 Task: Find connections with filter location Griffith with filter topic #Thoughtswith filter profile language French with filter current company F5 with filter school Rathinam College of Arts and Science with filter industry Building Equipment Contractors with filter service category Lead Generation with filter keywords title Digital Marketing Manager
Action: Mouse moved to (214, 242)
Screenshot: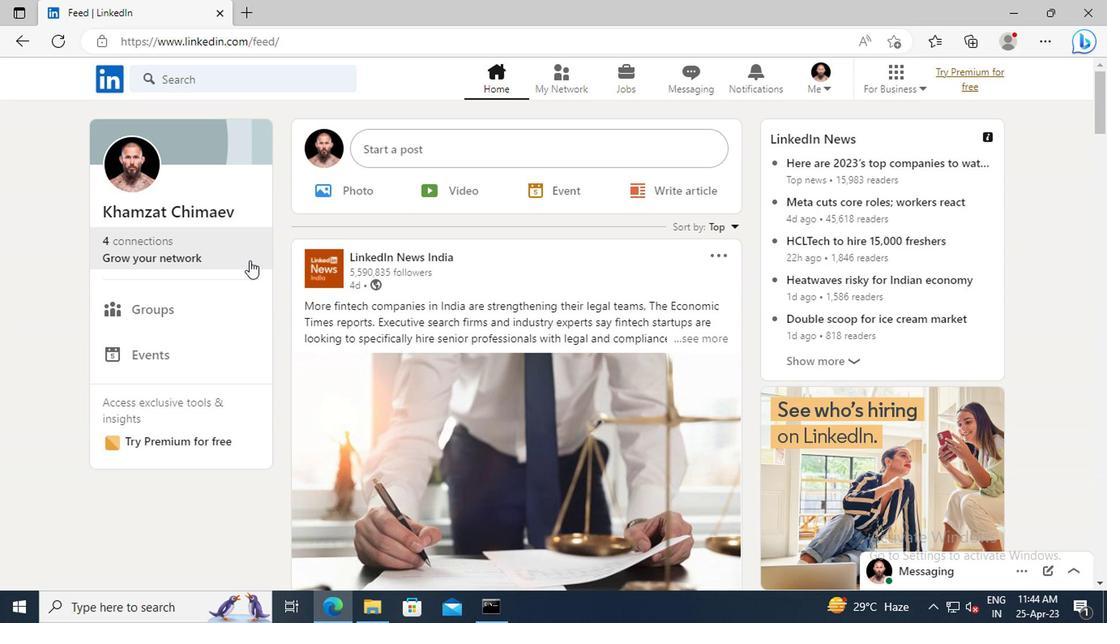 
Action: Mouse pressed left at (214, 242)
Screenshot: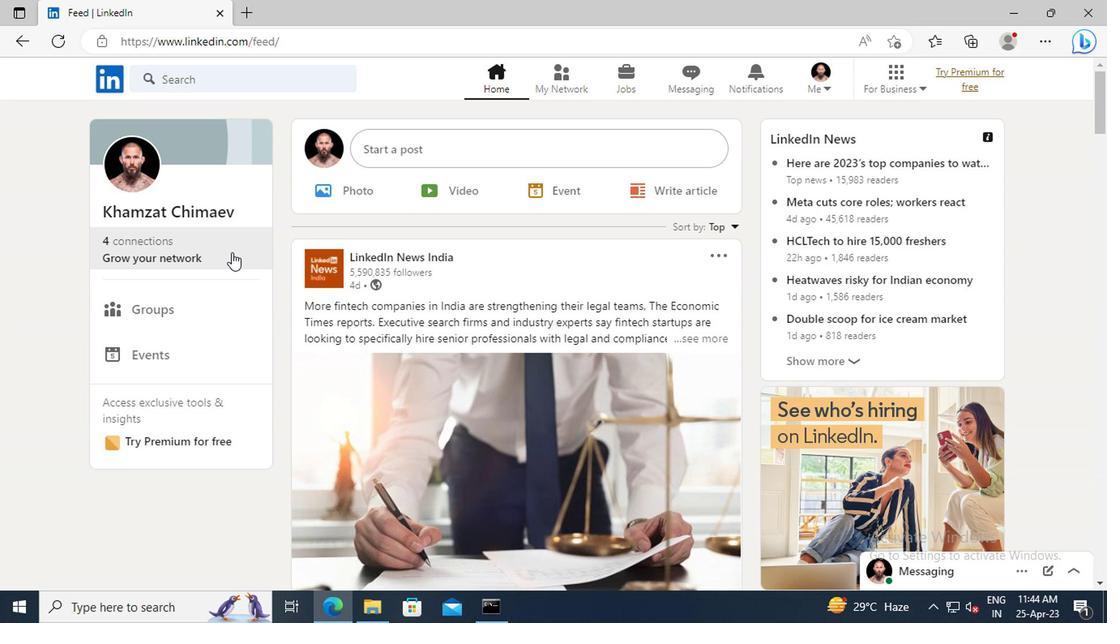 
Action: Mouse moved to (219, 173)
Screenshot: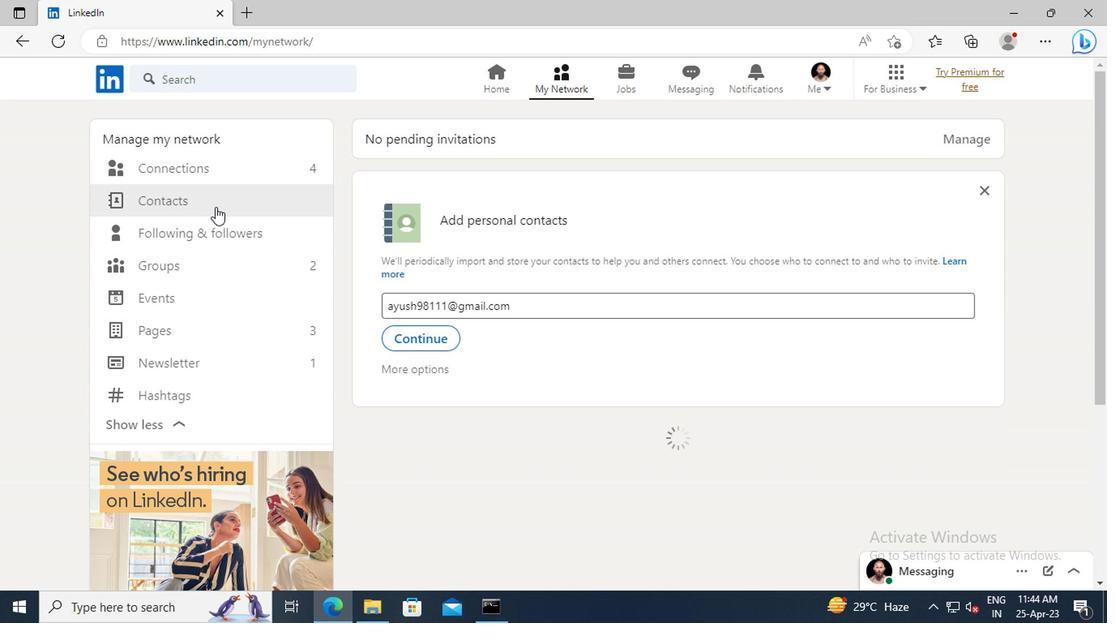 
Action: Mouse pressed left at (219, 173)
Screenshot: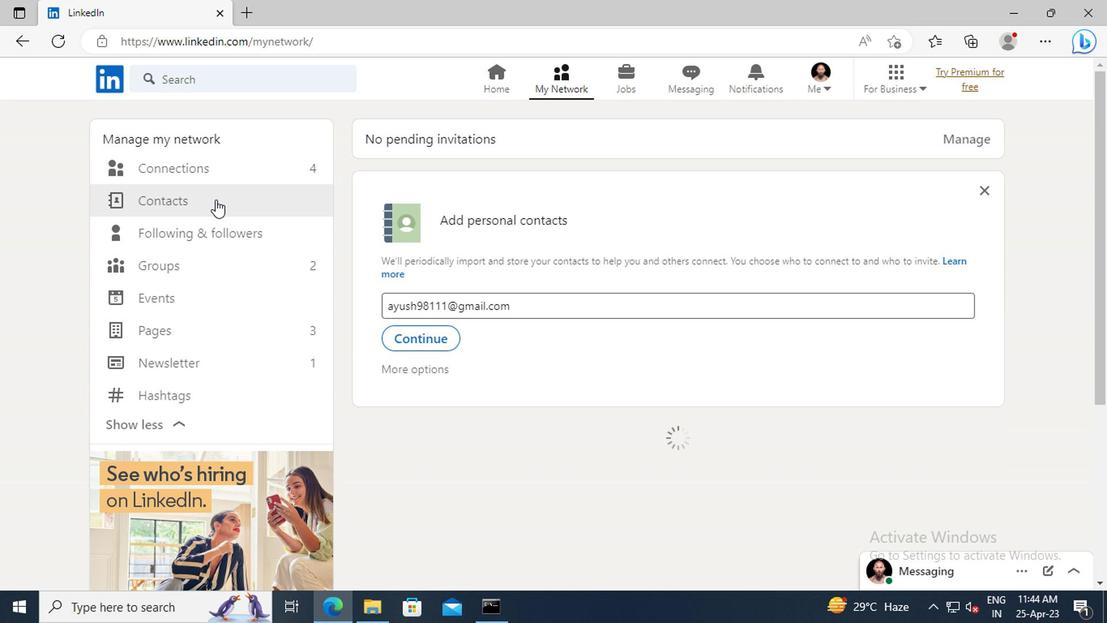 
Action: Mouse moved to (654, 170)
Screenshot: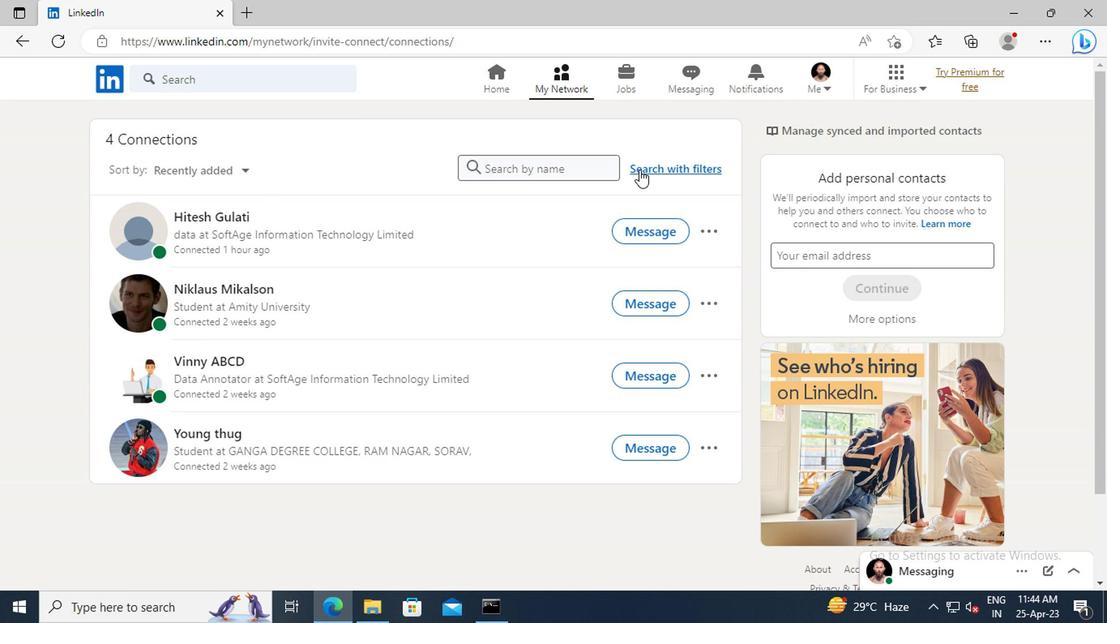 
Action: Mouse pressed left at (654, 170)
Screenshot: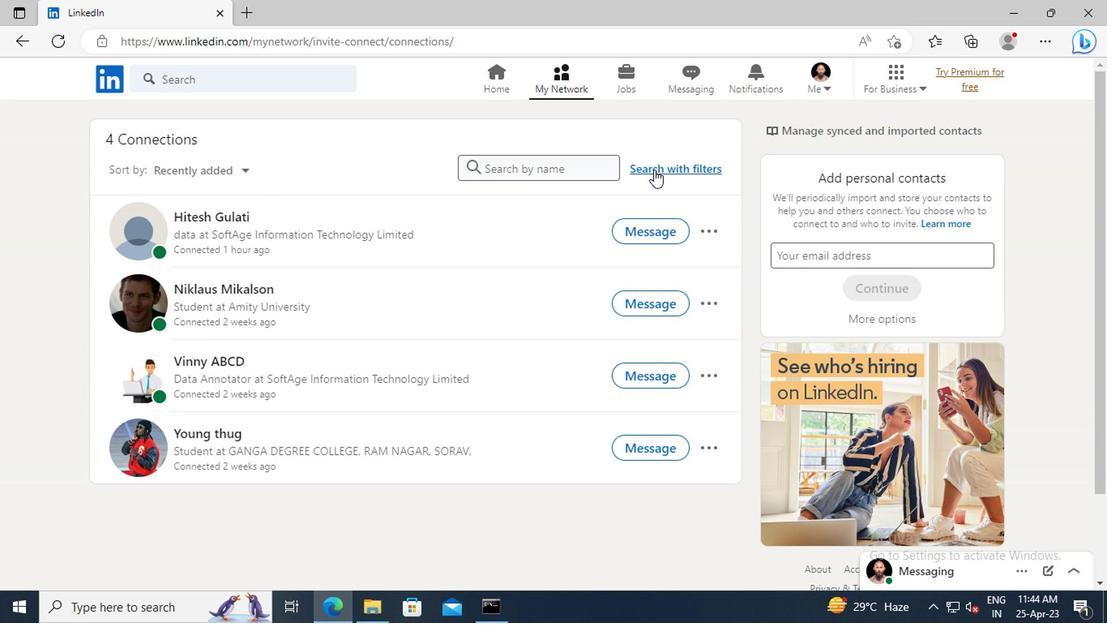 
Action: Mouse moved to (615, 128)
Screenshot: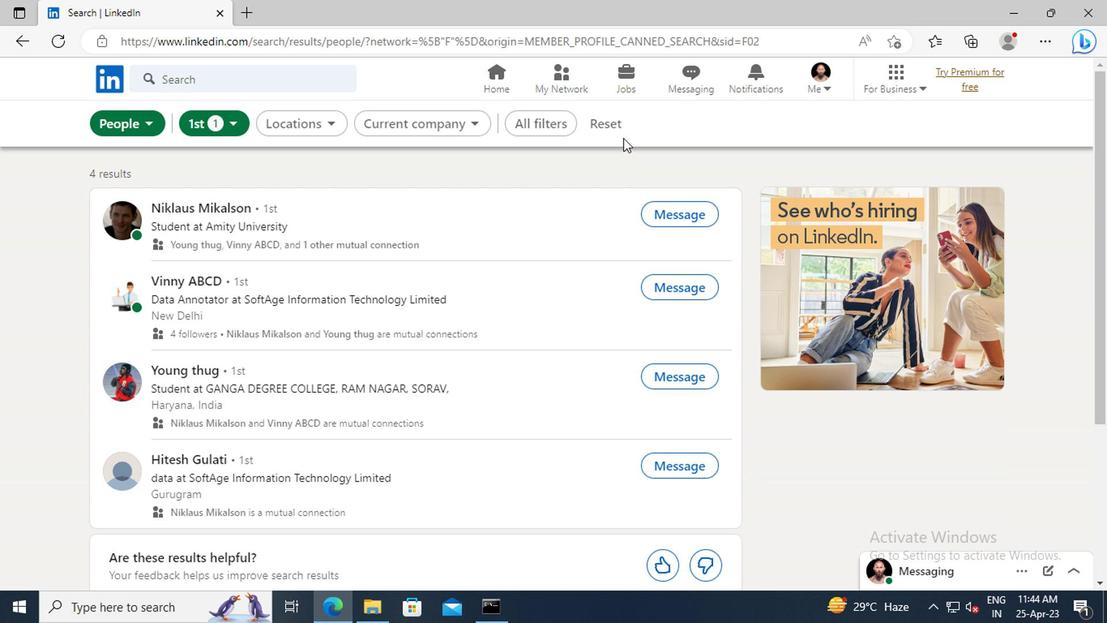 
Action: Mouse pressed left at (615, 128)
Screenshot: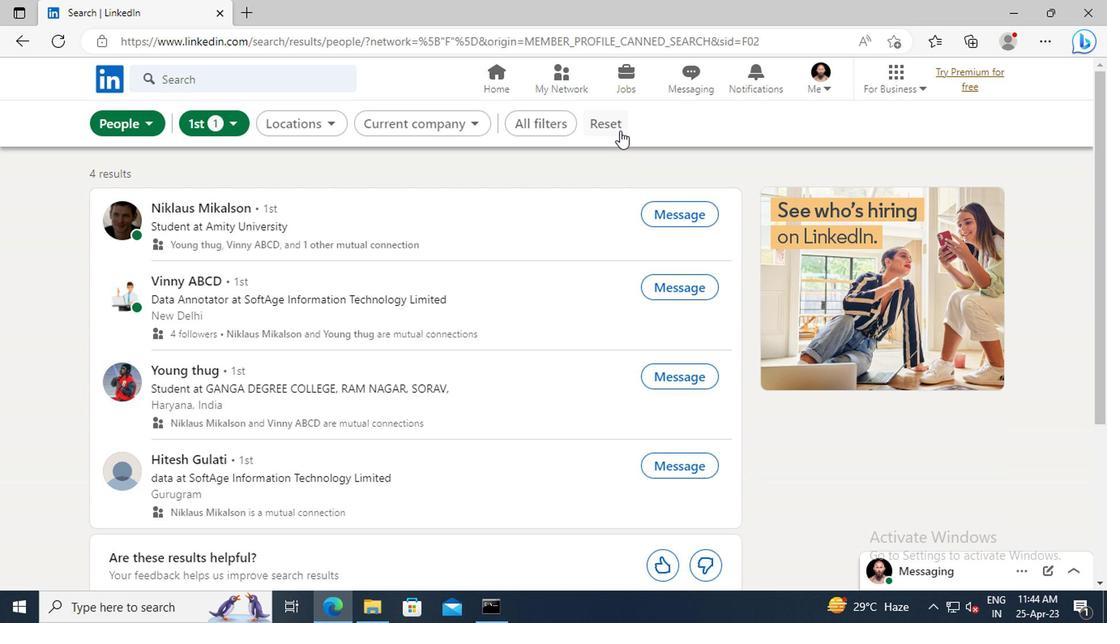 
Action: Mouse moved to (590, 125)
Screenshot: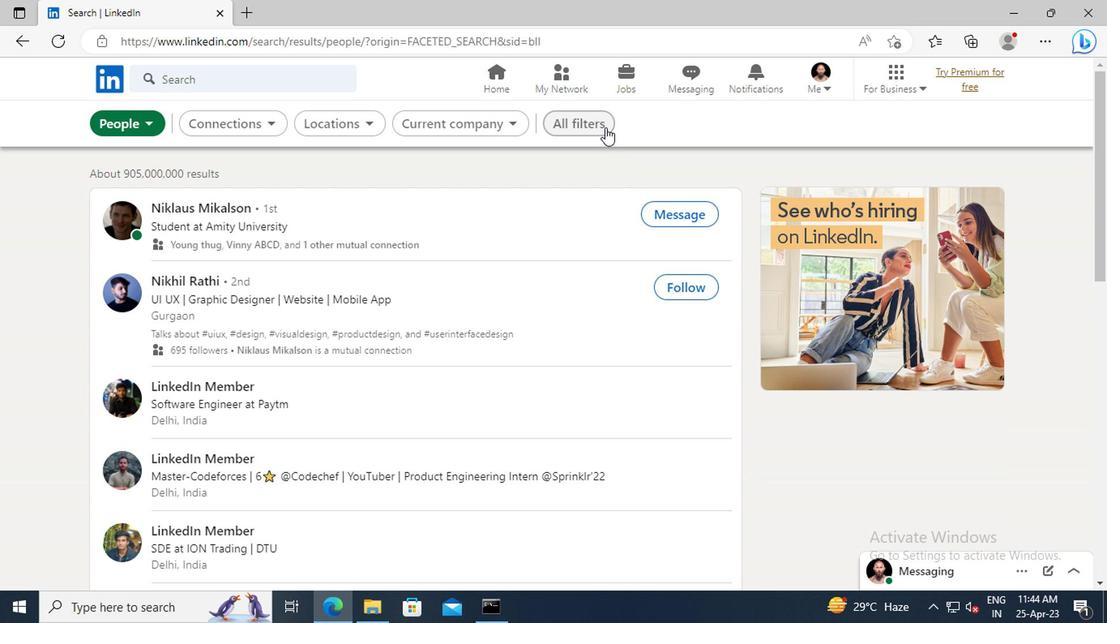 
Action: Mouse pressed left at (590, 125)
Screenshot: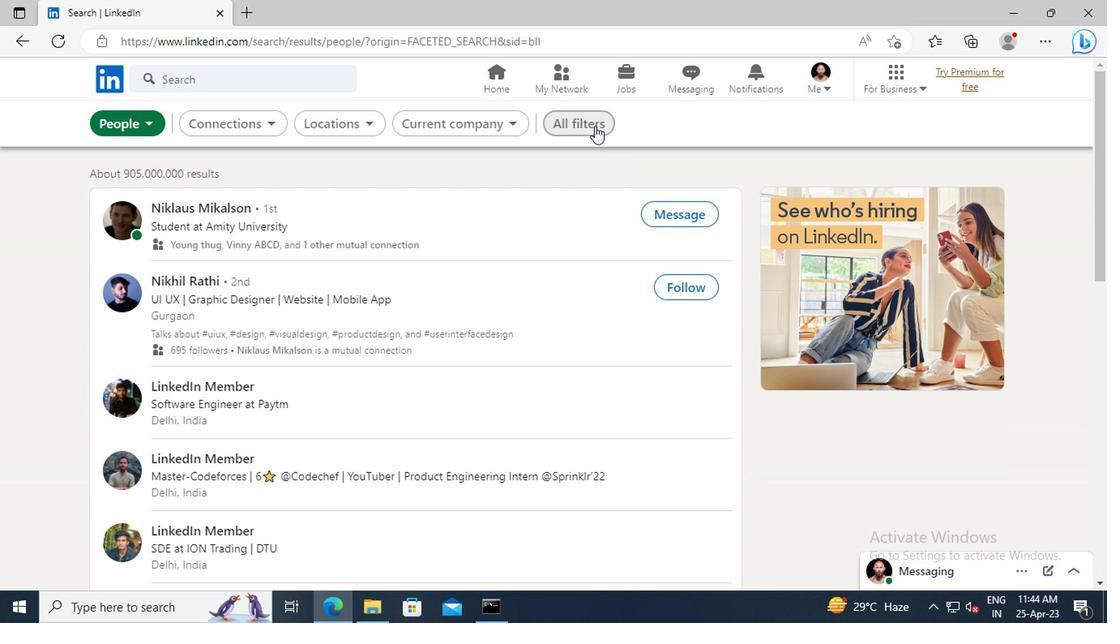 
Action: Mouse moved to (836, 253)
Screenshot: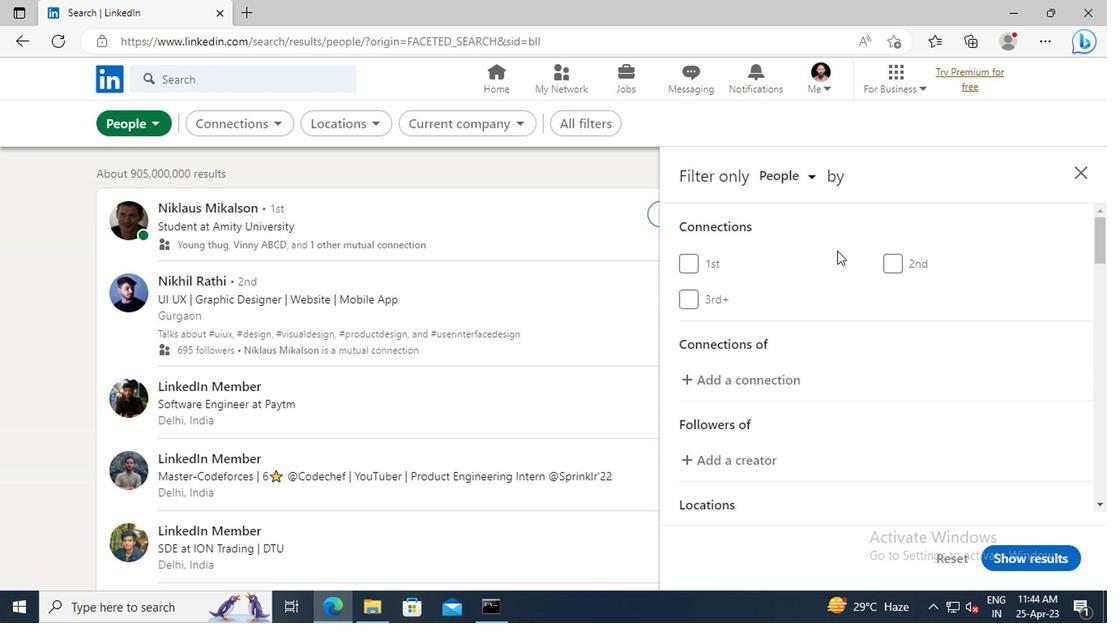 
Action: Mouse scrolled (836, 252) with delta (0, -1)
Screenshot: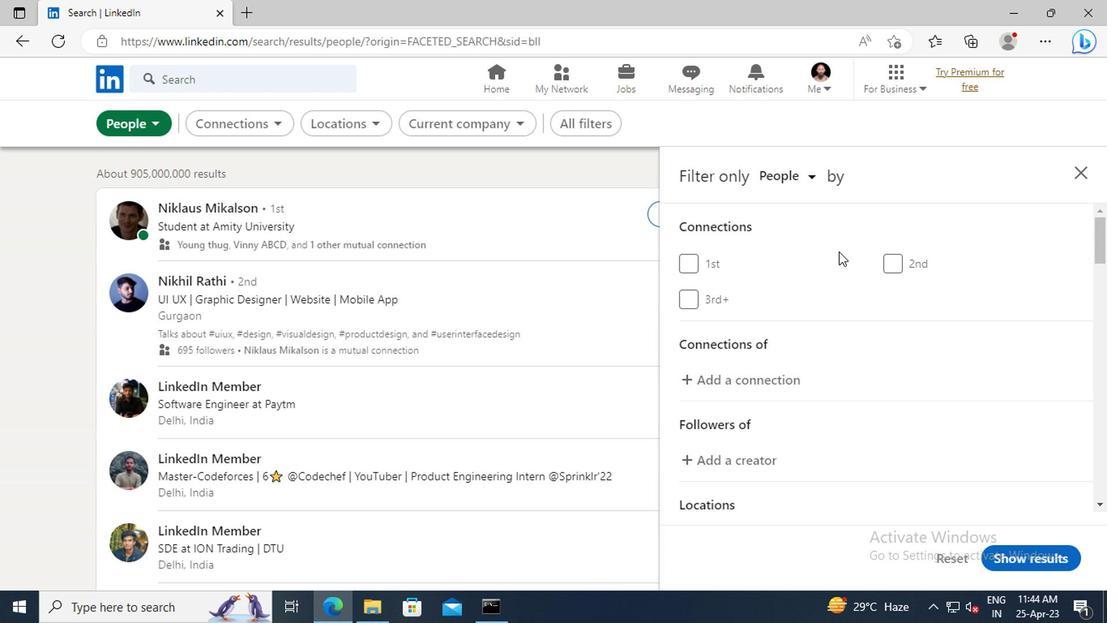 
Action: Mouse scrolled (836, 252) with delta (0, -1)
Screenshot: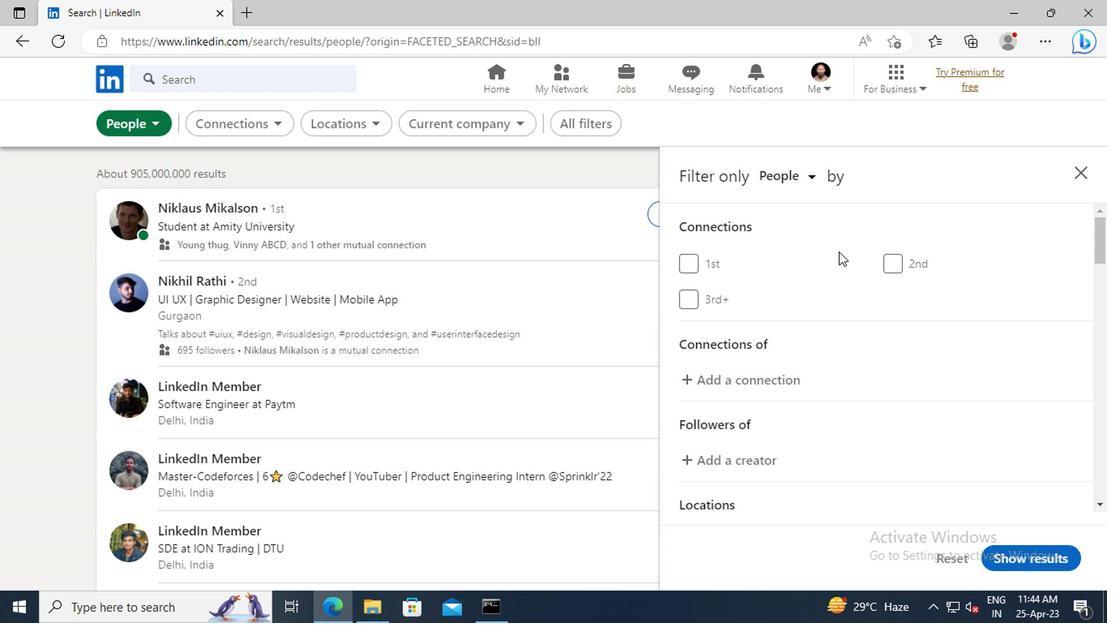 
Action: Mouse scrolled (836, 252) with delta (0, -1)
Screenshot: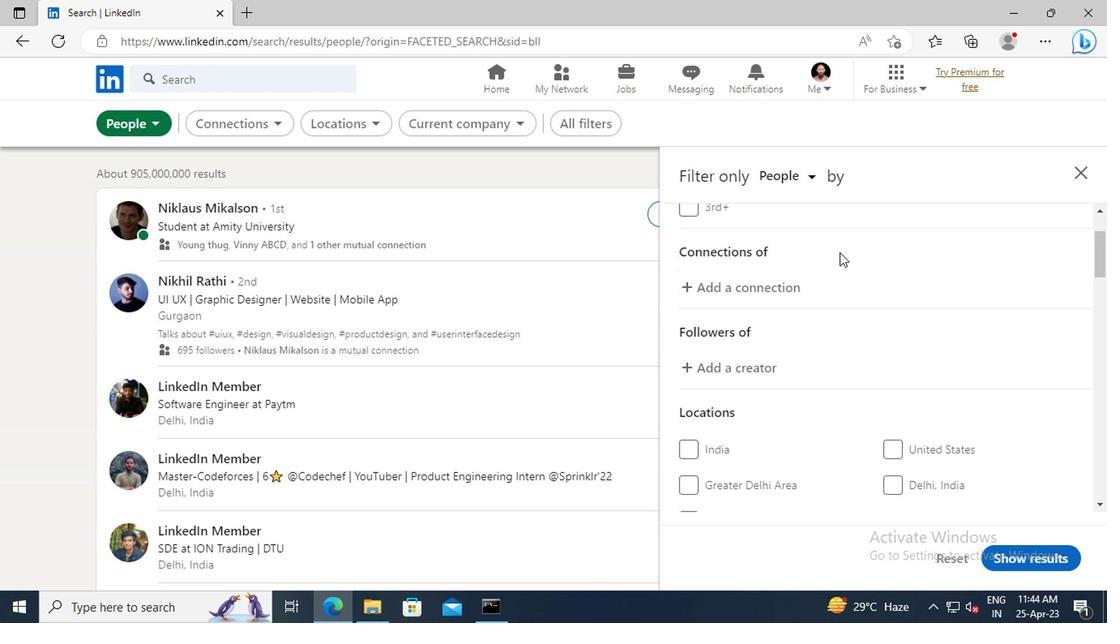 
Action: Mouse scrolled (836, 252) with delta (0, -1)
Screenshot: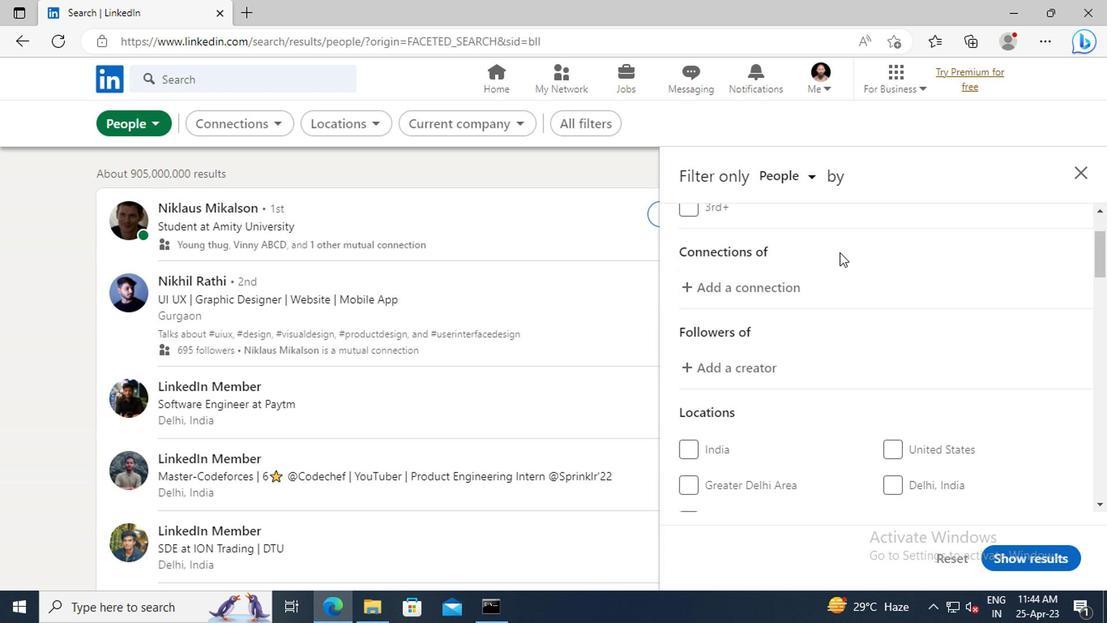 
Action: Mouse scrolled (836, 252) with delta (0, -1)
Screenshot: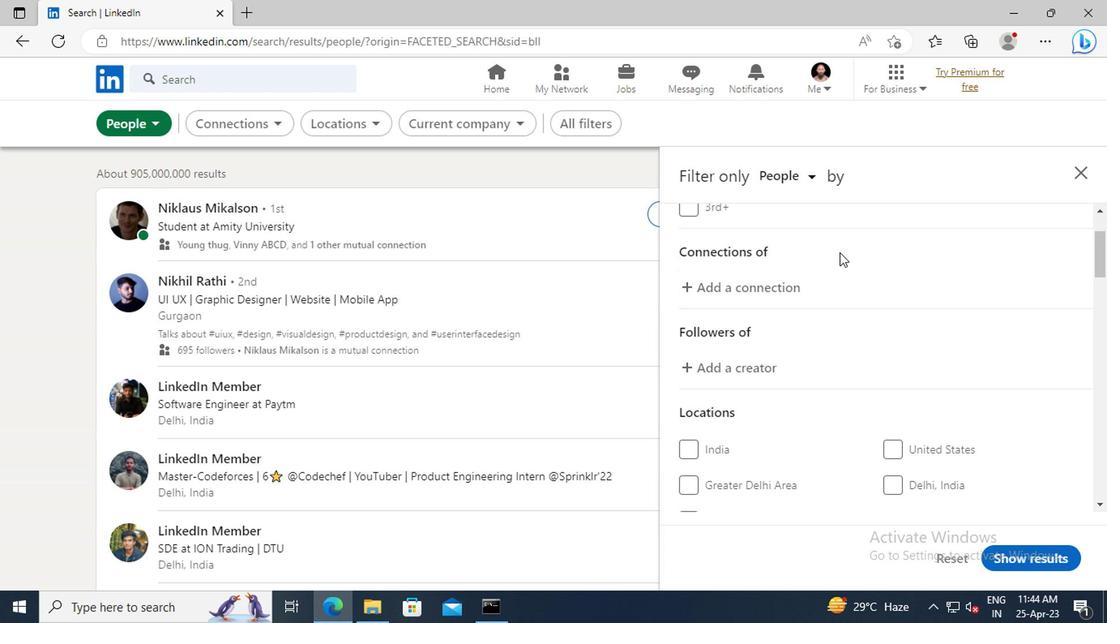 
Action: Mouse moved to (898, 379)
Screenshot: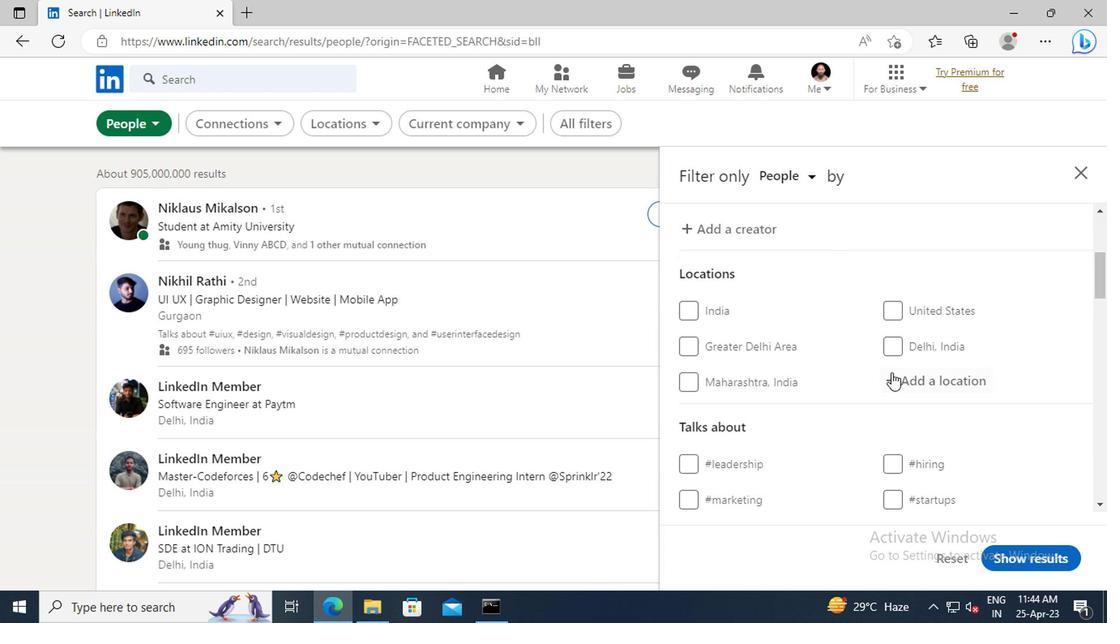 
Action: Mouse pressed left at (898, 379)
Screenshot: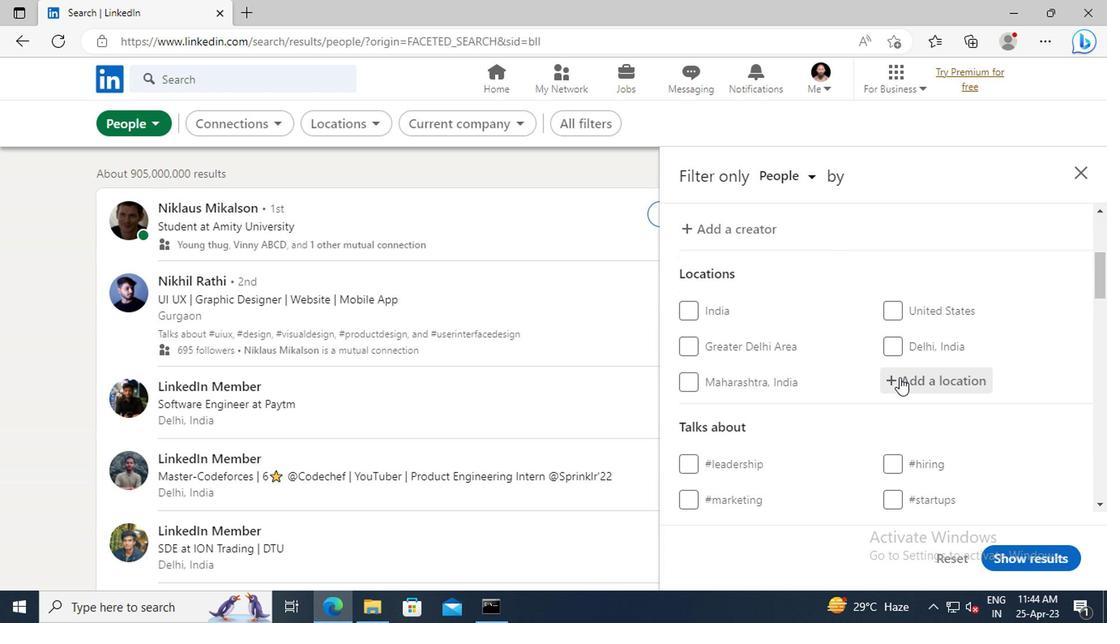 
Action: Key pressed <Key.shift>GRIFFITH
Screenshot: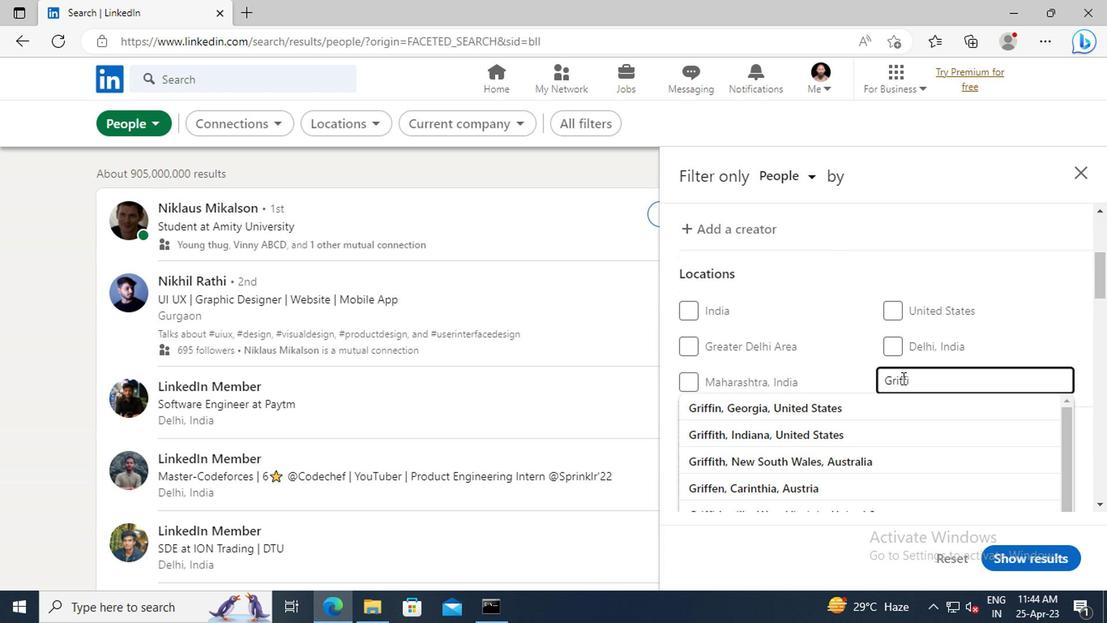 
Action: Mouse moved to (858, 403)
Screenshot: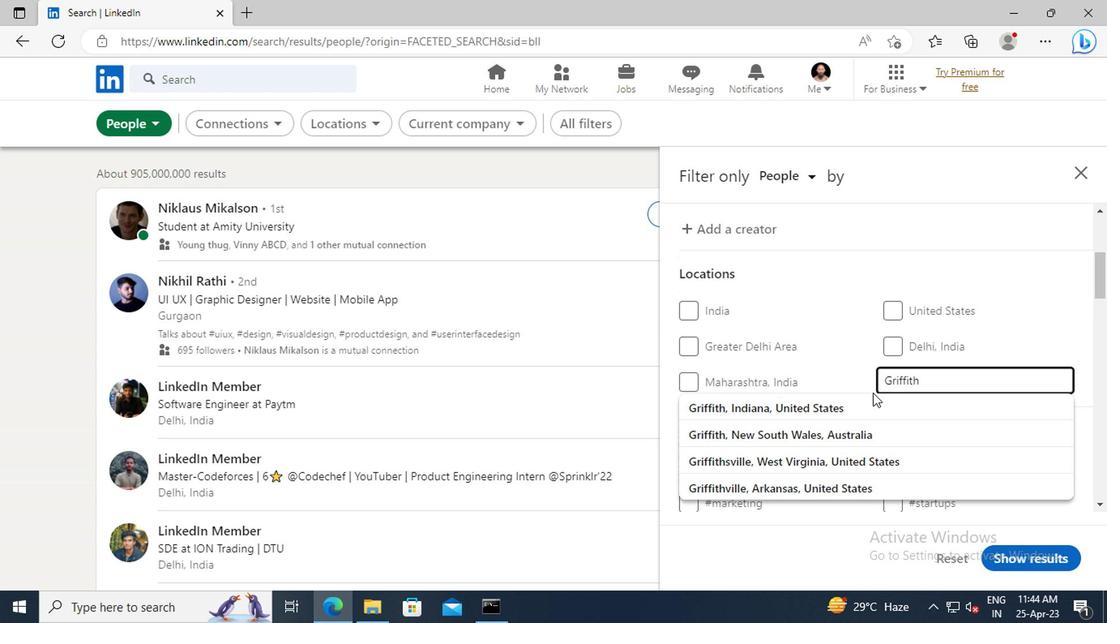 
Action: Mouse pressed left at (858, 403)
Screenshot: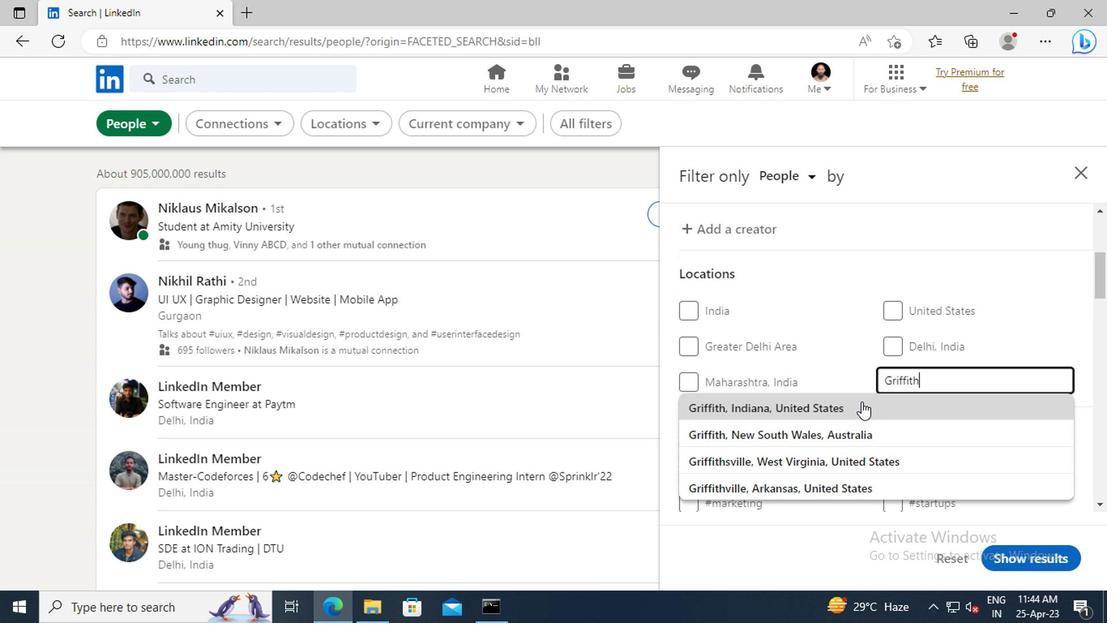 
Action: Mouse moved to (886, 338)
Screenshot: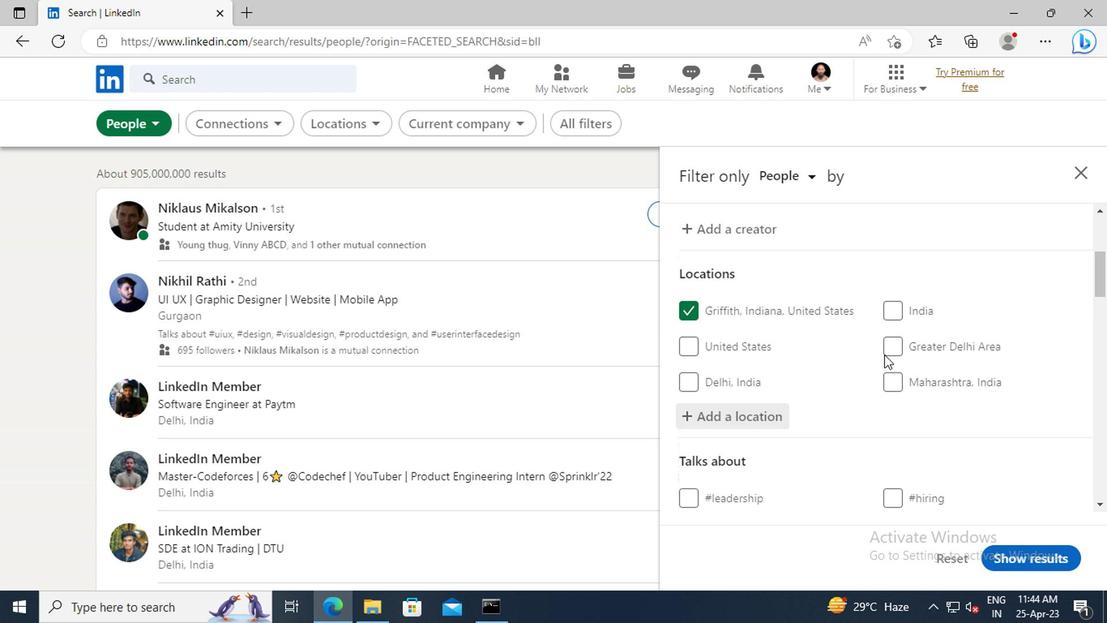 
Action: Mouse scrolled (886, 338) with delta (0, 0)
Screenshot: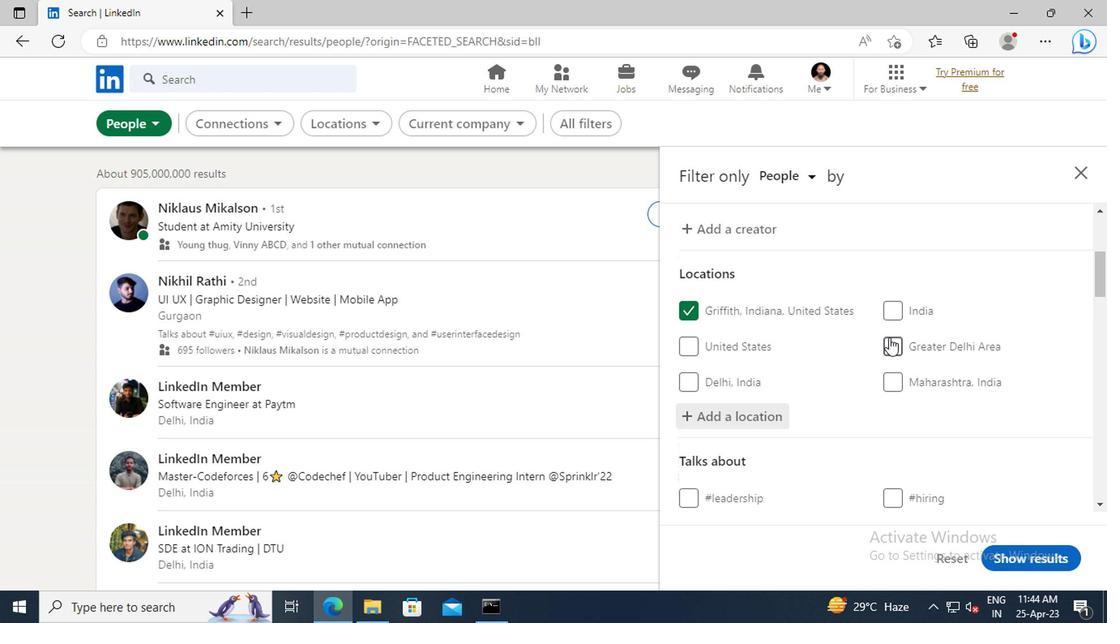 
Action: Mouse scrolled (886, 338) with delta (0, 0)
Screenshot: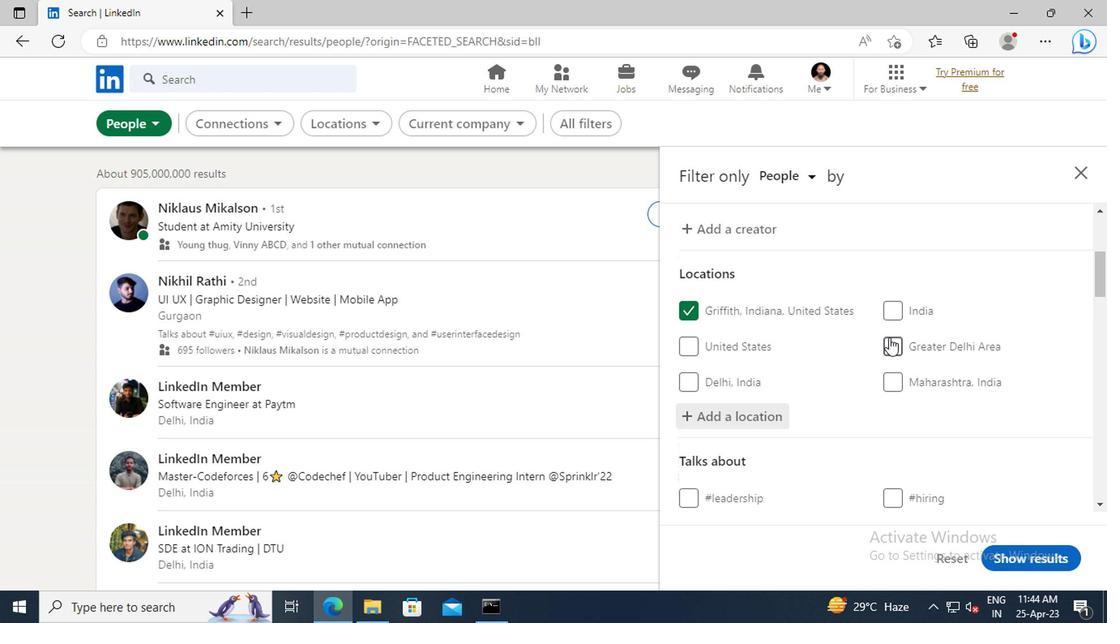 
Action: Mouse scrolled (886, 338) with delta (0, 0)
Screenshot: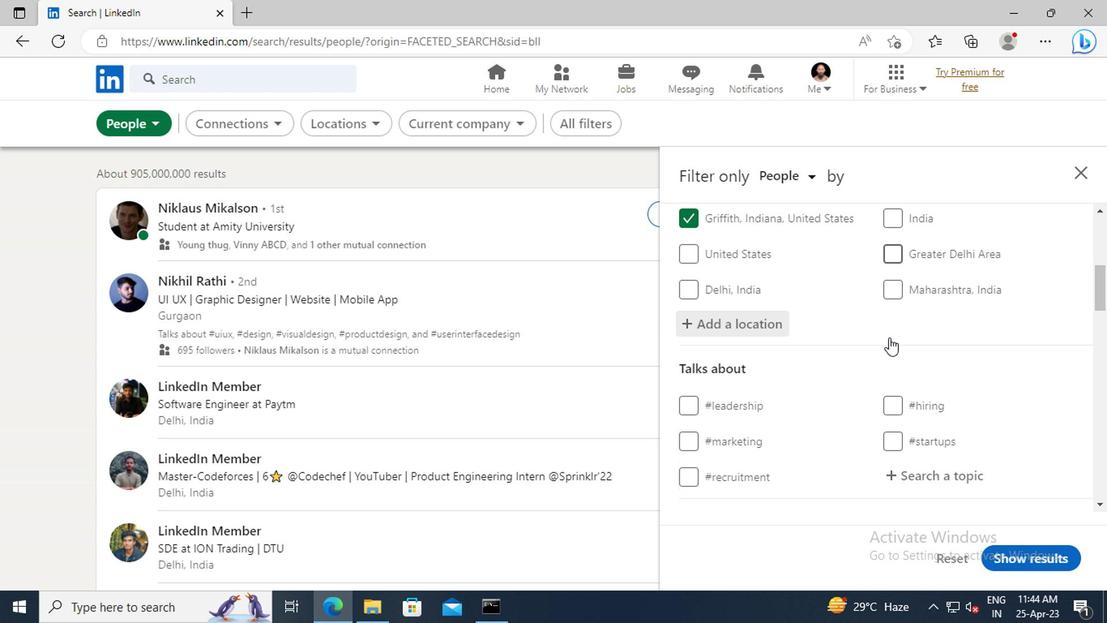 
Action: Mouse scrolled (886, 338) with delta (0, 0)
Screenshot: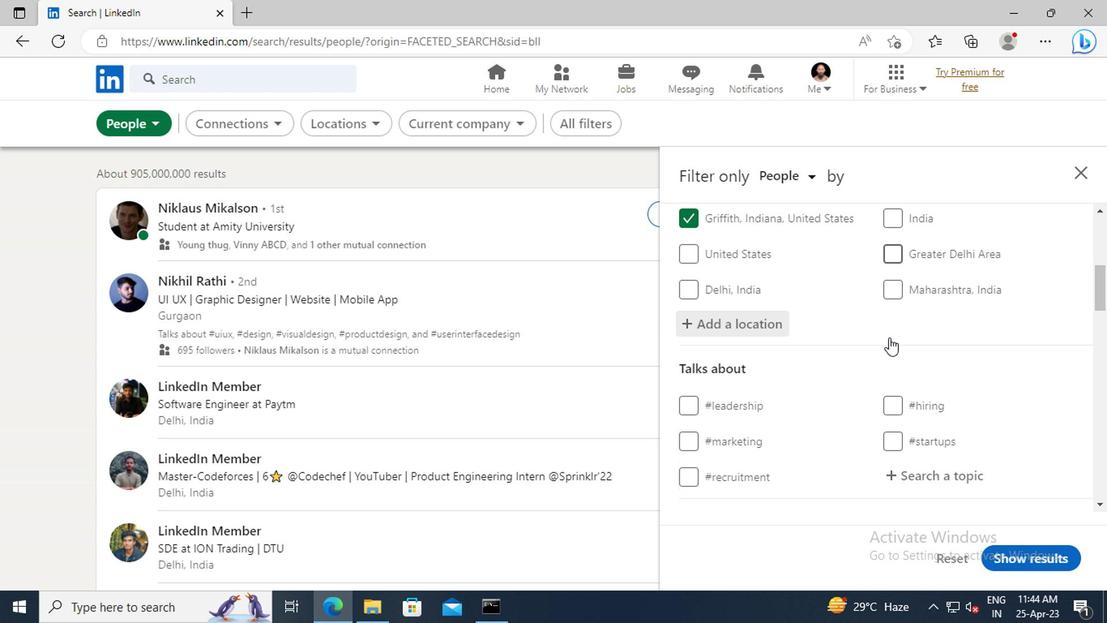 
Action: Mouse moved to (906, 385)
Screenshot: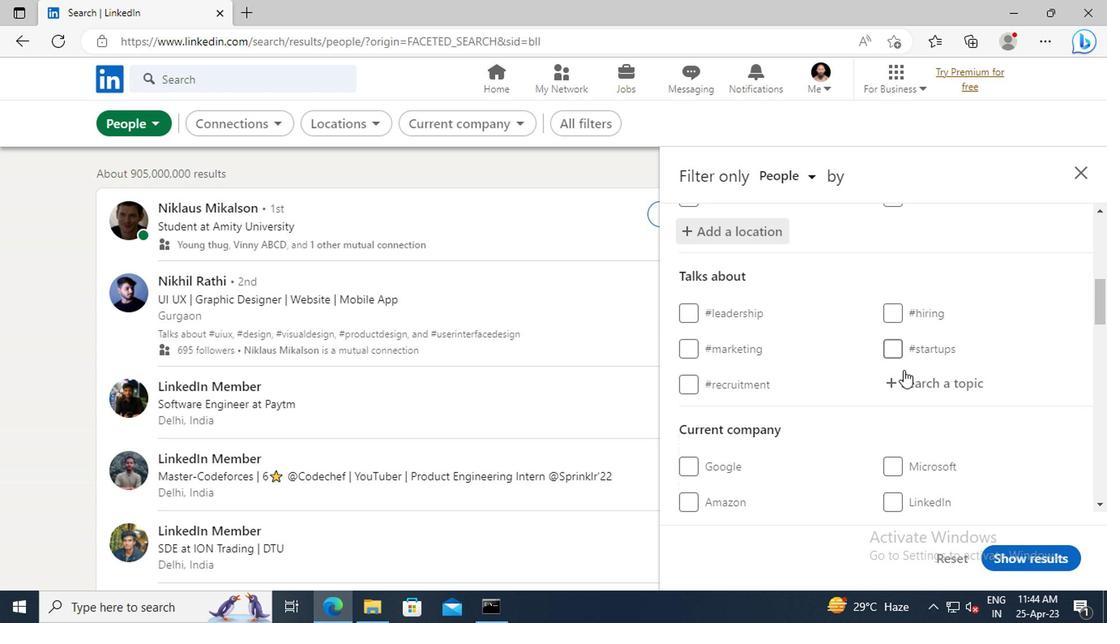 
Action: Mouse pressed left at (906, 385)
Screenshot: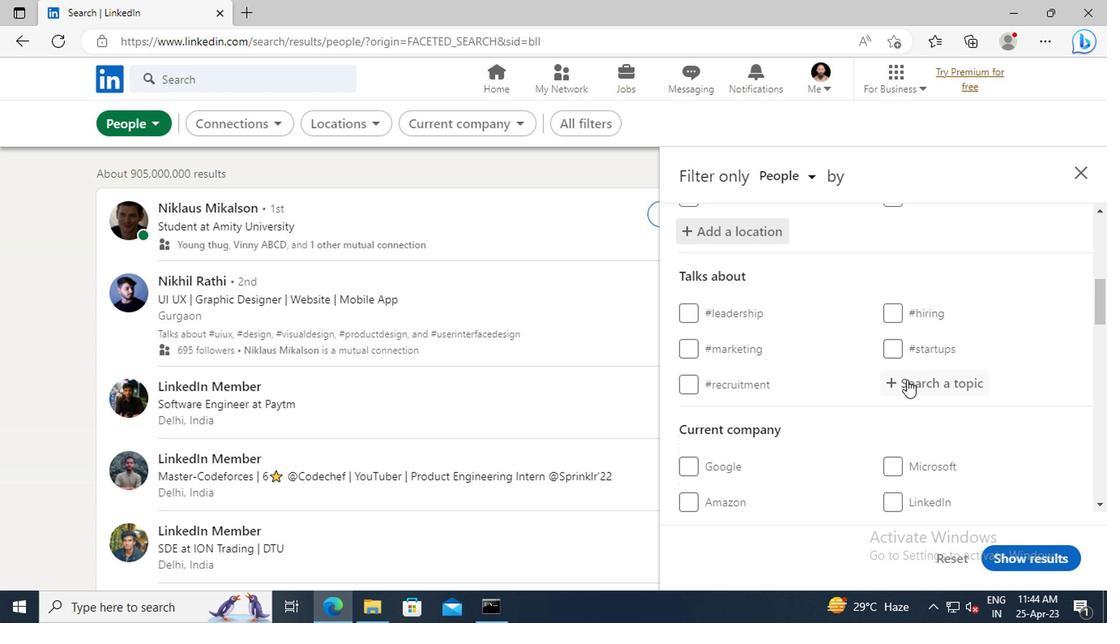 
Action: Key pressed <Key.shift>#<Key.shift>THOUGHTSWITH
Screenshot: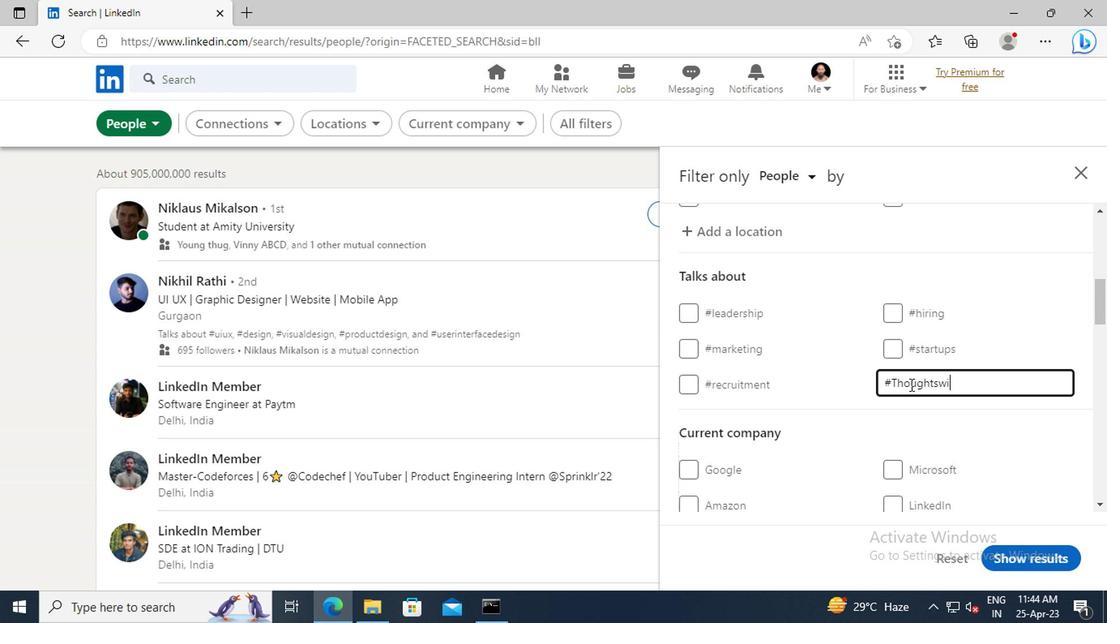 
Action: Mouse scrolled (906, 385) with delta (0, 0)
Screenshot: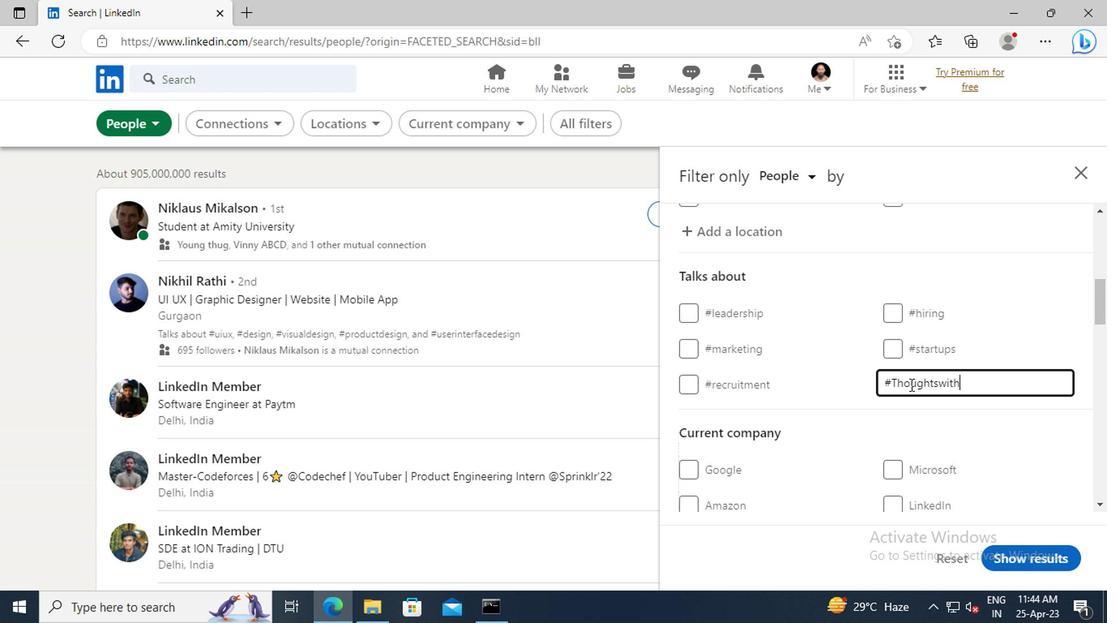 
Action: Mouse scrolled (906, 385) with delta (0, 0)
Screenshot: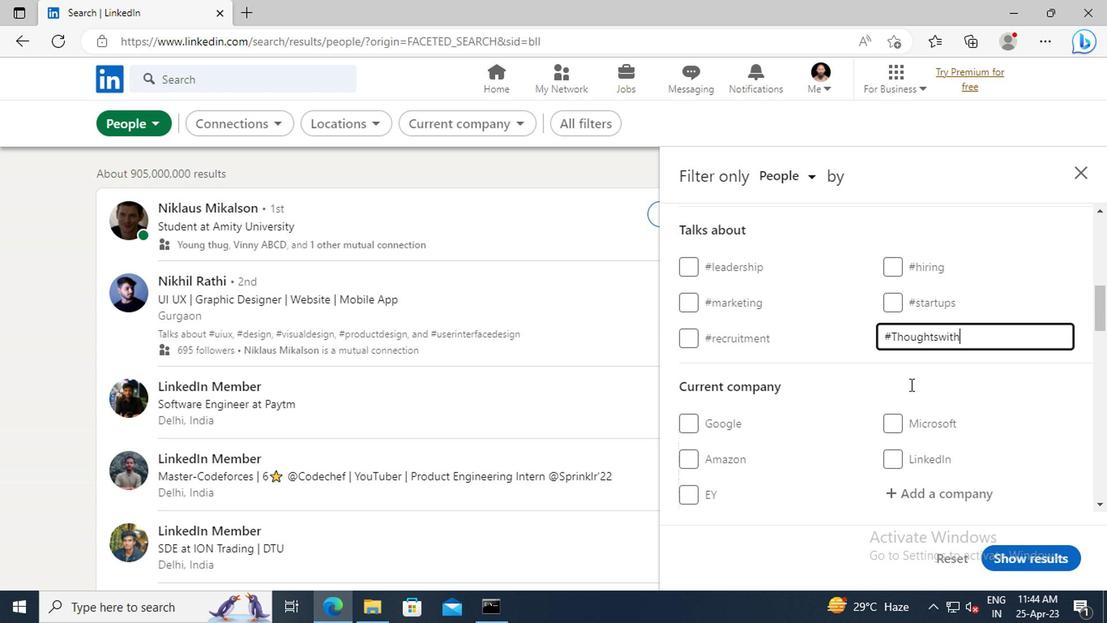 
Action: Mouse scrolled (906, 385) with delta (0, 0)
Screenshot: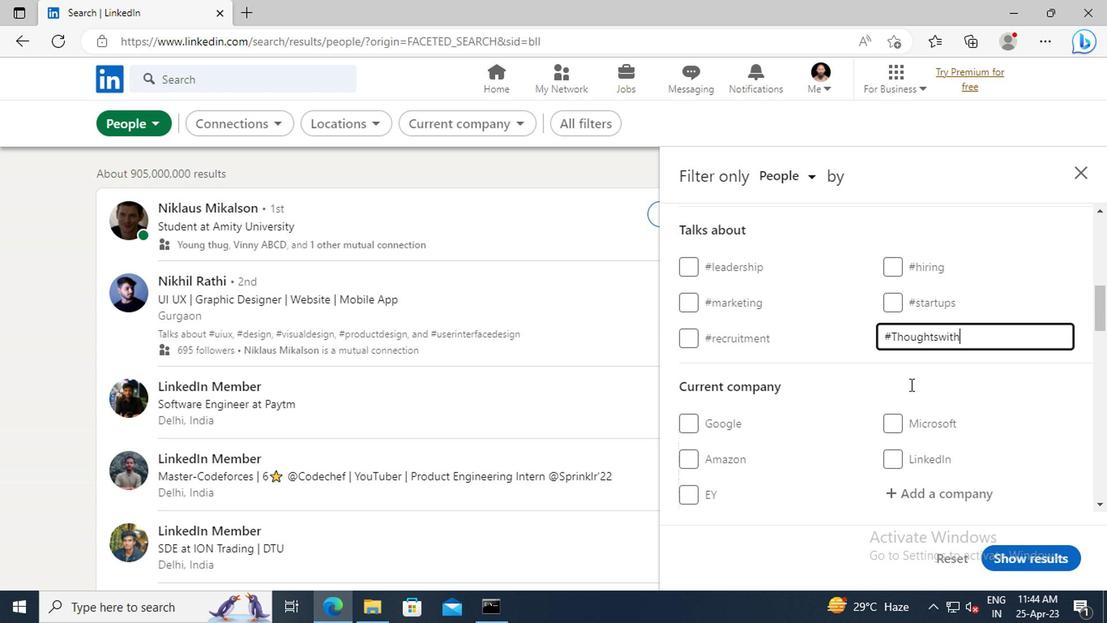 
Action: Mouse scrolled (906, 385) with delta (0, 0)
Screenshot: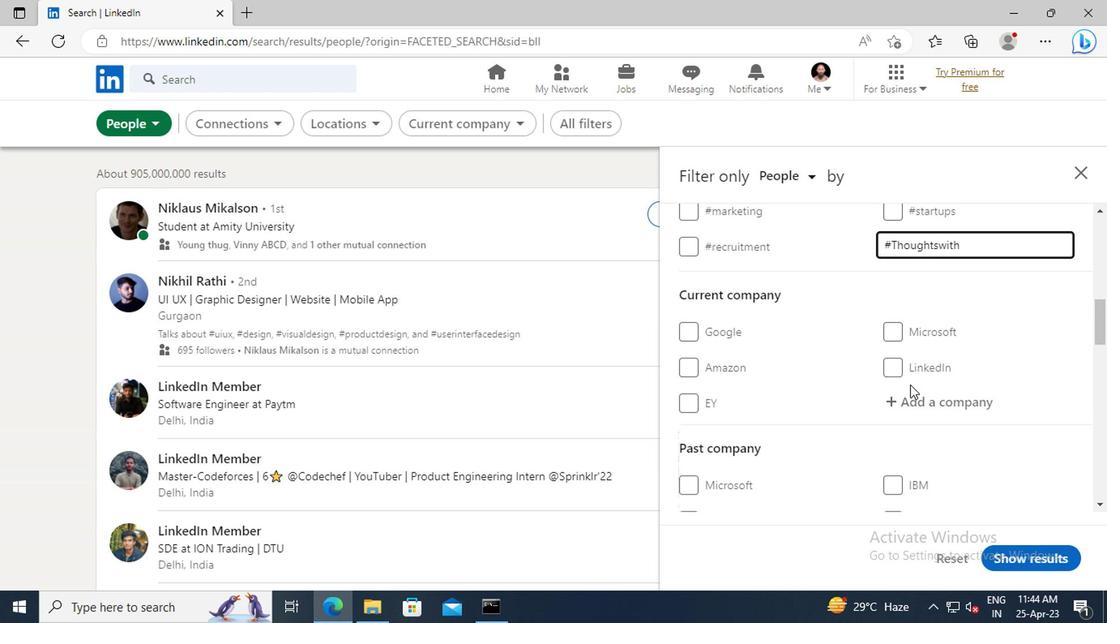 
Action: Mouse scrolled (906, 385) with delta (0, 0)
Screenshot: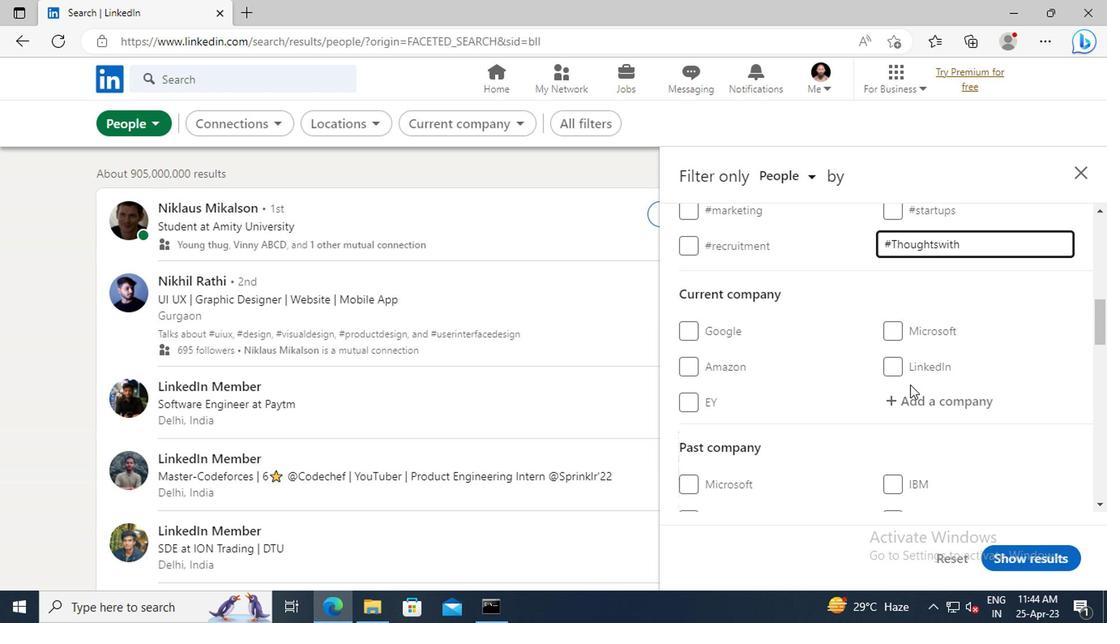 
Action: Mouse scrolled (906, 385) with delta (0, 0)
Screenshot: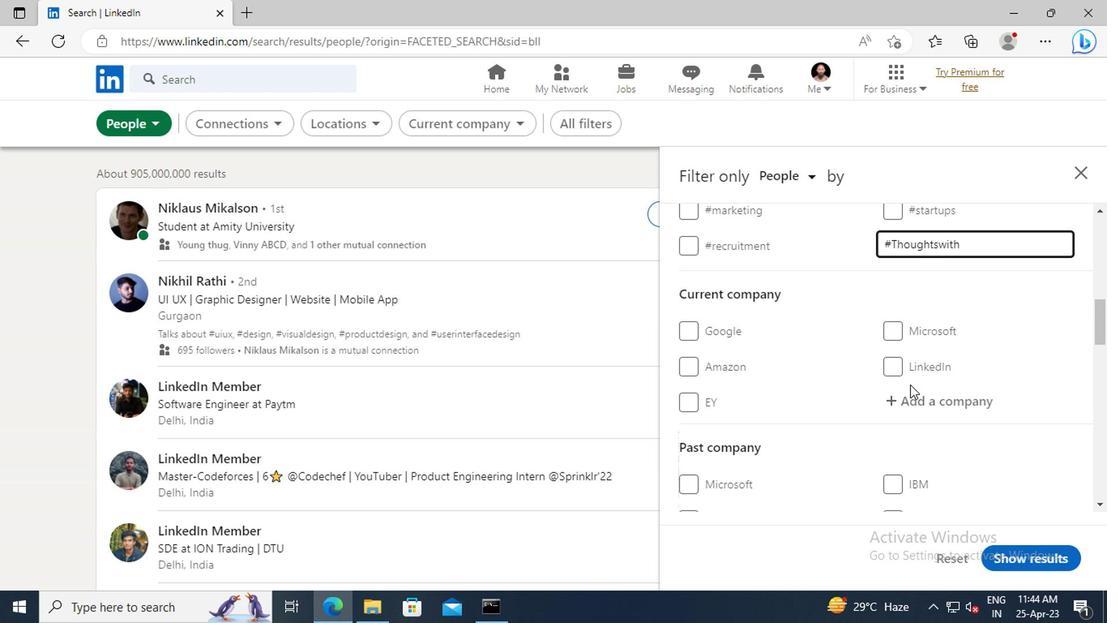 
Action: Mouse scrolled (906, 385) with delta (0, 0)
Screenshot: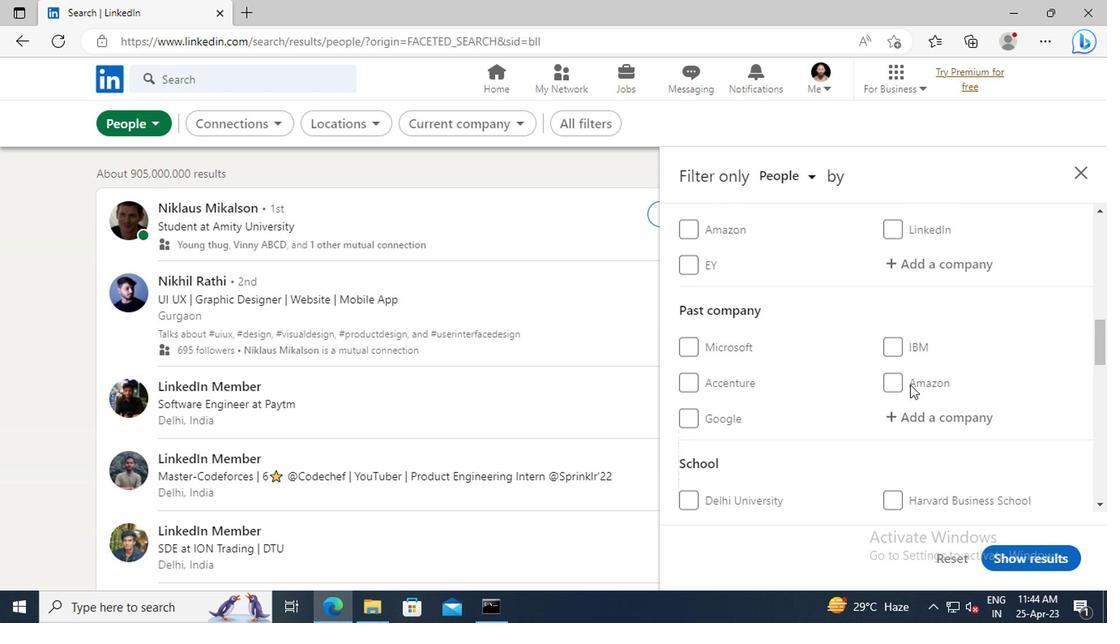
Action: Mouse scrolled (906, 385) with delta (0, 0)
Screenshot: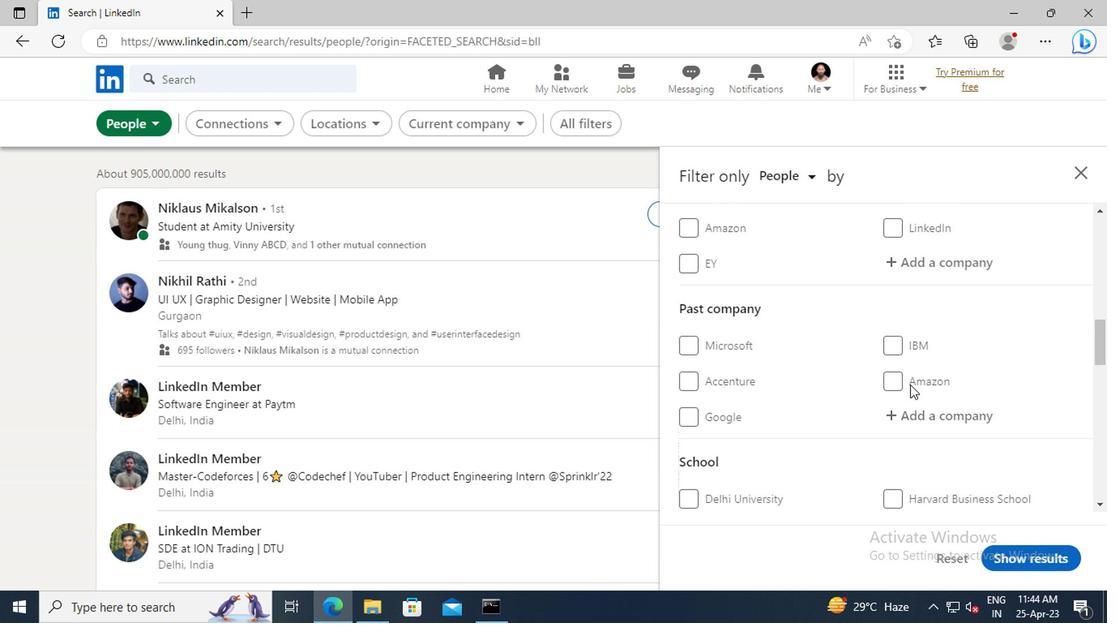 
Action: Mouse scrolled (906, 385) with delta (0, 0)
Screenshot: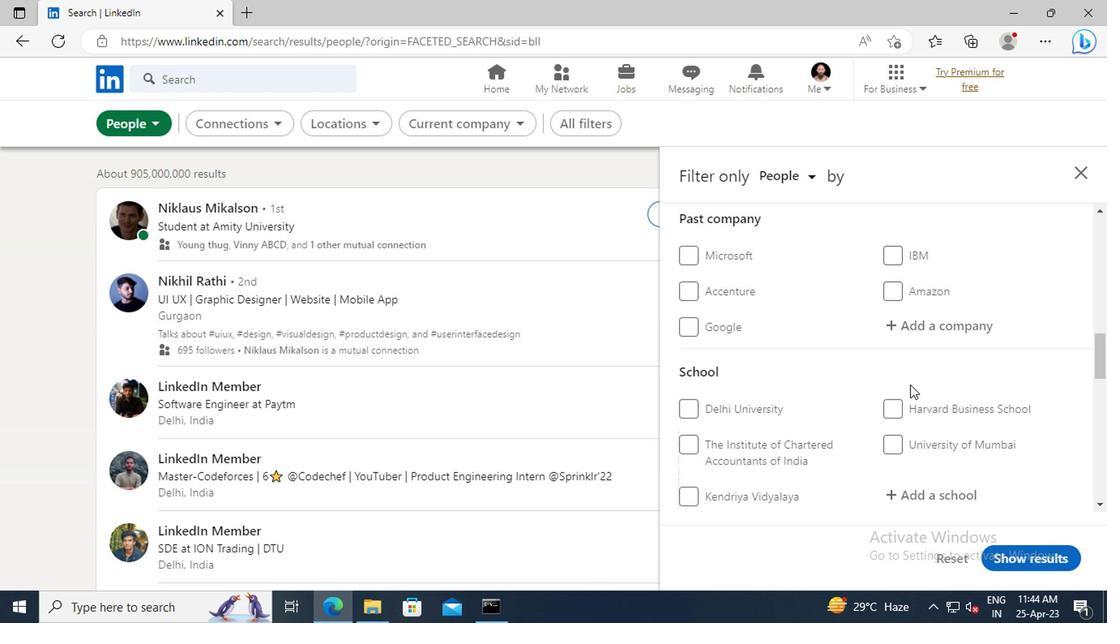 
Action: Mouse scrolled (906, 385) with delta (0, 0)
Screenshot: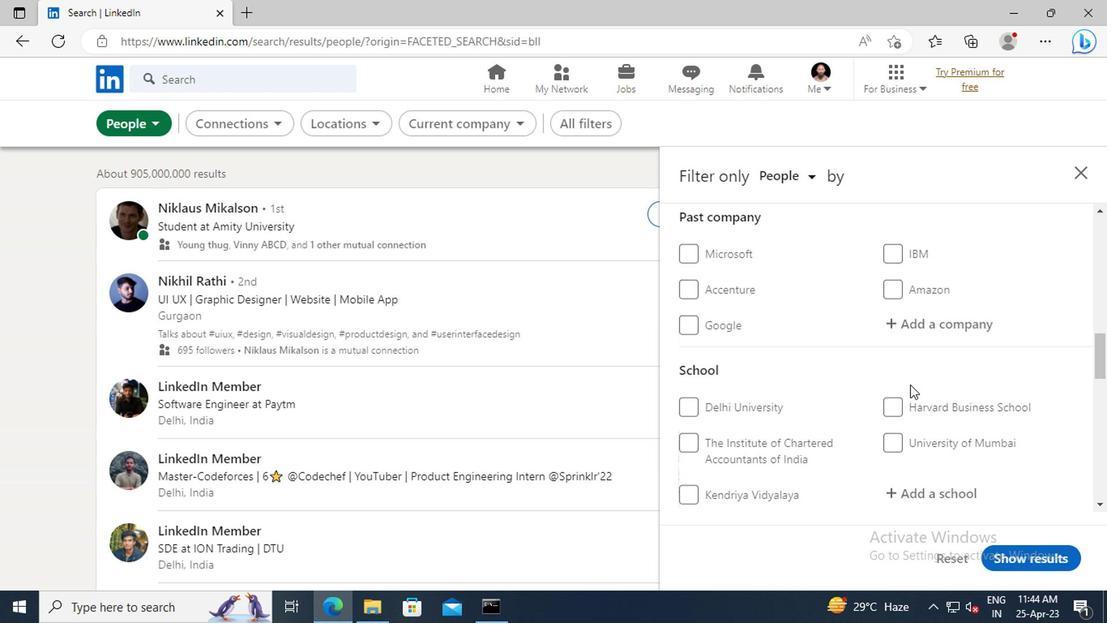 
Action: Mouse scrolled (906, 385) with delta (0, 0)
Screenshot: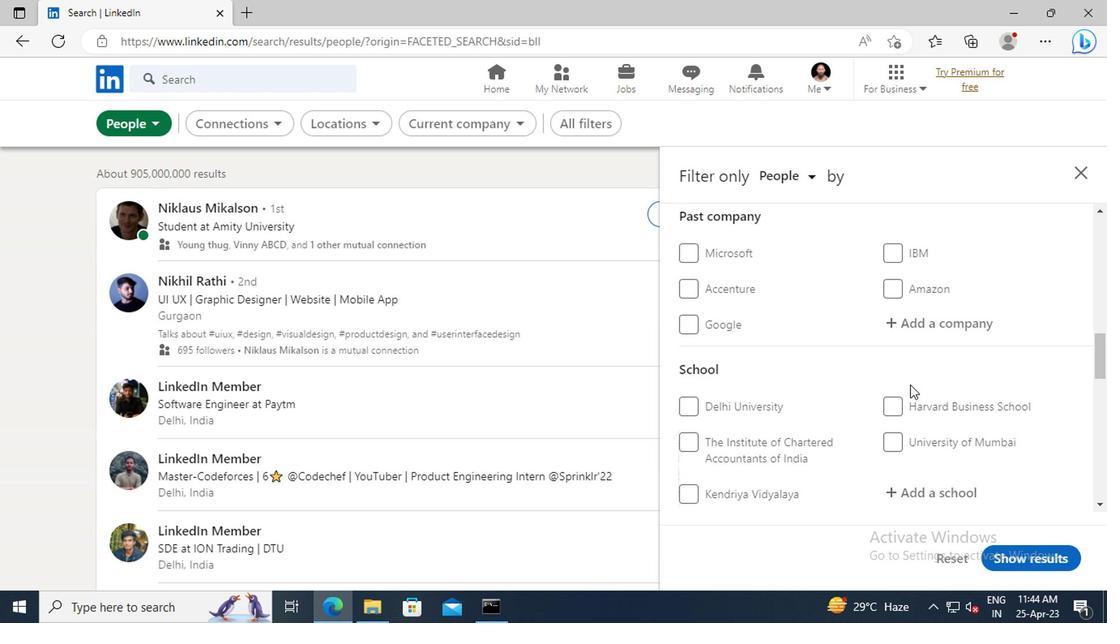 
Action: Mouse scrolled (906, 385) with delta (0, 0)
Screenshot: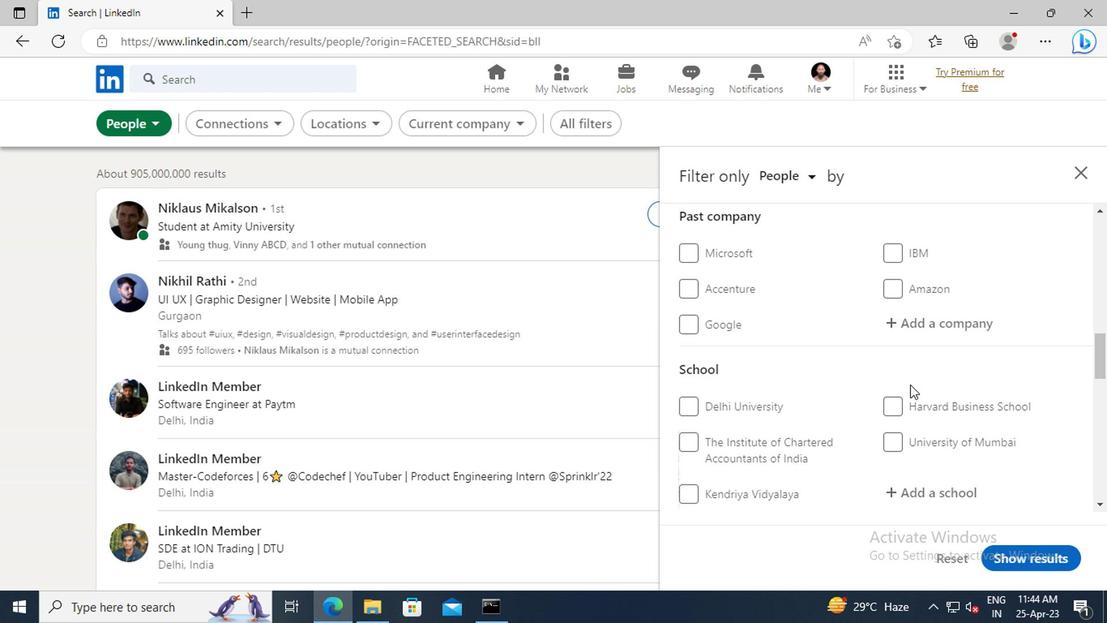 
Action: Mouse scrolled (906, 385) with delta (0, 0)
Screenshot: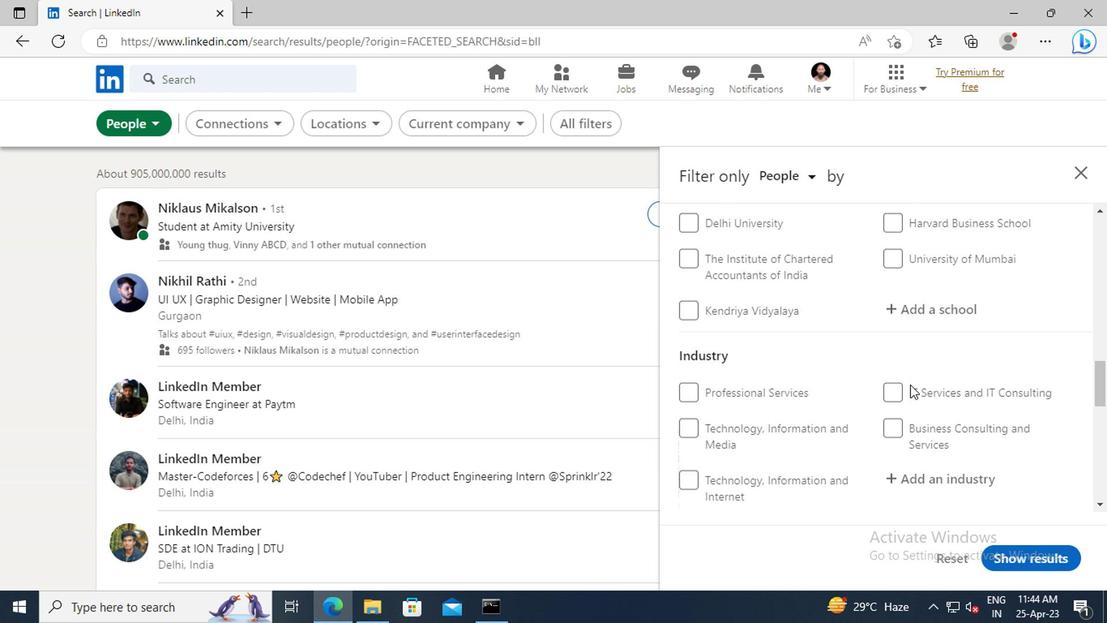 
Action: Mouse scrolled (906, 385) with delta (0, 0)
Screenshot: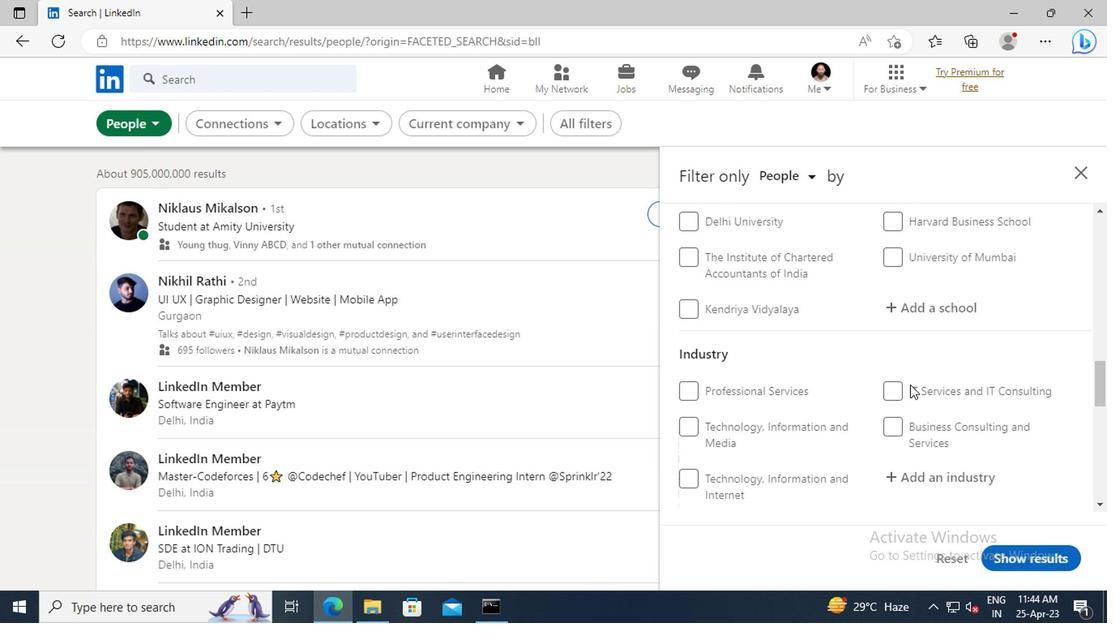 
Action: Mouse scrolled (906, 385) with delta (0, 0)
Screenshot: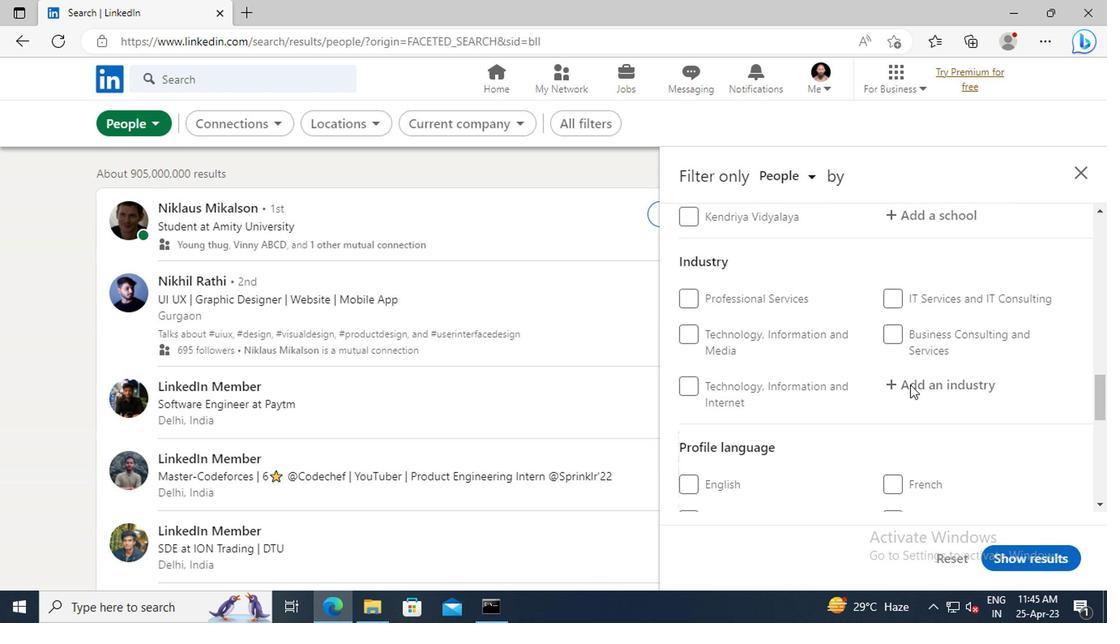 
Action: Mouse scrolled (906, 385) with delta (0, 0)
Screenshot: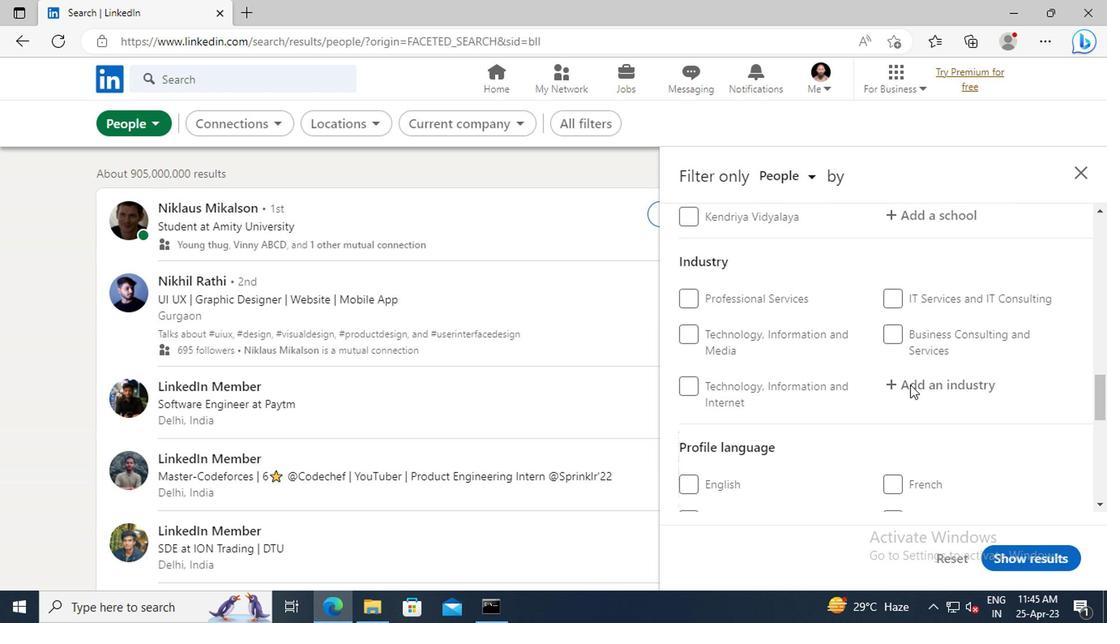 
Action: Mouse moved to (890, 395)
Screenshot: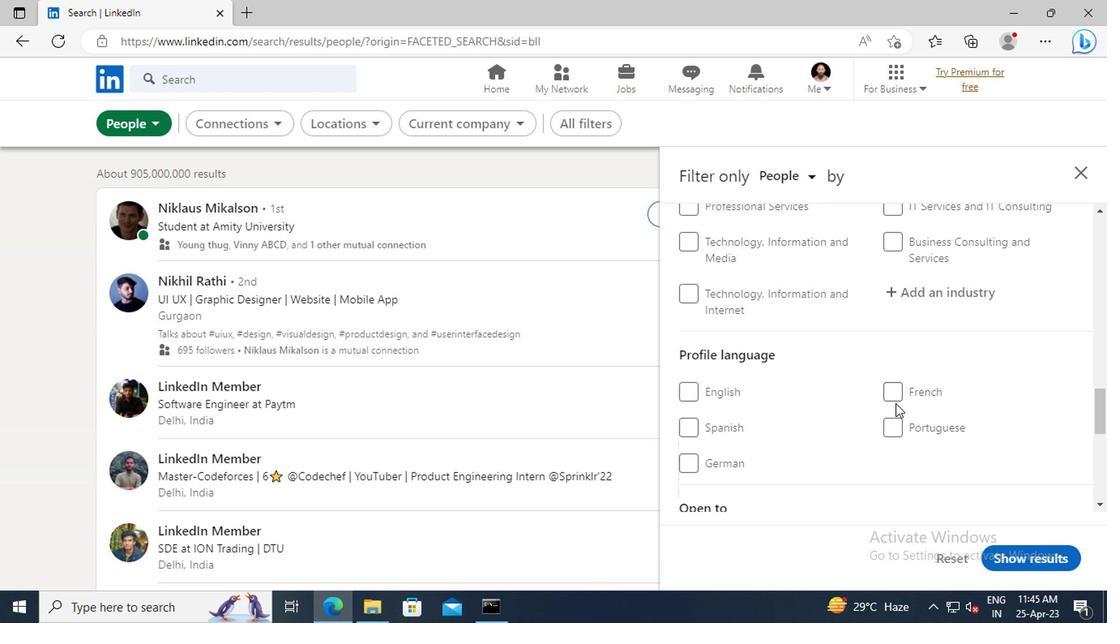 
Action: Mouse pressed left at (890, 395)
Screenshot: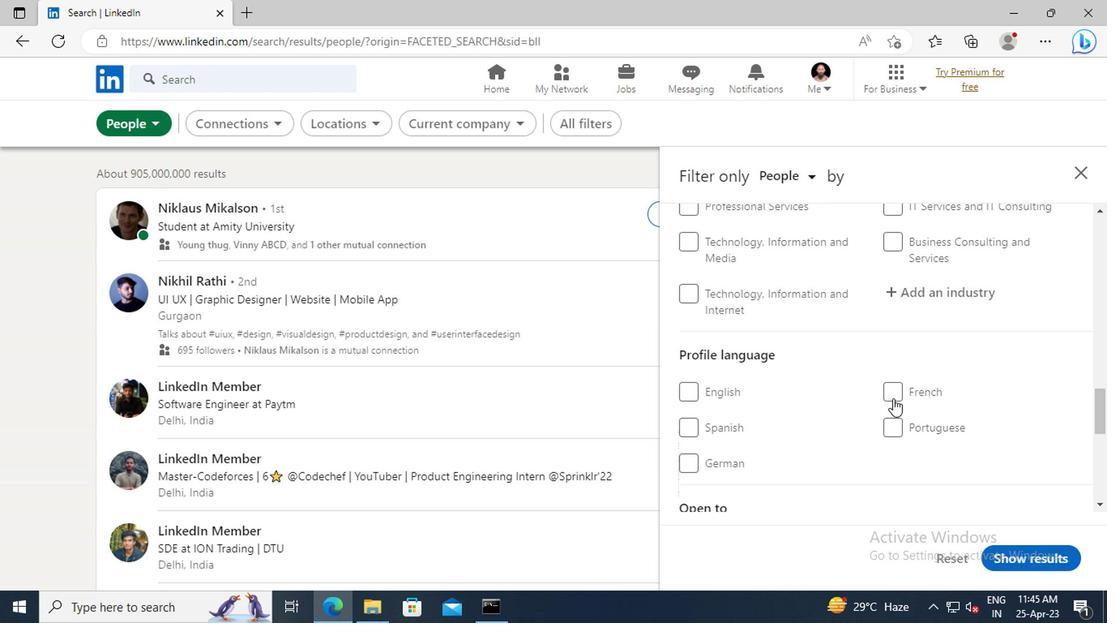 
Action: Mouse scrolled (890, 395) with delta (0, 0)
Screenshot: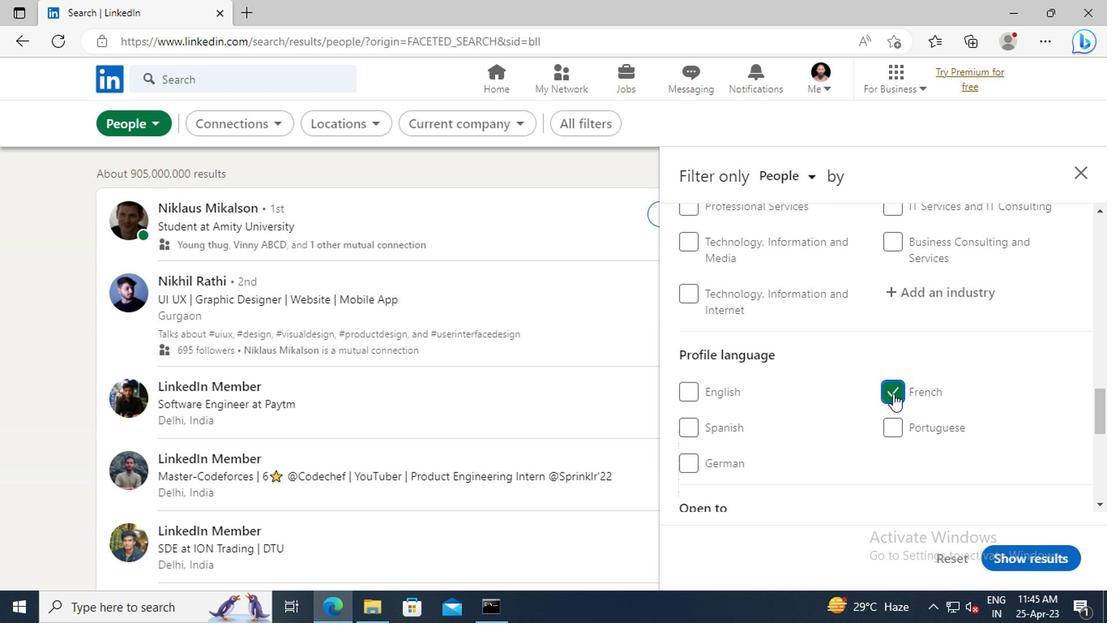 
Action: Mouse scrolled (890, 395) with delta (0, 0)
Screenshot: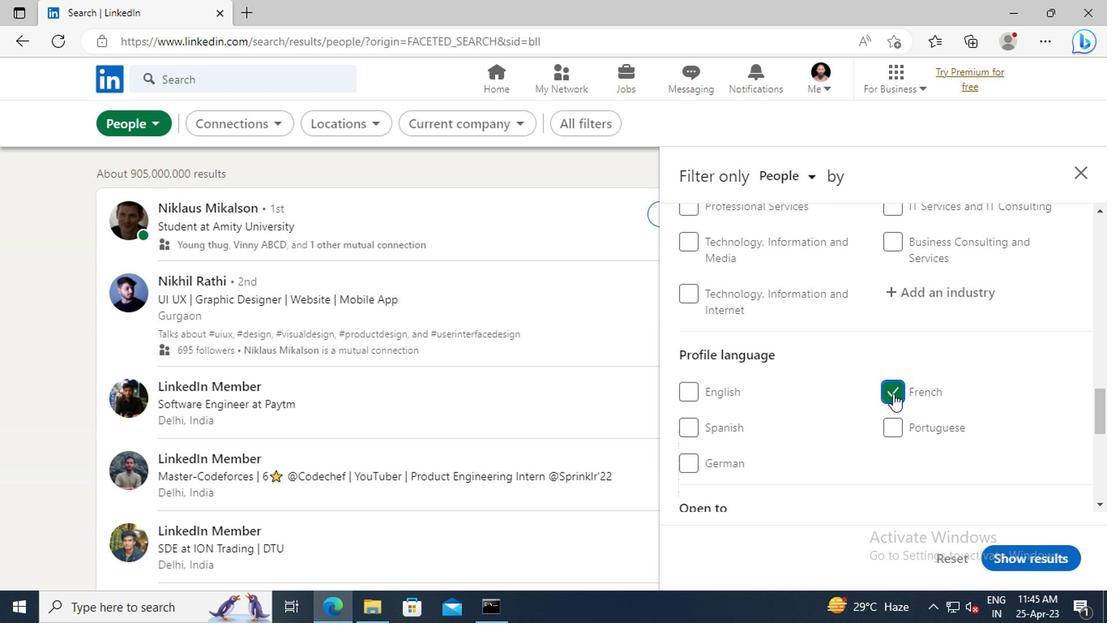 
Action: Mouse scrolled (890, 395) with delta (0, 0)
Screenshot: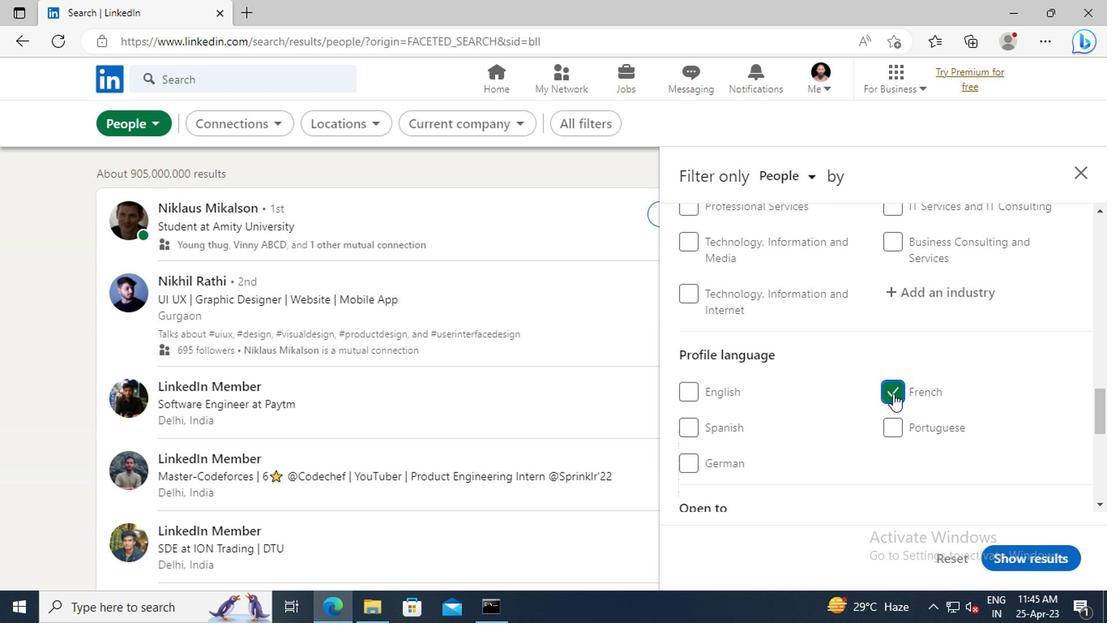 
Action: Mouse scrolled (890, 395) with delta (0, 0)
Screenshot: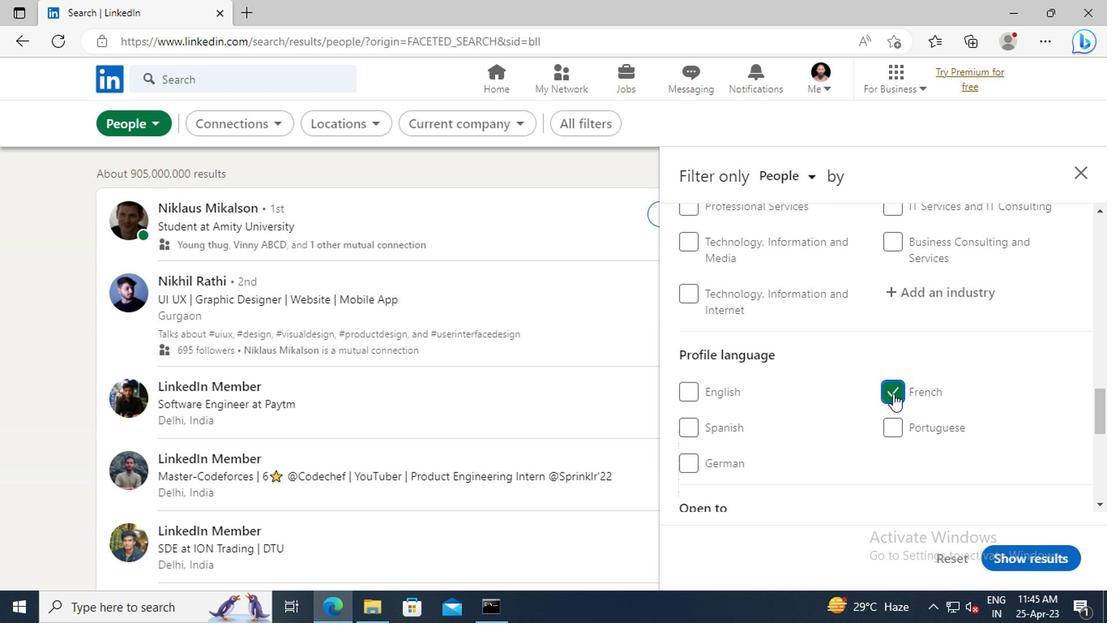 
Action: Mouse scrolled (890, 395) with delta (0, 0)
Screenshot: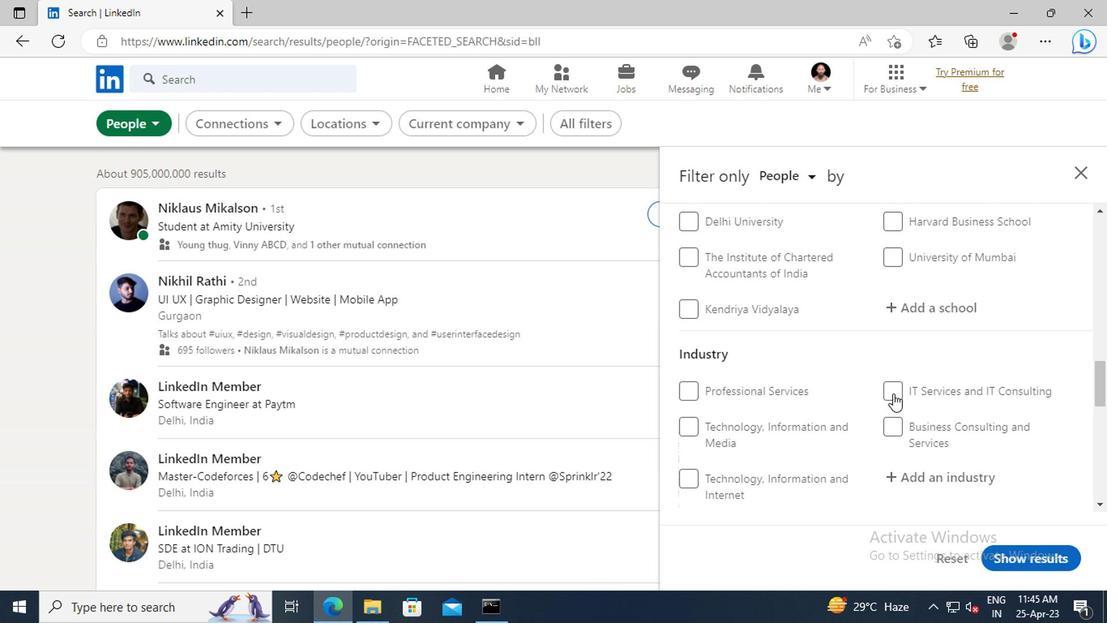 
Action: Mouse scrolled (890, 395) with delta (0, 0)
Screenshot: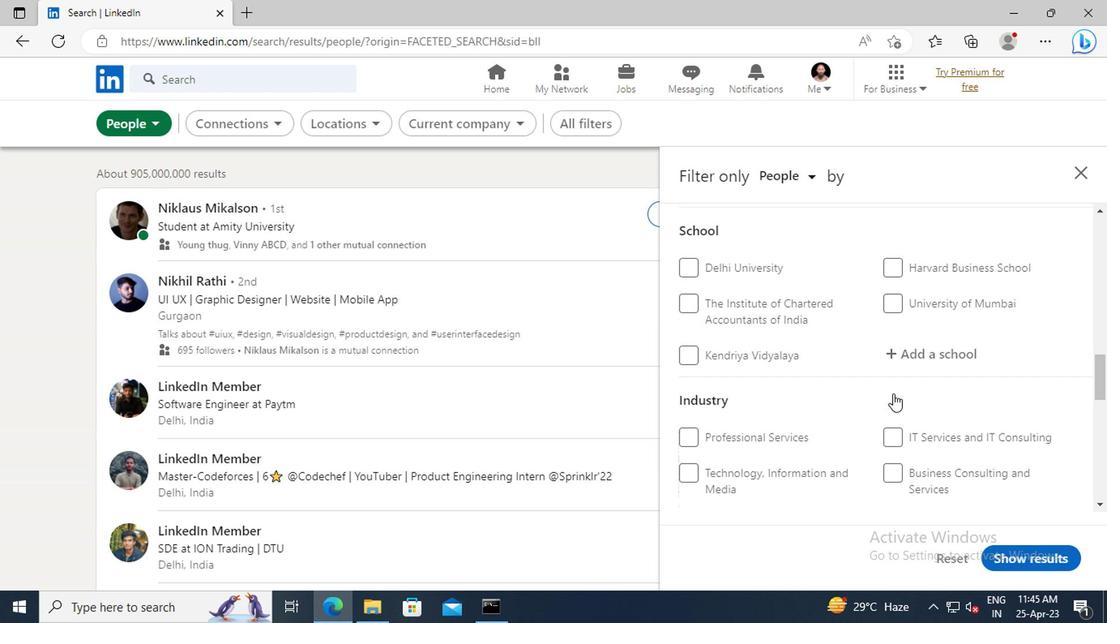 
Action: Mouse scrolled (890, 395) with delta (0, 0)
Screenshot: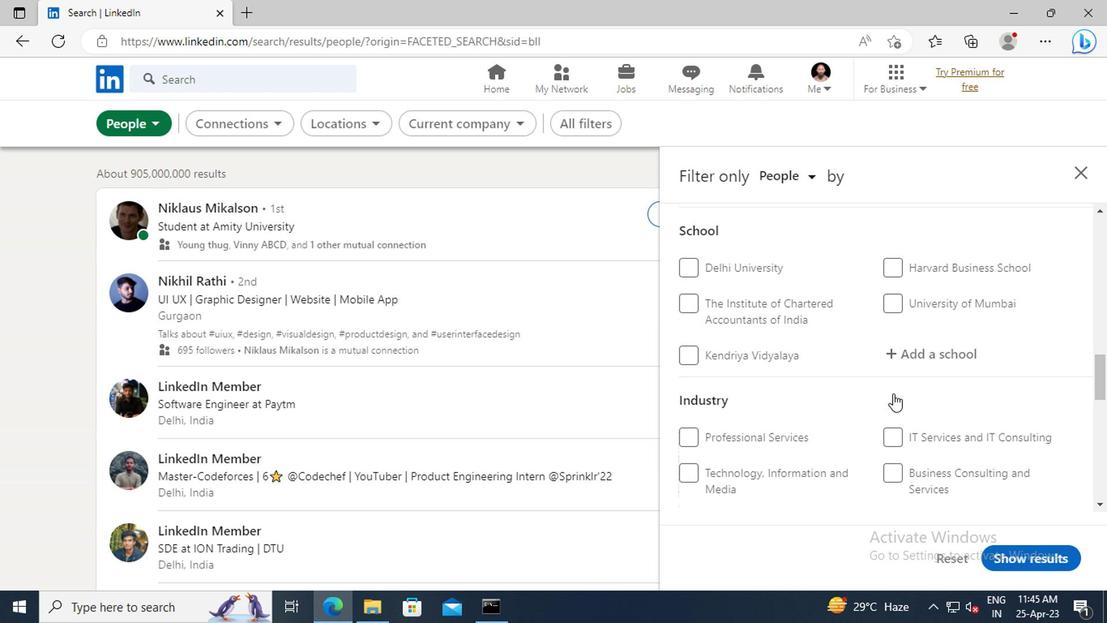 
Action: Mouse scrolled (890, 395) with delta (0, 0)
Screenshot: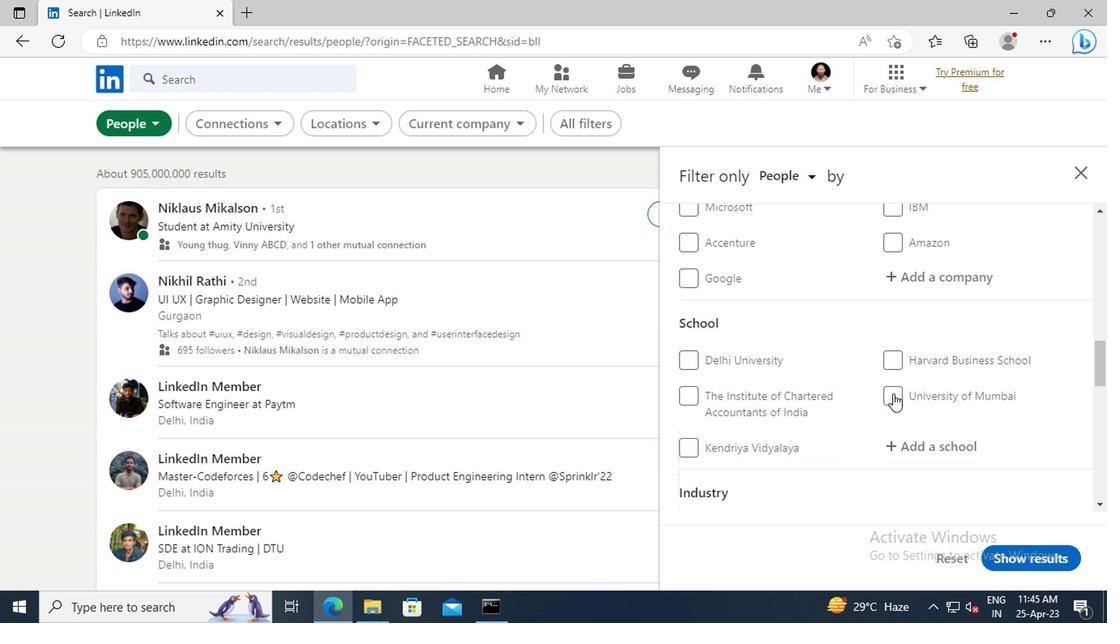 
Action: Mouse scrolled (890, 395) with delta (0, 0)
Screenshot: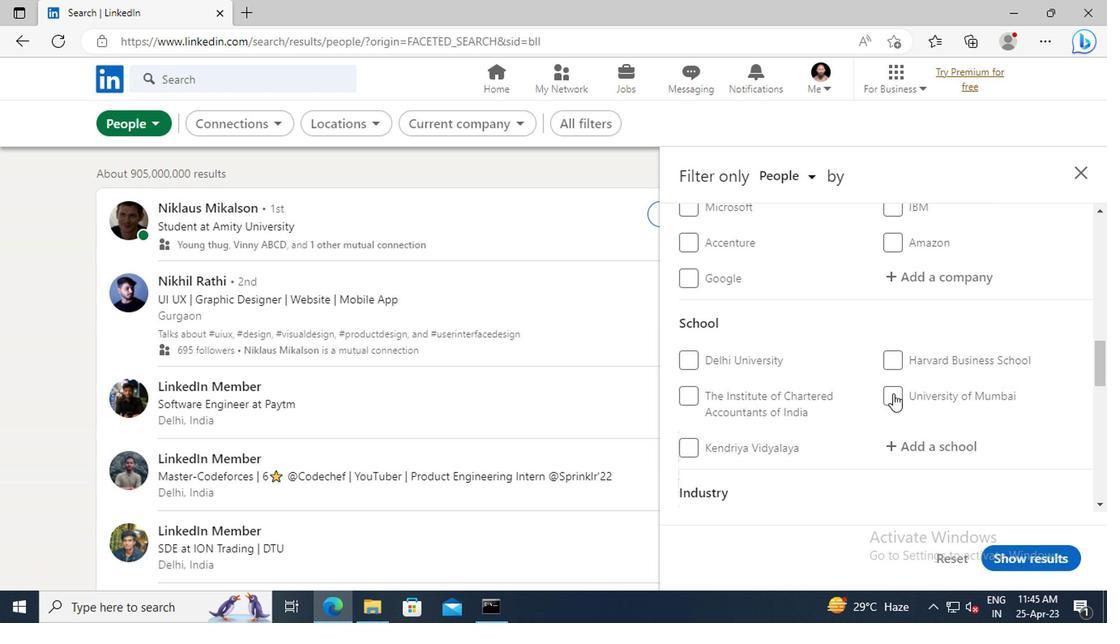 
Action: Mouse scrolled (890, 395) with delta (0, 0)
Screenshot: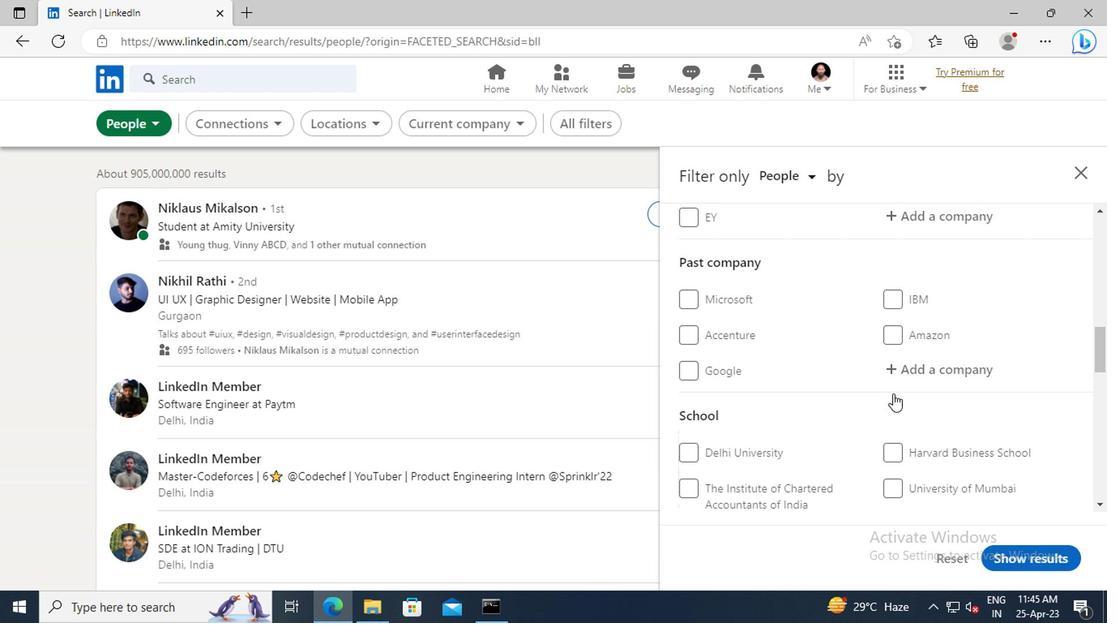 
Action: Mouse scrolled (890, 395) with delta (0, 0)
Screenshot: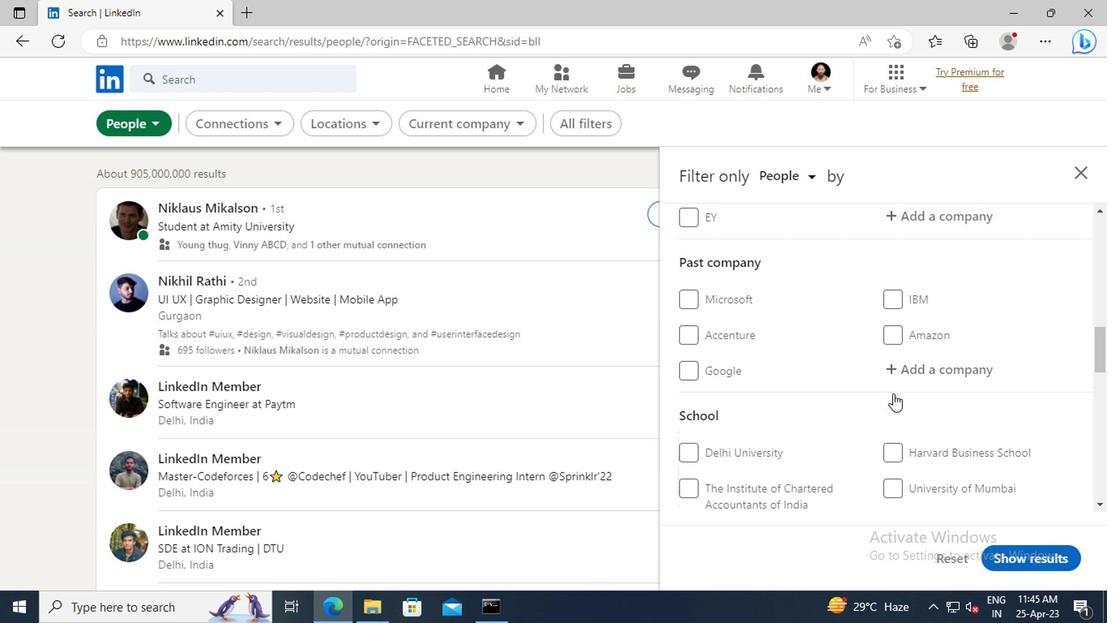 
Action: Mouse scrolled (890, 395) with delta (0, 0)
Screenshot: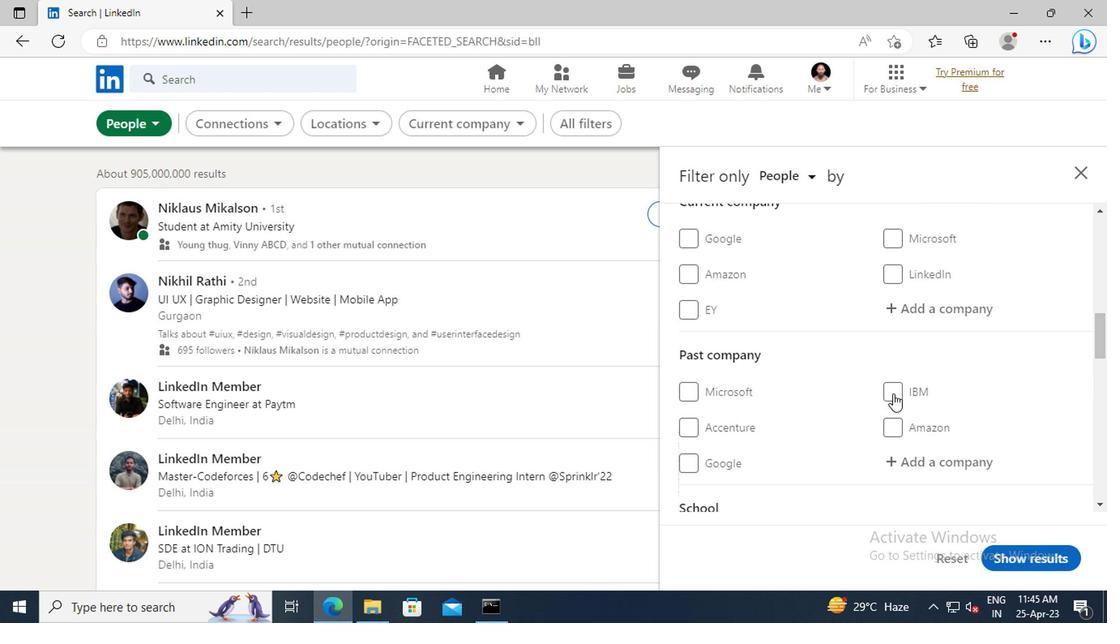 
Action: Mouse moved to (898, 359)
Screenshot: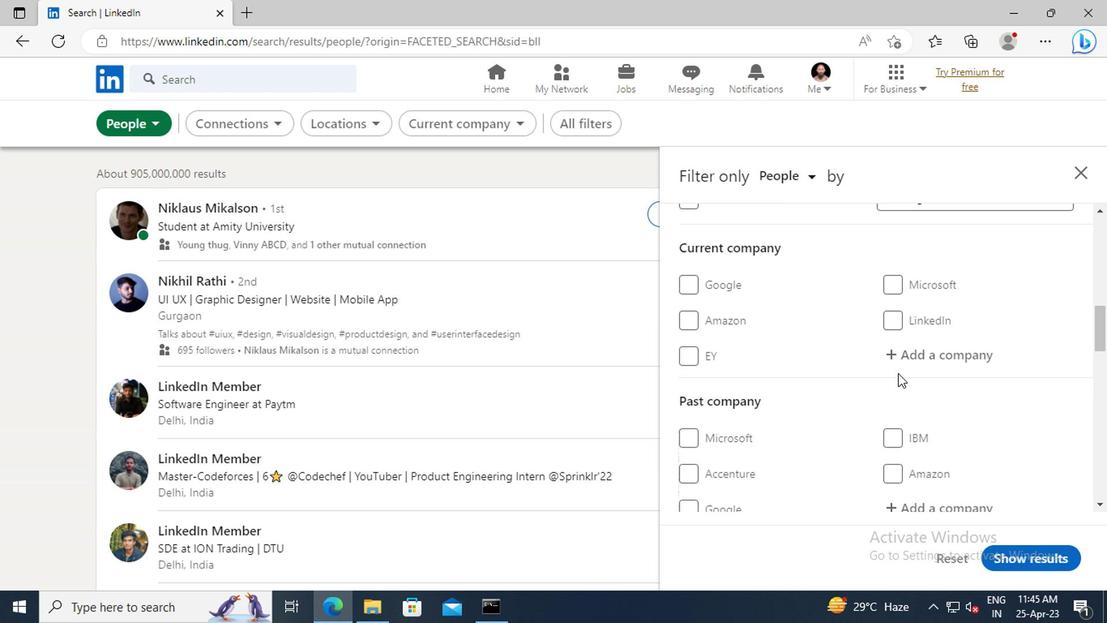 
Action: Mouse pressed left at (898, 359)
Screenshot: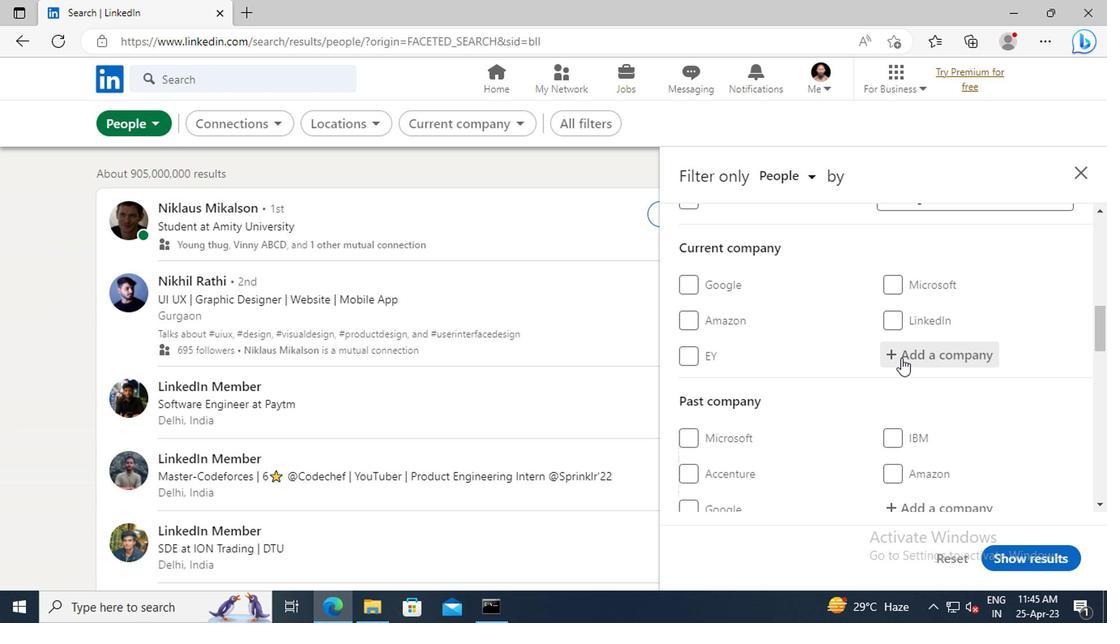 
Action: Key pressed <Key.shift>F5
Screenshot: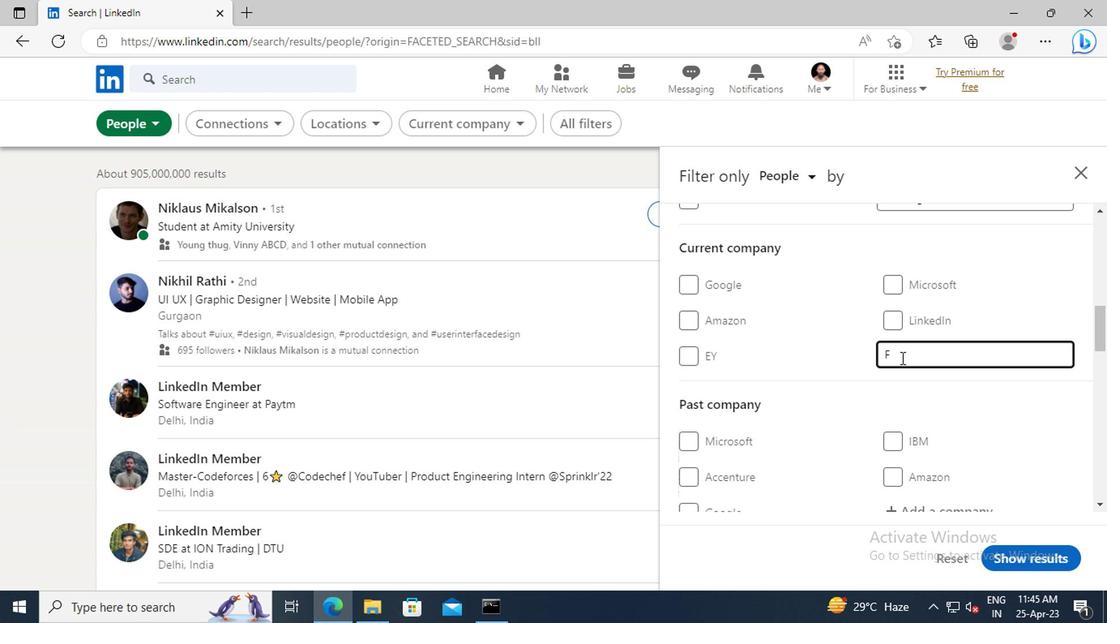 
Action: Mouse moved to (834, 381)
Screenshot: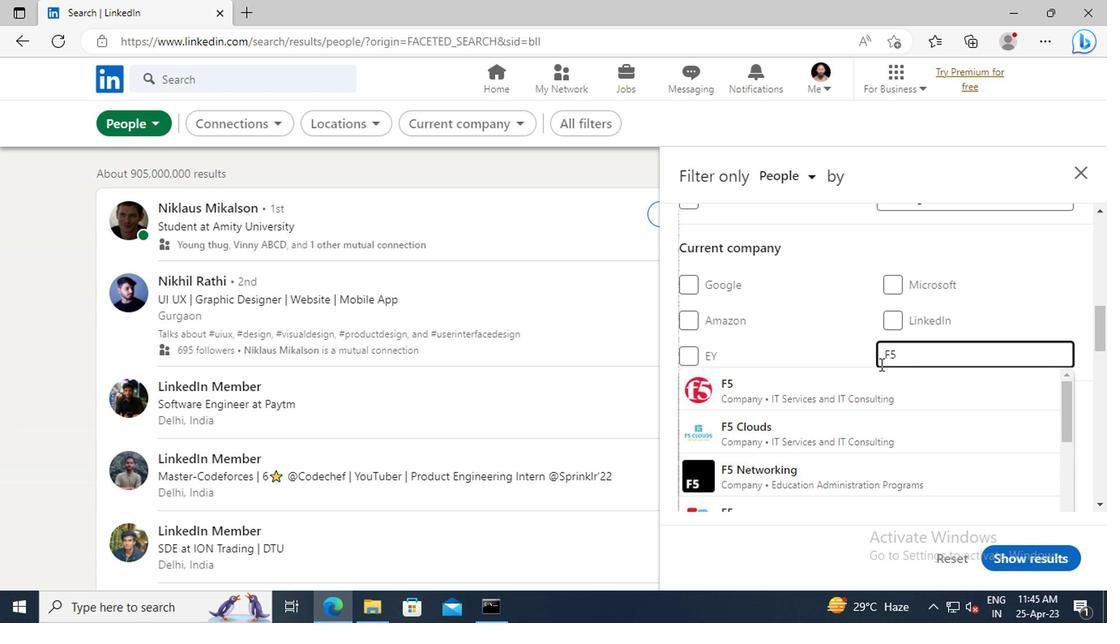 
Action: Mouse pressed left at (834, 381)
Screenshot: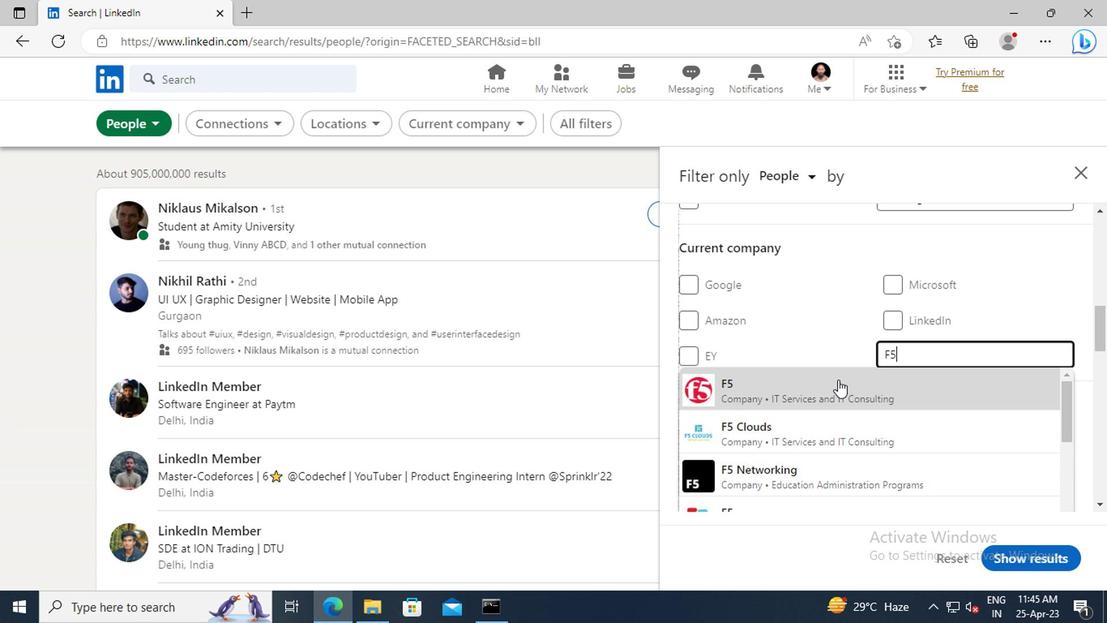 
Action: Mouse moved to (860, 317)
Screenshot: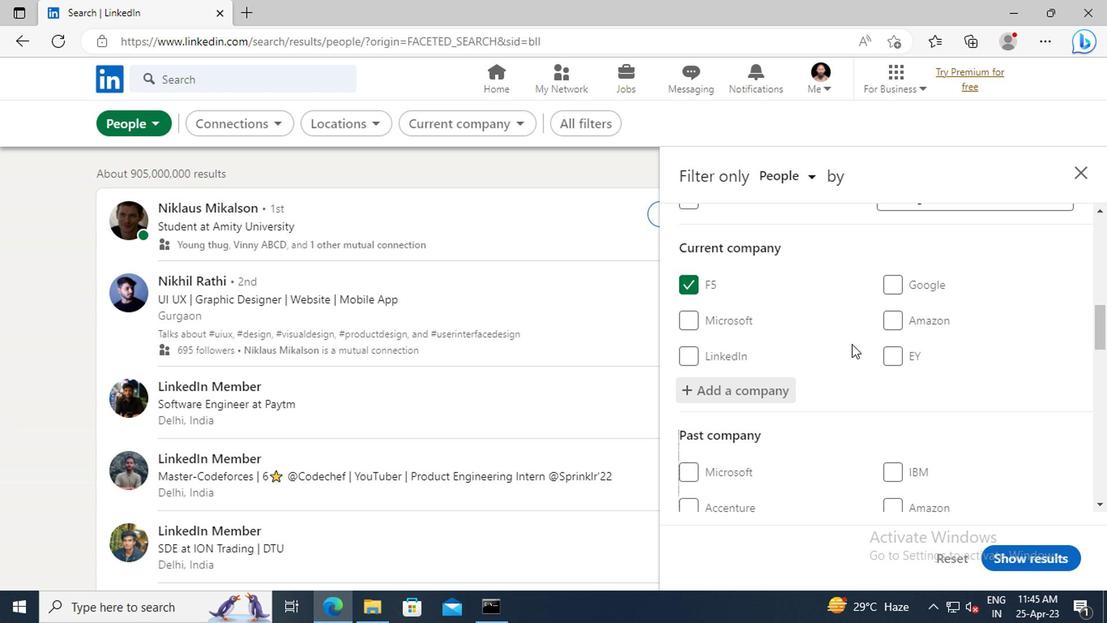 
Action: Mouse scrolled (860, 316) with delta (0, -1)
Screenshot: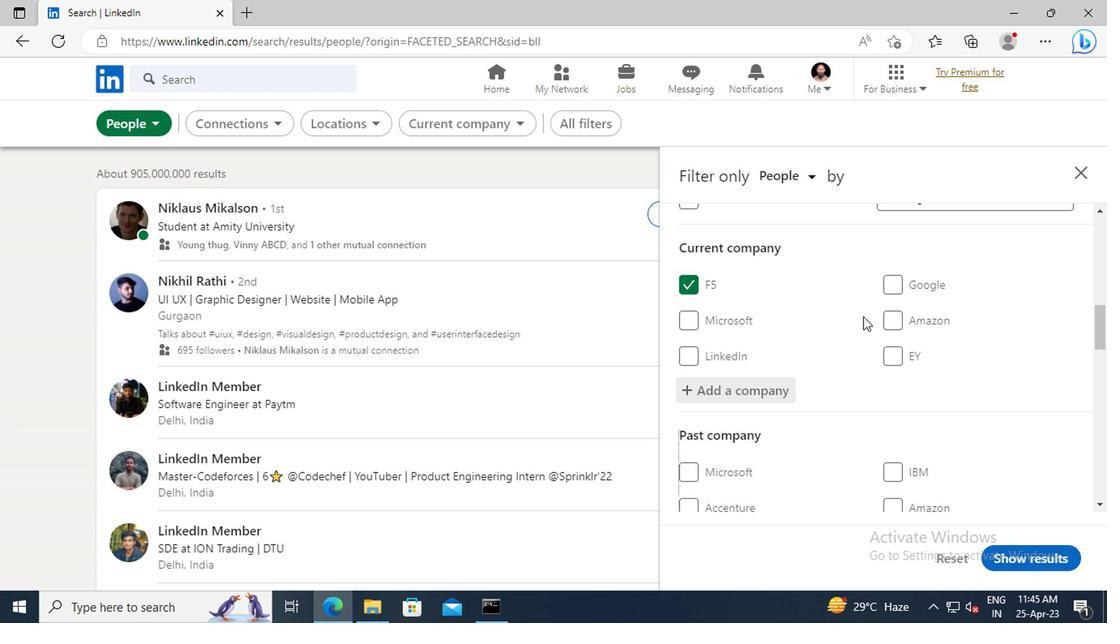 
Action: Mouse scrolled (860, 316) with delta (0, -1)
Screenshot: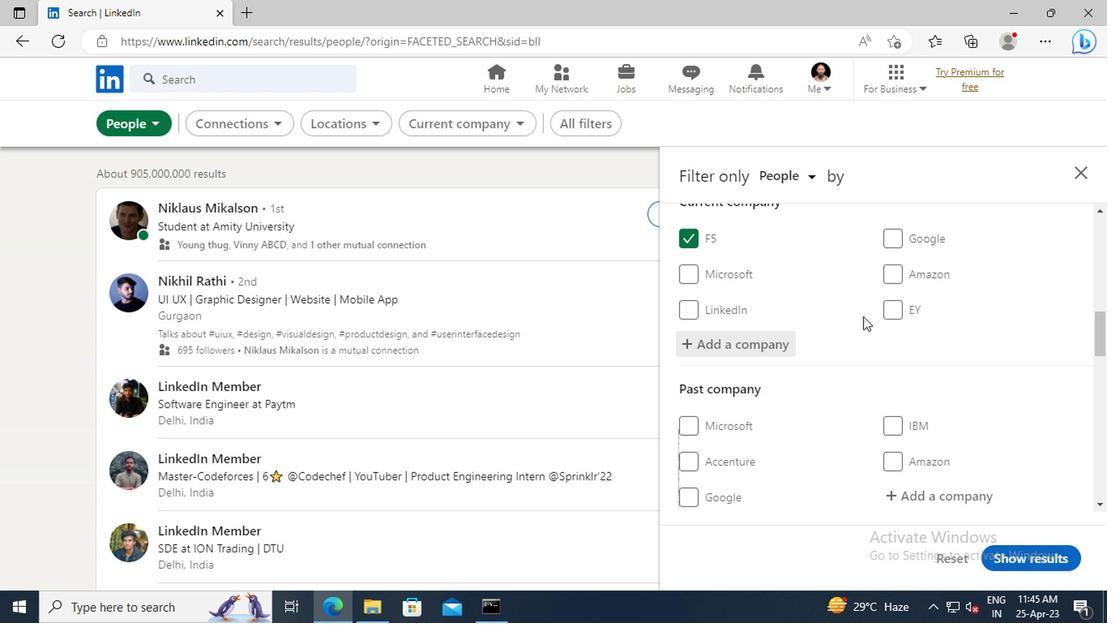 
Action: Mouse scrolled (860, 316) with delta (0, -1)
Screenshot: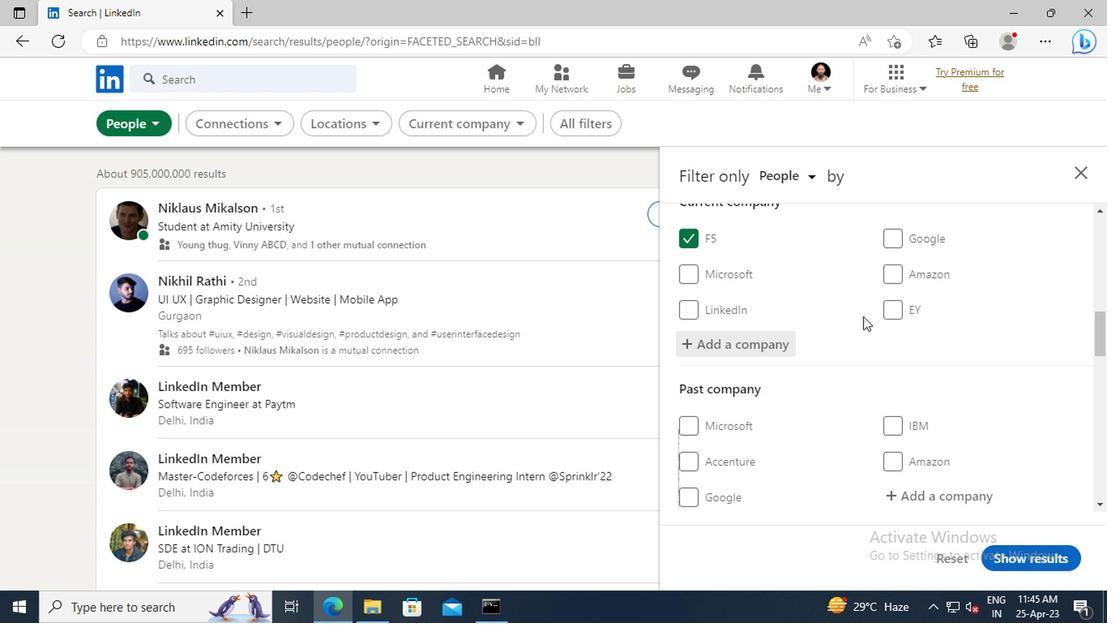 
Action: Mouse scrolled (860, 316) with delta (0, -1)
Screenshot: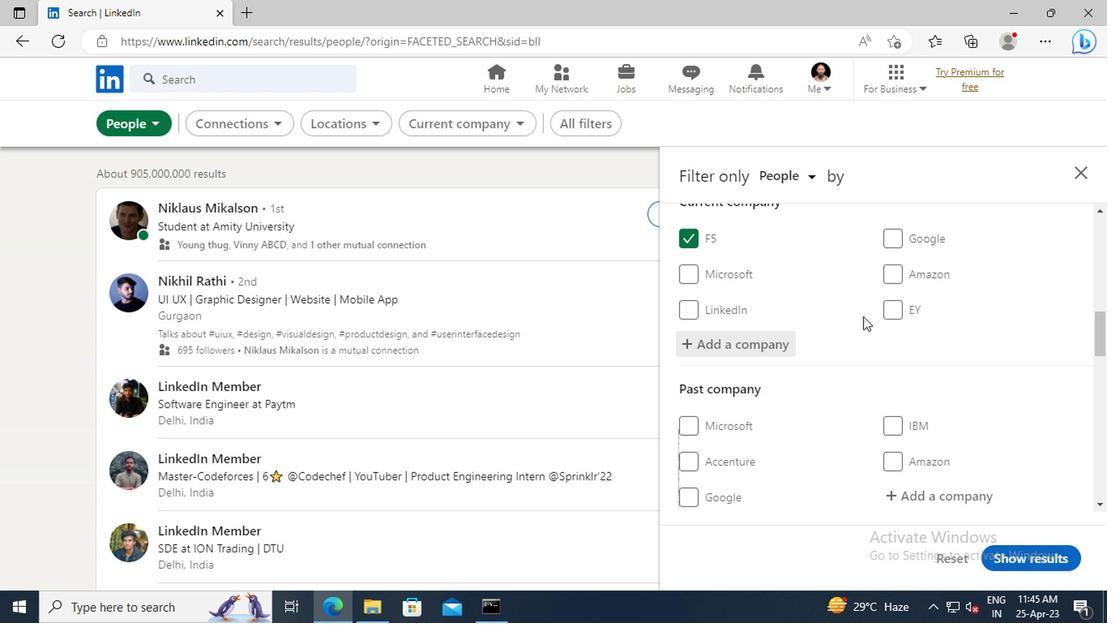 
Action: Mouse scrolled (860, 316) with delta (0, -1)
Screenshot: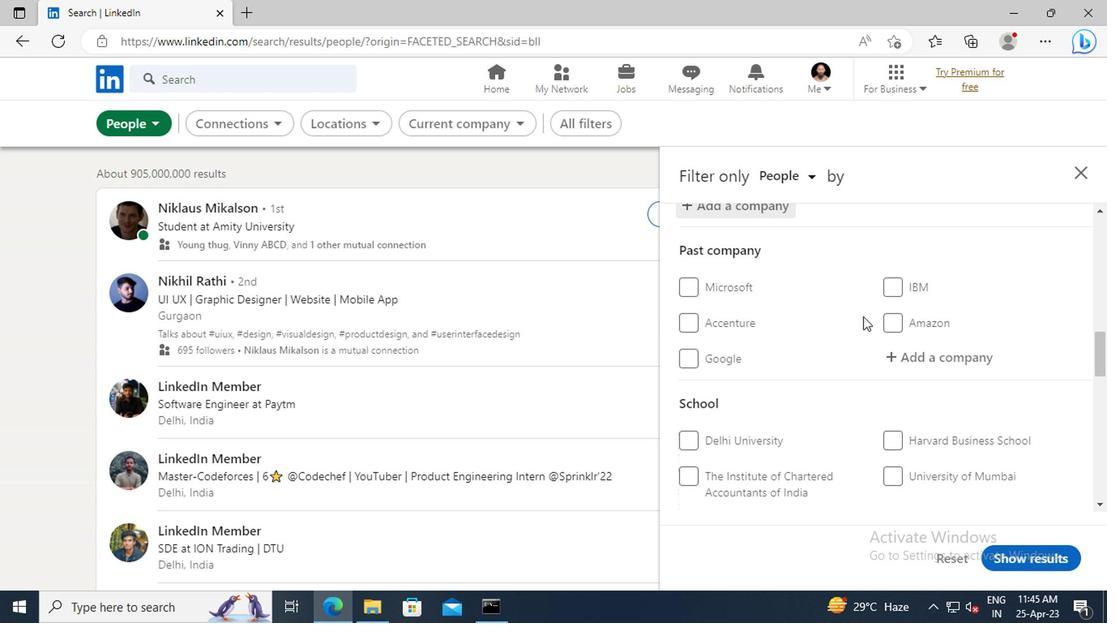
Action: Mouse scrolled (860, 316) with delta (0, -1)
Screenshot: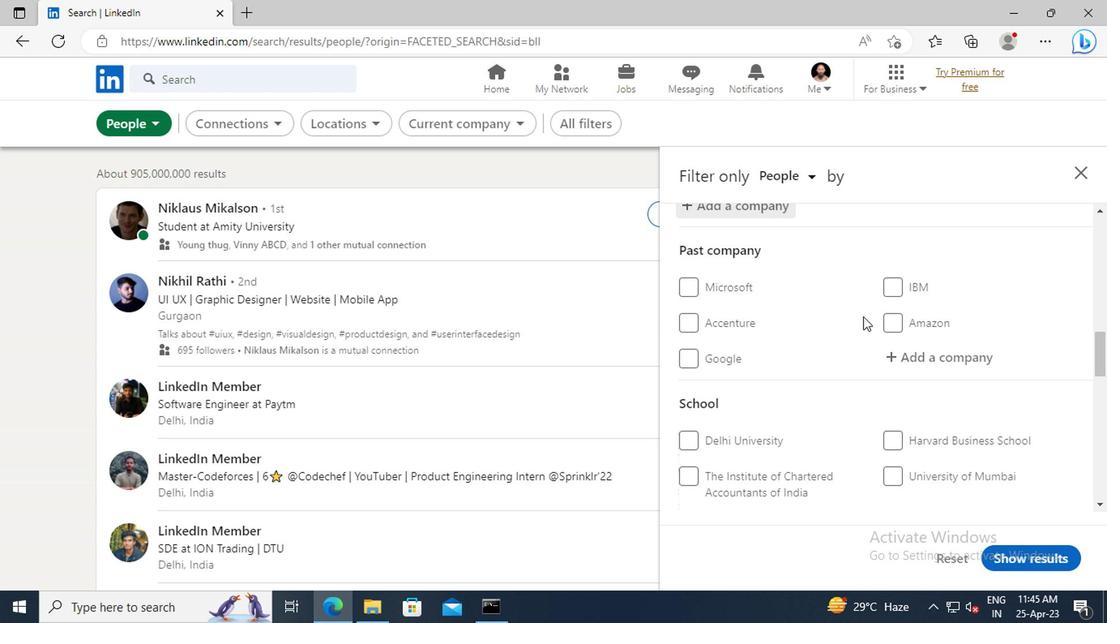 
Action: Mouse scrolled (860, 316) with delta (0, -1)
Screenshot: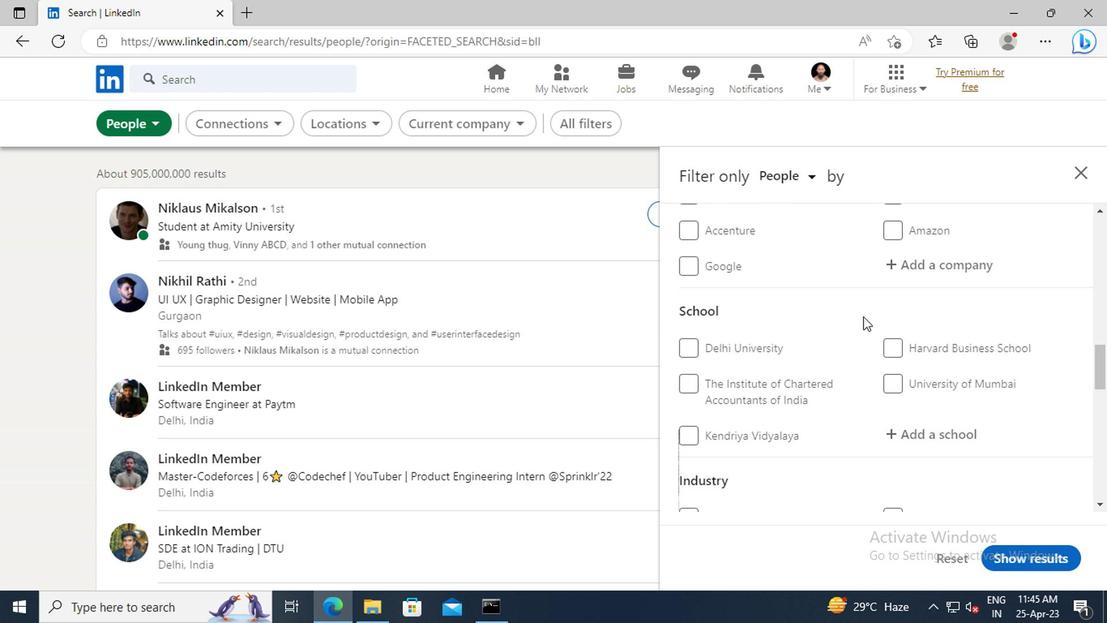 
Action: Mouse scrolled (860, 316) with delta (0, -1)
Screenshot: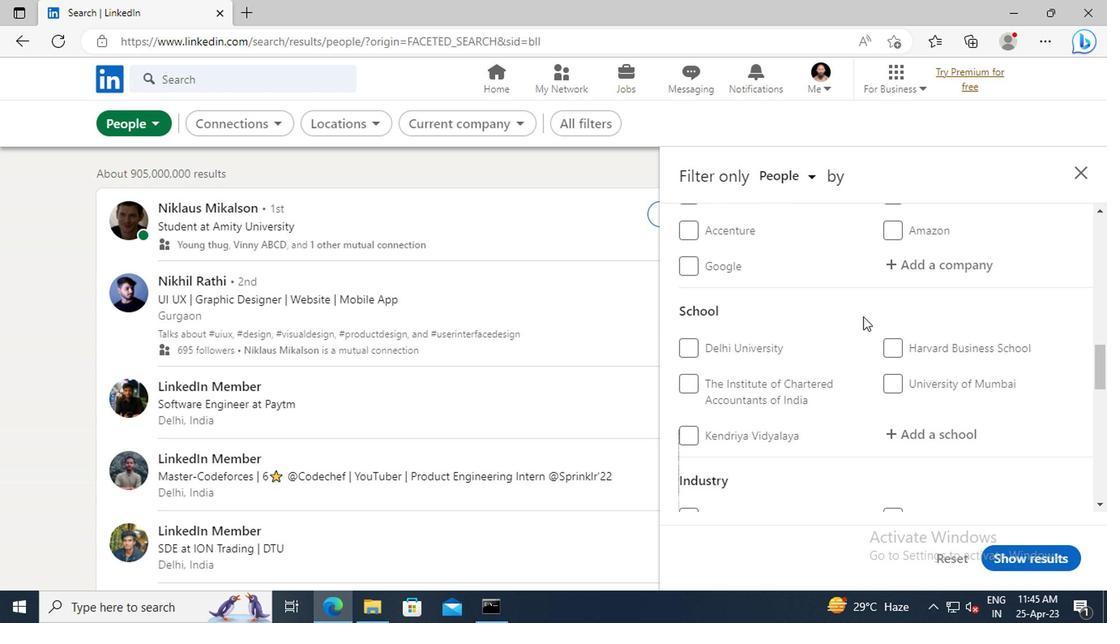 
Action: Mouse moved to (918, 341)
Screenshot: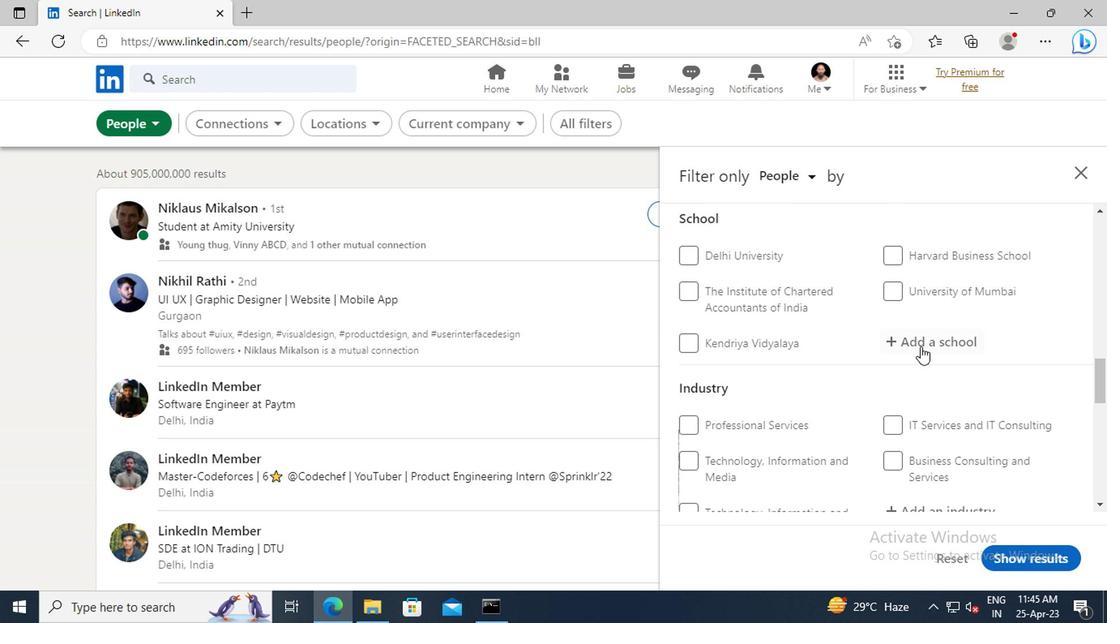 
Action: Mouse pressed left at (918, 341)
Screenshot: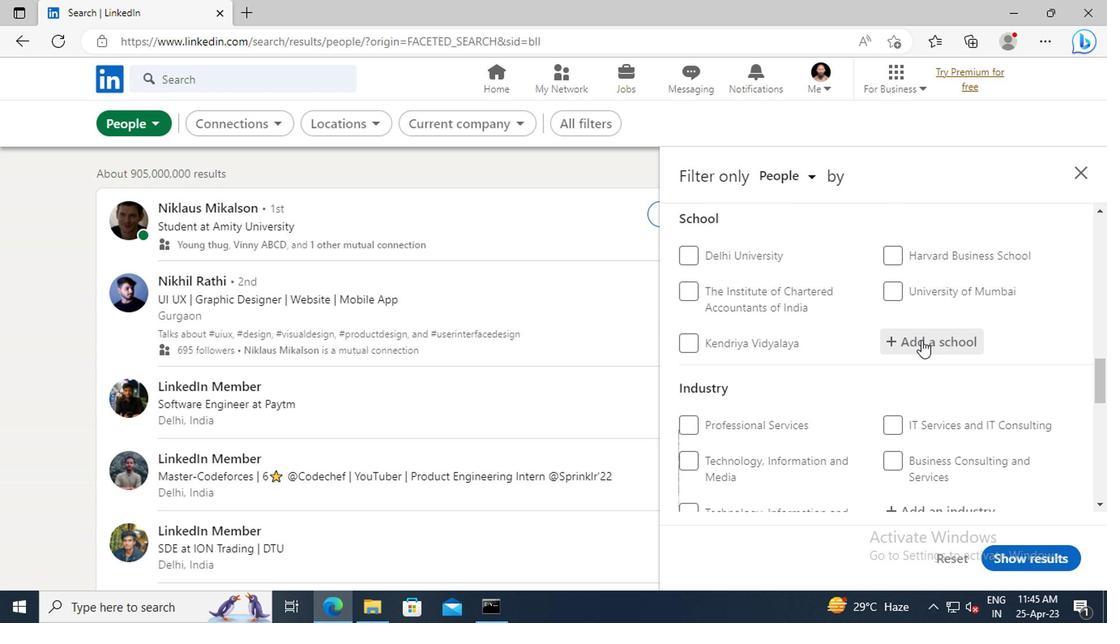 
Action: Key pressed <Key.shift>RATHINAM<Key.space><Key.shift>COLLEGE<Key.space>OF<Key.space><Key.shift>ARTS<Key.space>AND<Key.space><Key.shift>SCIENCE
Screenshot: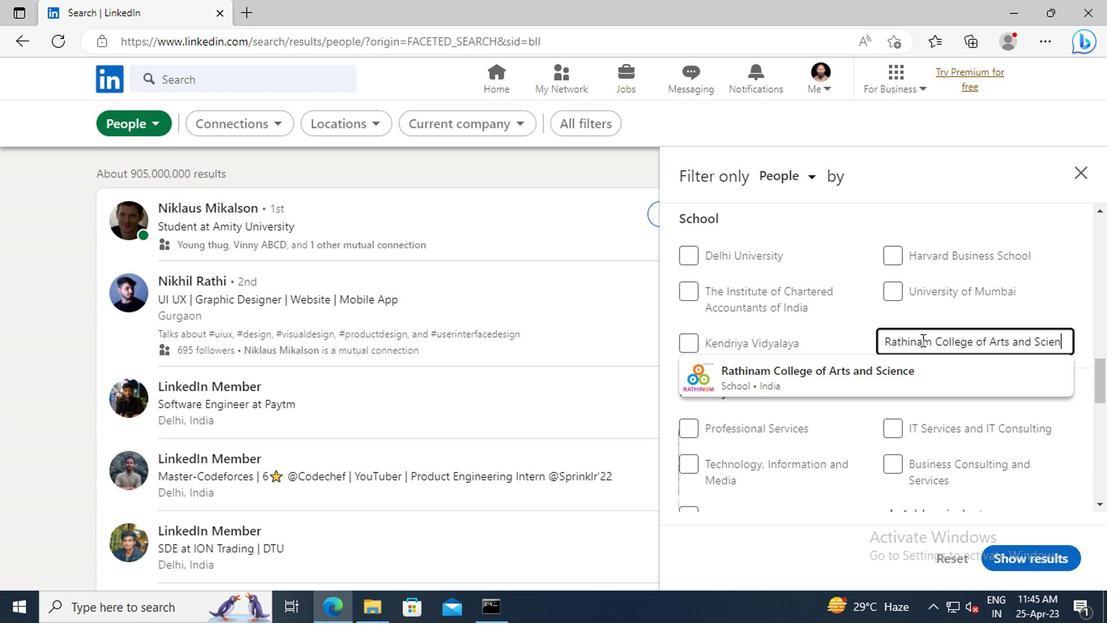 
Action: Mouse moved to (898, 369)
Screenshot: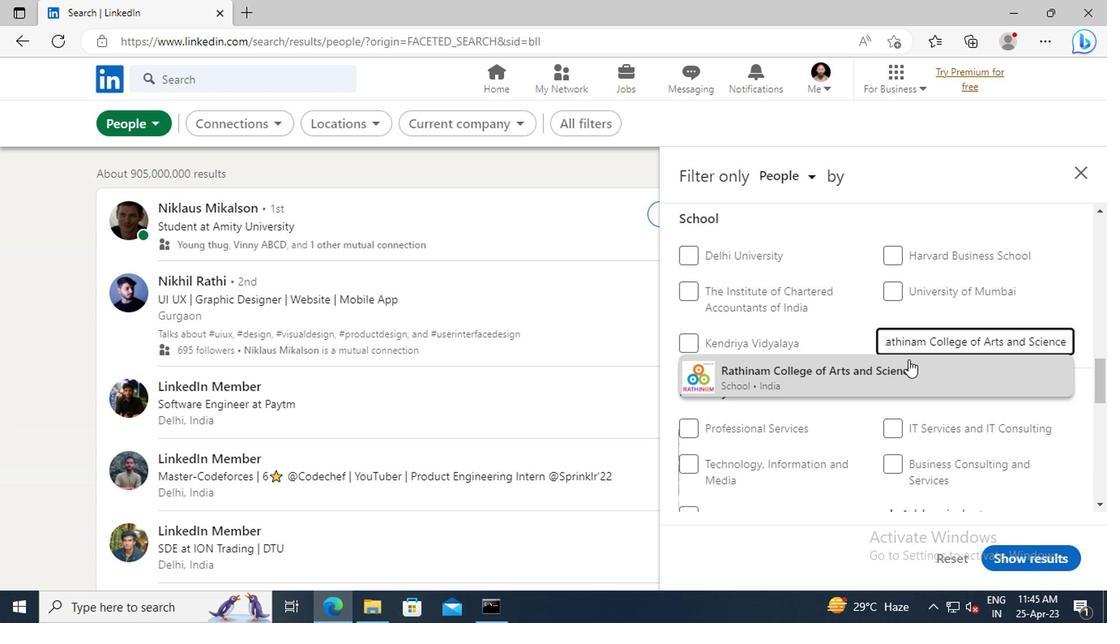 
Action: Mouse pressed left at (898, 369)
Screenshot: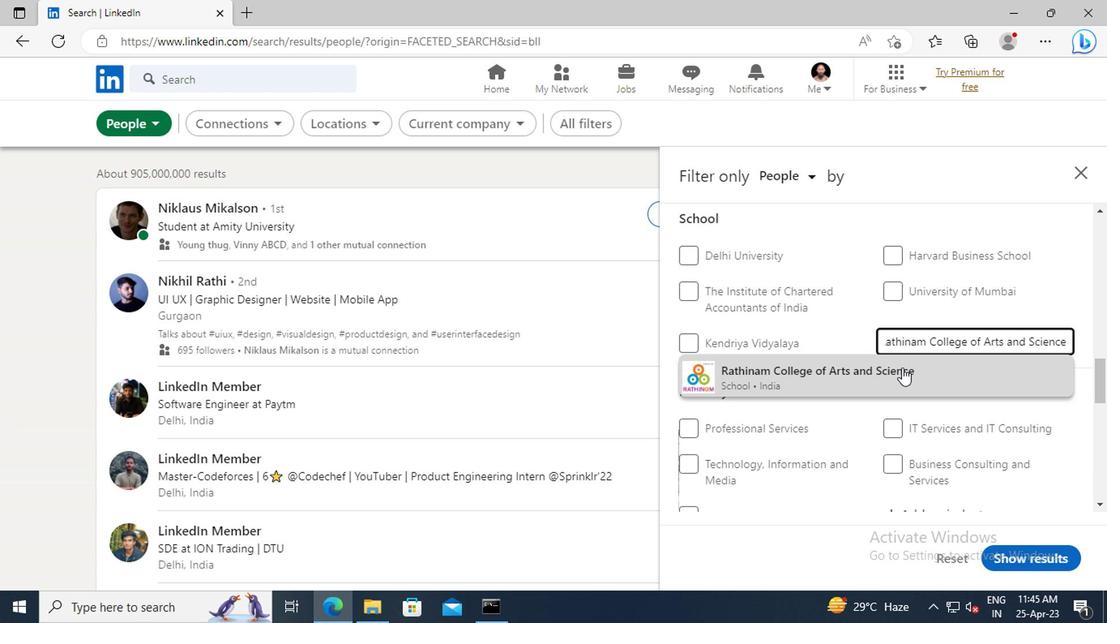 
Action: Mouse moved to (864, 320)
Screenshot: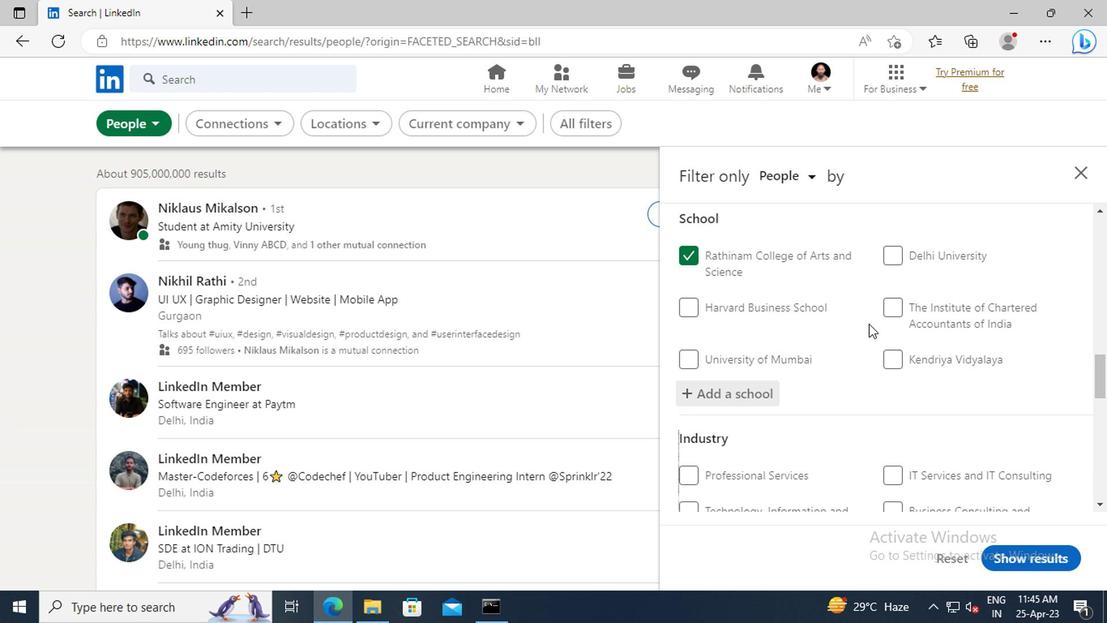 
Action: Mouse scrolled (864, 320) with delta (0, 0)
Screenshot: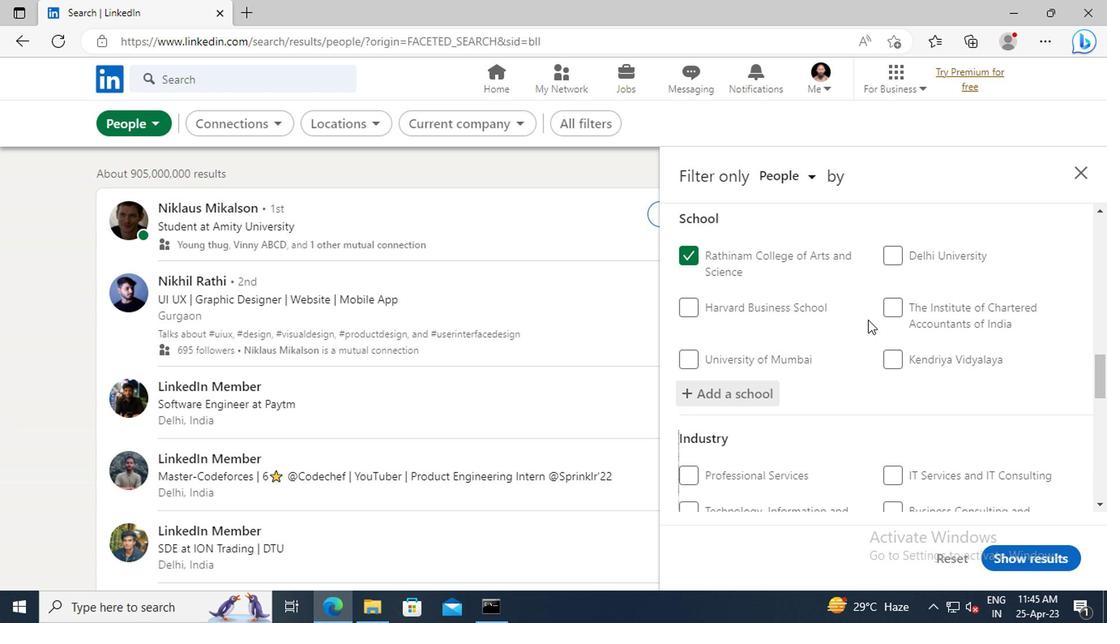 
Action: Mouse scrolled (864, 320) with delta (0, 0)
Screenshot: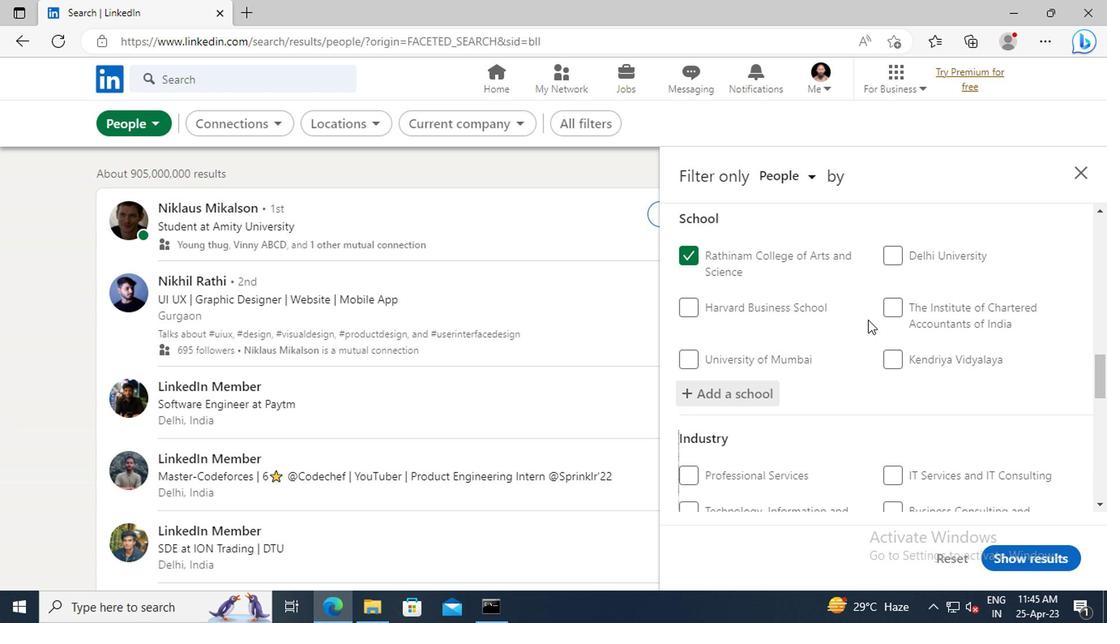 
Action: Mouse scrolled (864, 320) with delta (0, 0)
Screenshot: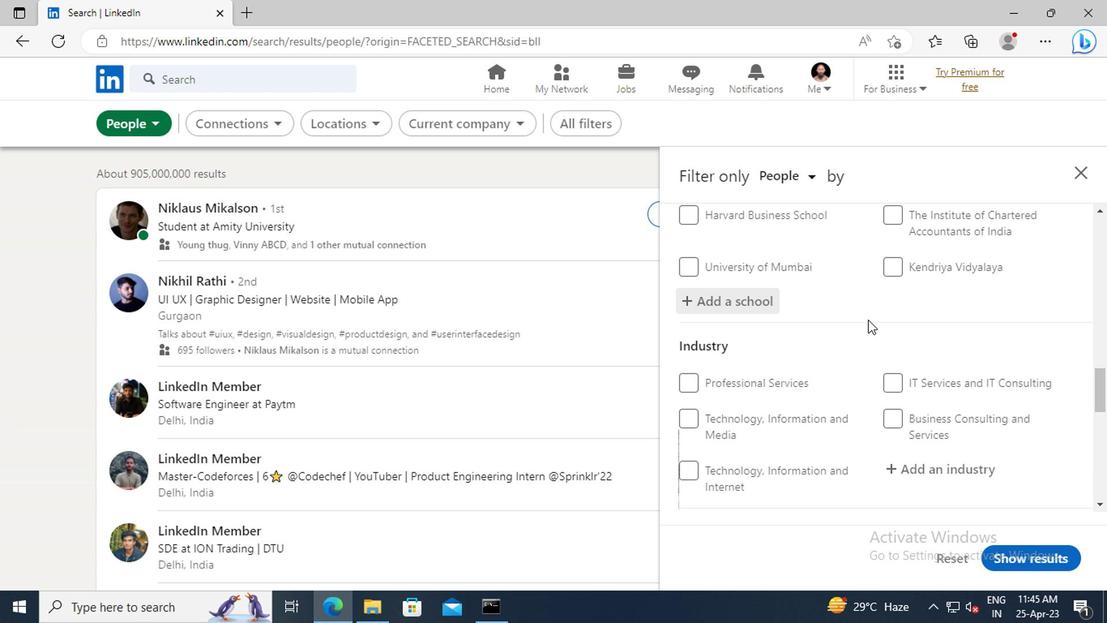 
Action: Mouse moved to (906, 424)
Screenshot: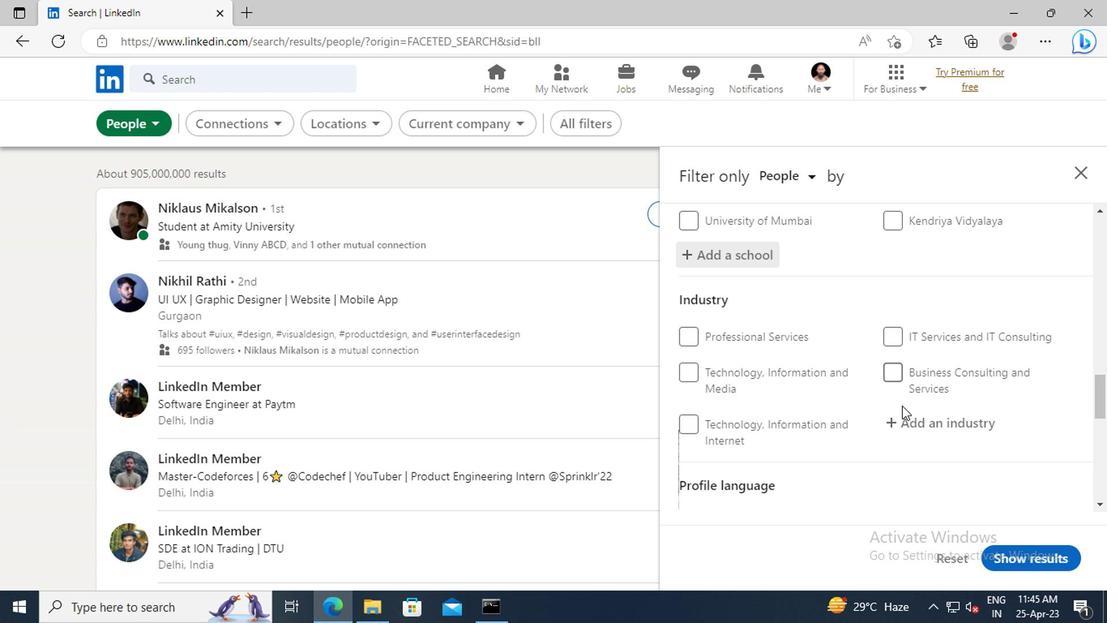 
Action: Mouse pressed left at (906, 424)
Screenshot: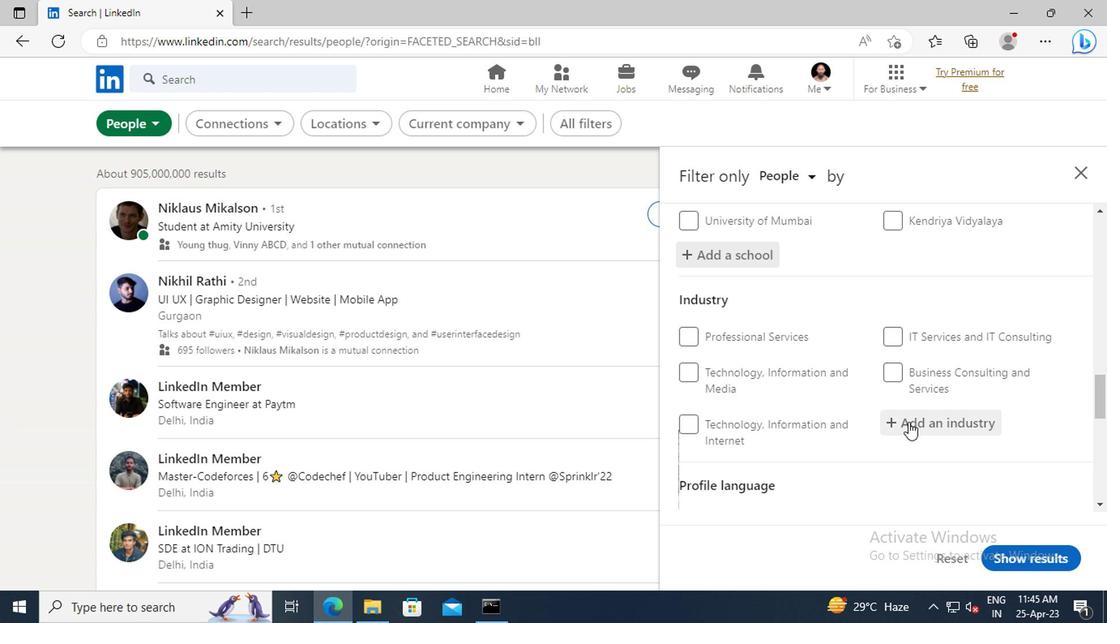
Action: Key pressed <Key.shift>BUILDING<Key.space><Key.shift>EQUIPMENT<Key.space><Key.shift>CONTRACTORS
Screenshot: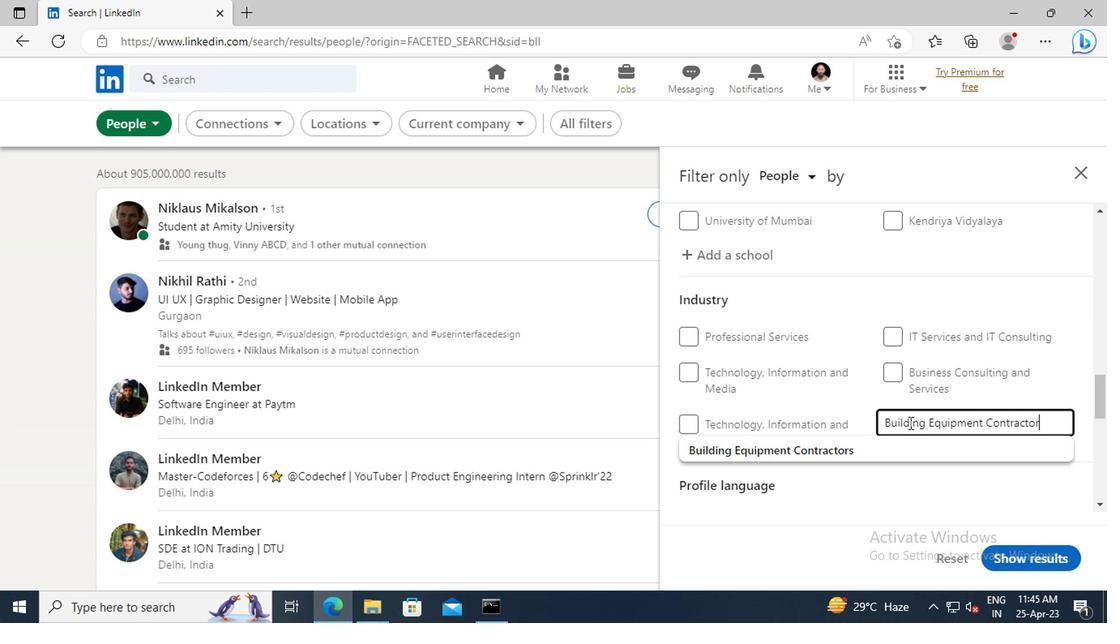 
Action: Mouse moved to (867, 445)
Screenshot: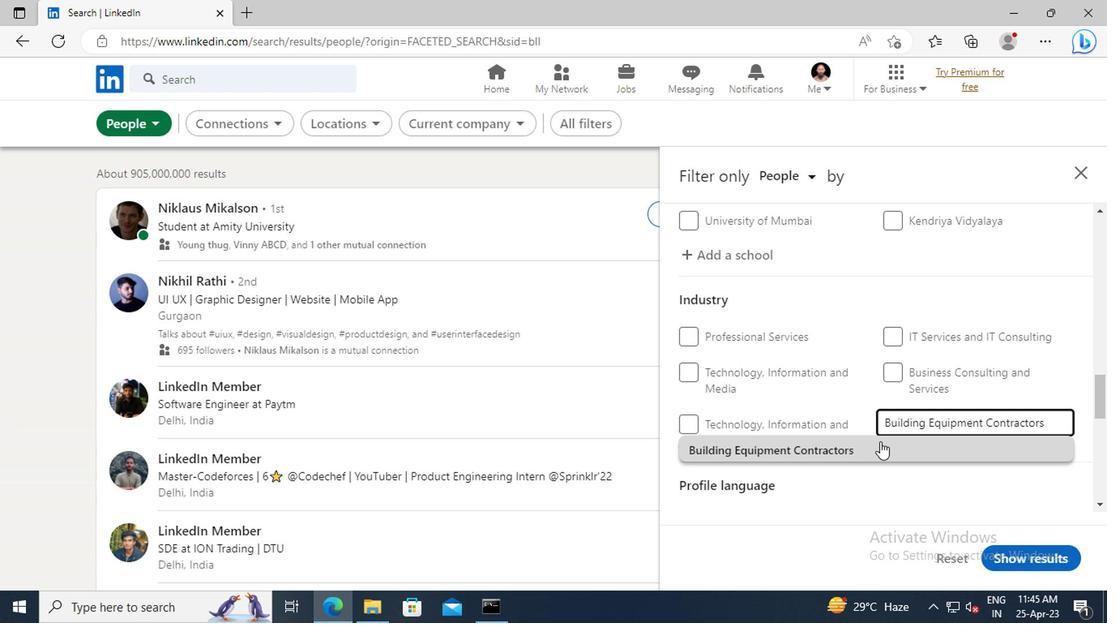
Action: Mouse pressed left at (867, 445)
Screenshot: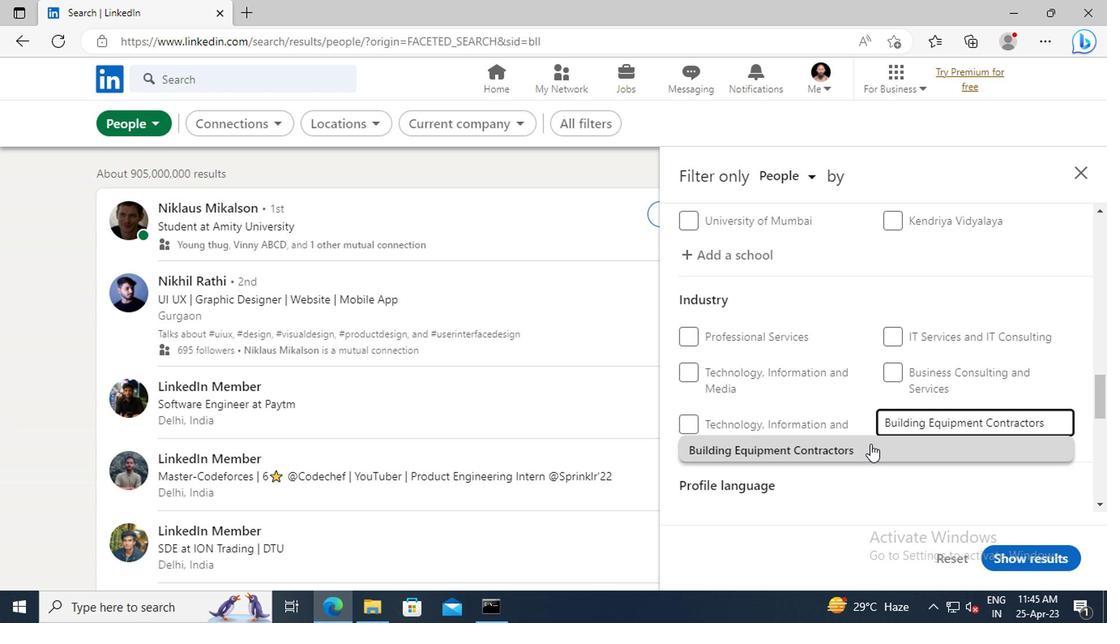 
Action: Mouse moved to (850, 381)
Screenshot: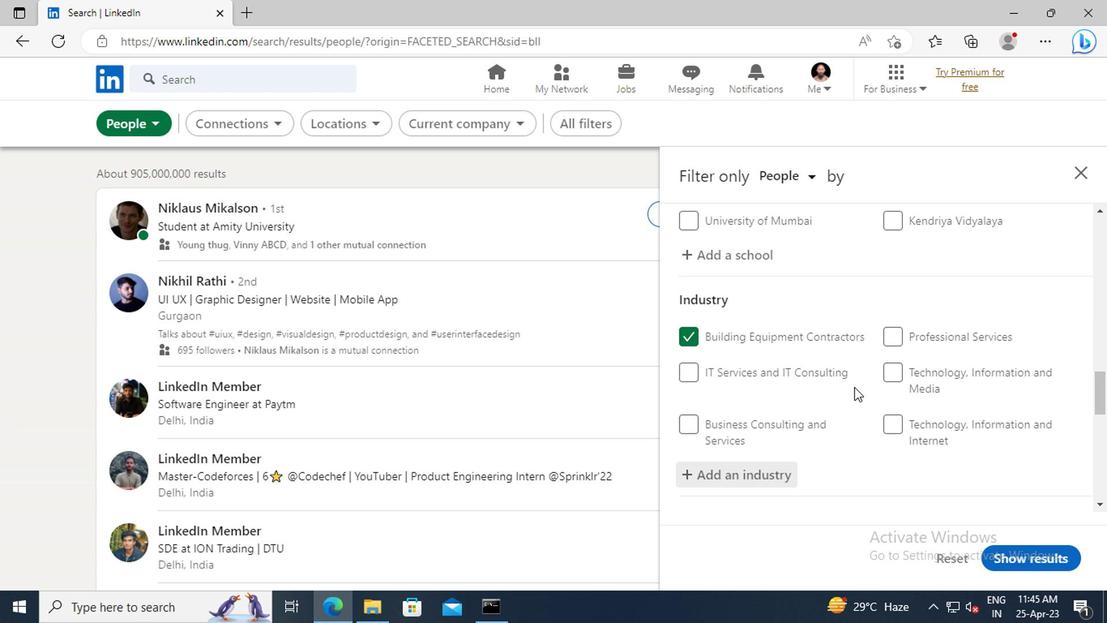 
Action: Mouse scrolled (850, 380) with delta (0, -1)
Screenshot: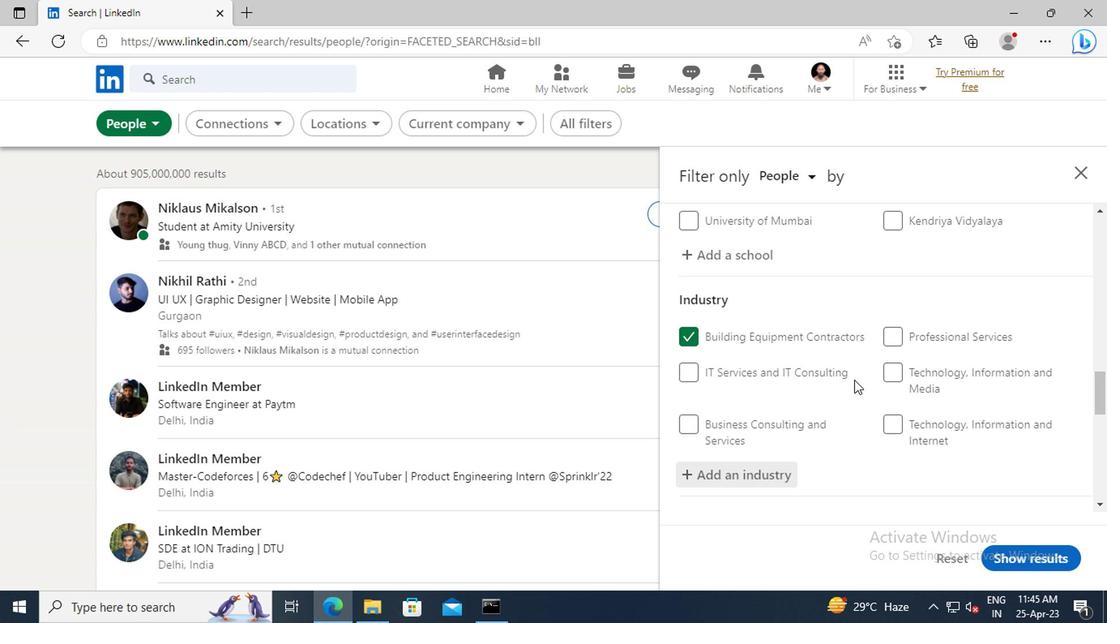 
Action: Mouse scrolled (850, 380) with delta (0, -1)
Screenshot: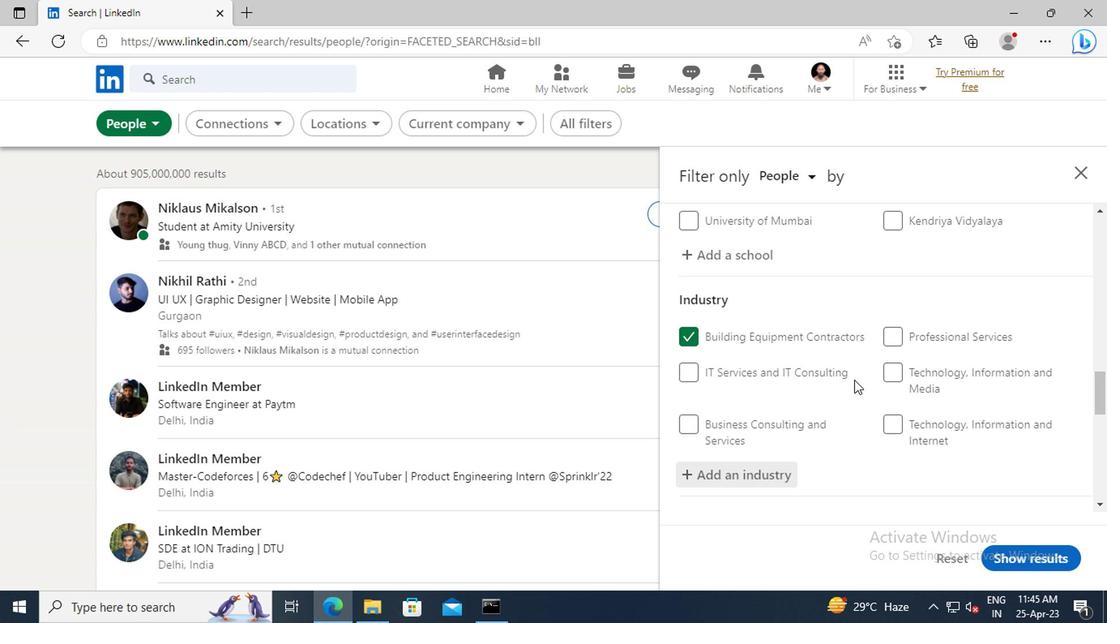 
Action: Mouse scrolled (850, 380) with delta (0, -1)
Screenshot: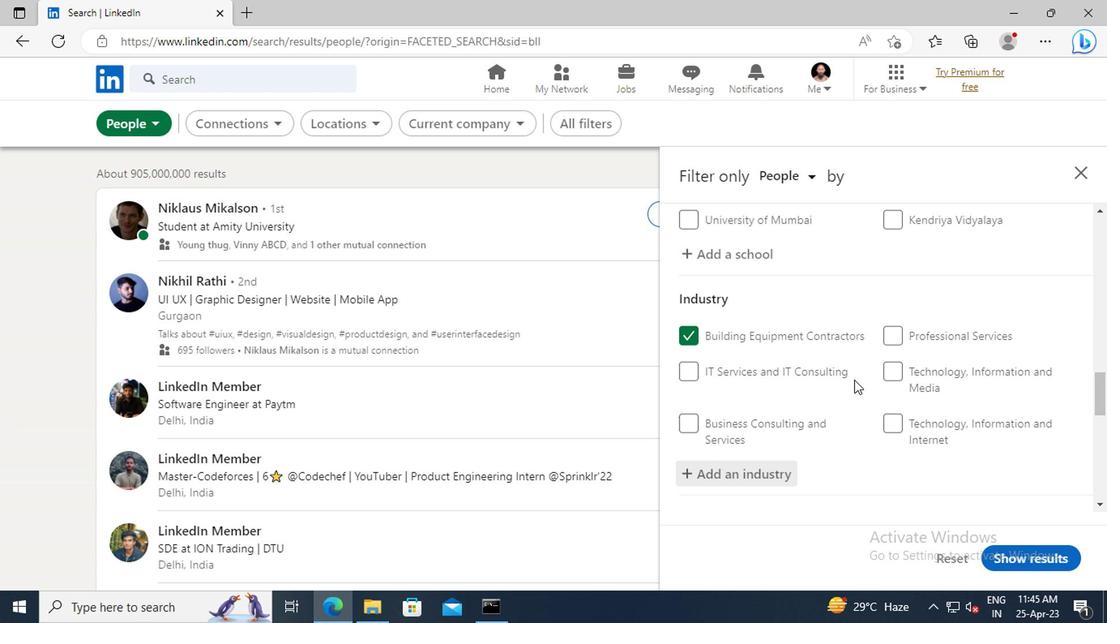 
Action: Mouse scrolled (850, 380) with delta (0, -1)
Screenshot: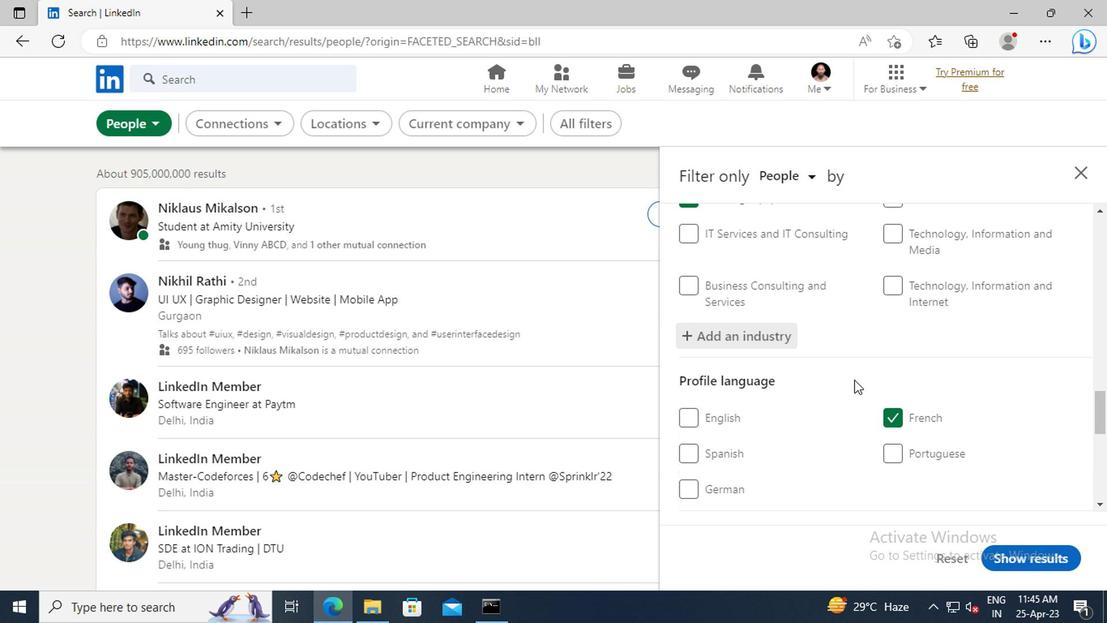 
Action: Mouse scrolled (850, 380) with delta (0, -1)
Screenshot: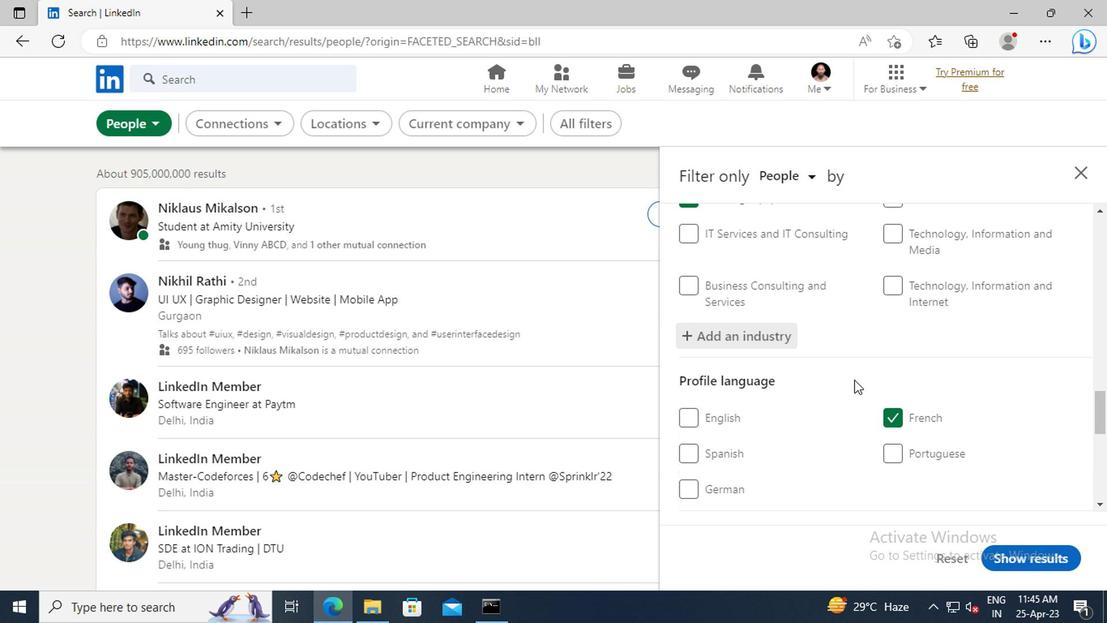 
Action: Mouse scrolled (850, 380) with delta (0, -1)
Screenshot: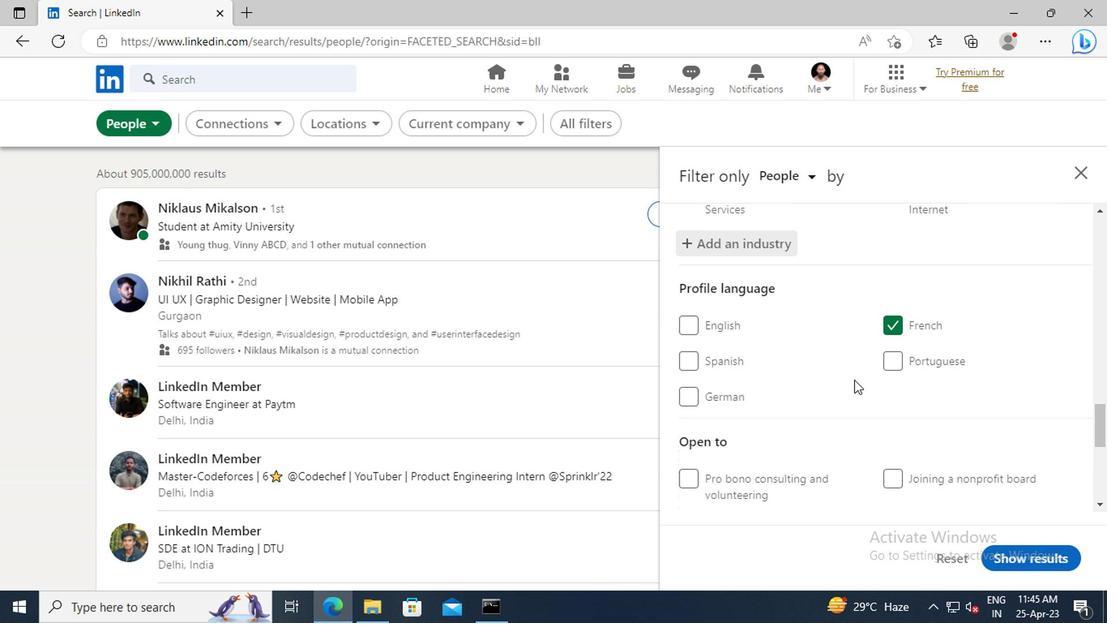
Action: Mouse scrolled (850, 380) with delta (0, -1)
Screenshot: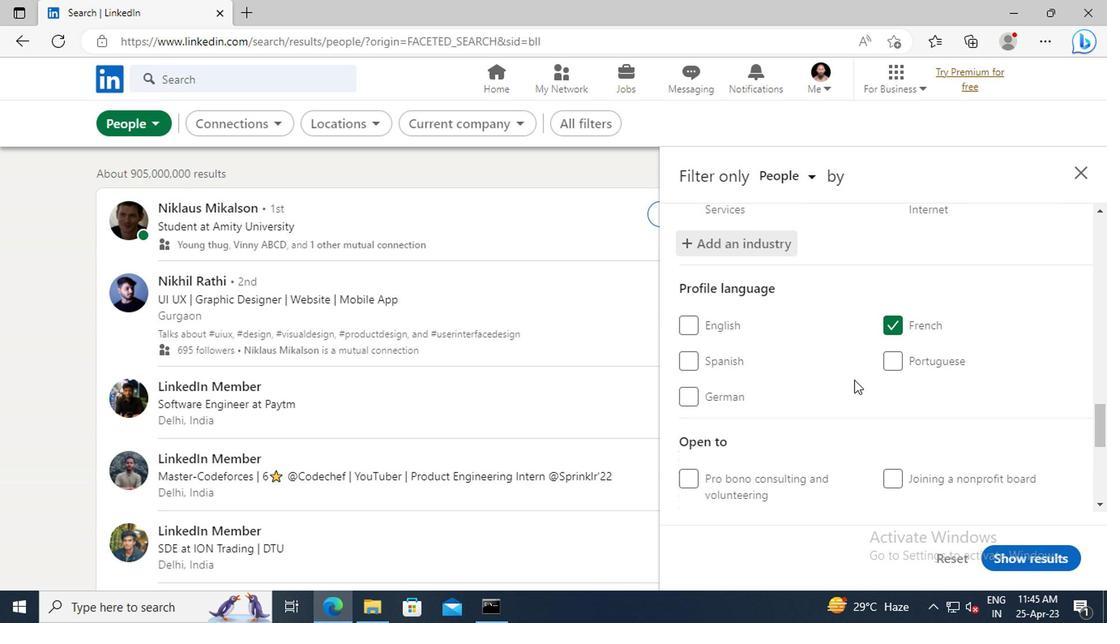 
Action: Mouse scrolled (850, 380) with delta (0, -1)
Screenshot: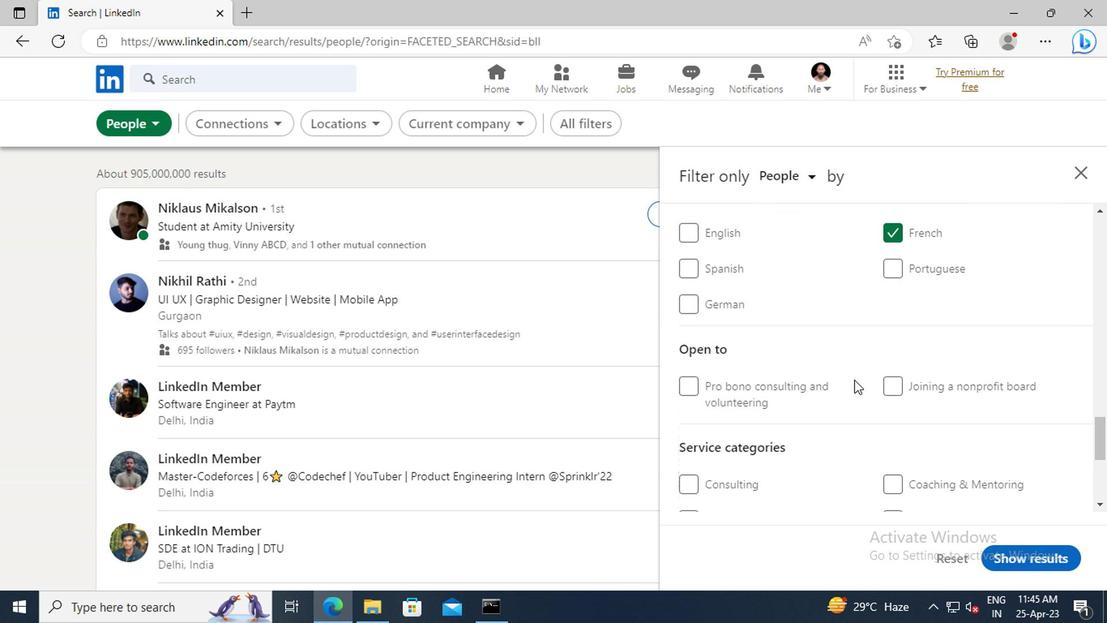 
Action: Mouse scrolled (850, 380) with delta (0, -1)
Screenshot: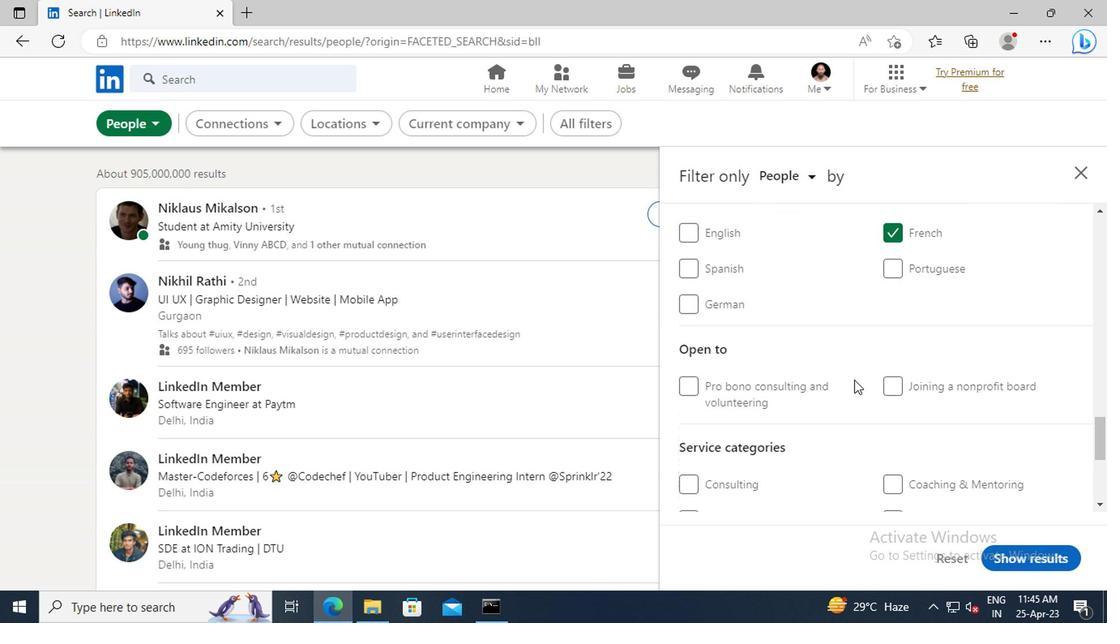 
Action: Mouse scrolled (850, 380) with delta (0, -1)
Screenshot: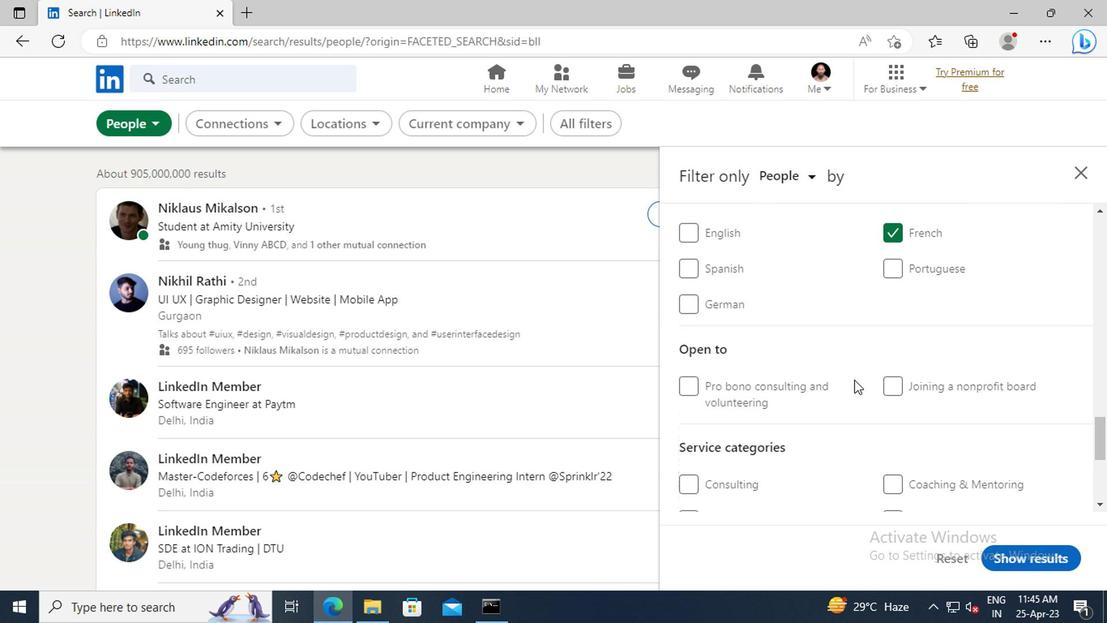 
Action: Mouse moved to (901, 413)
Screenshot: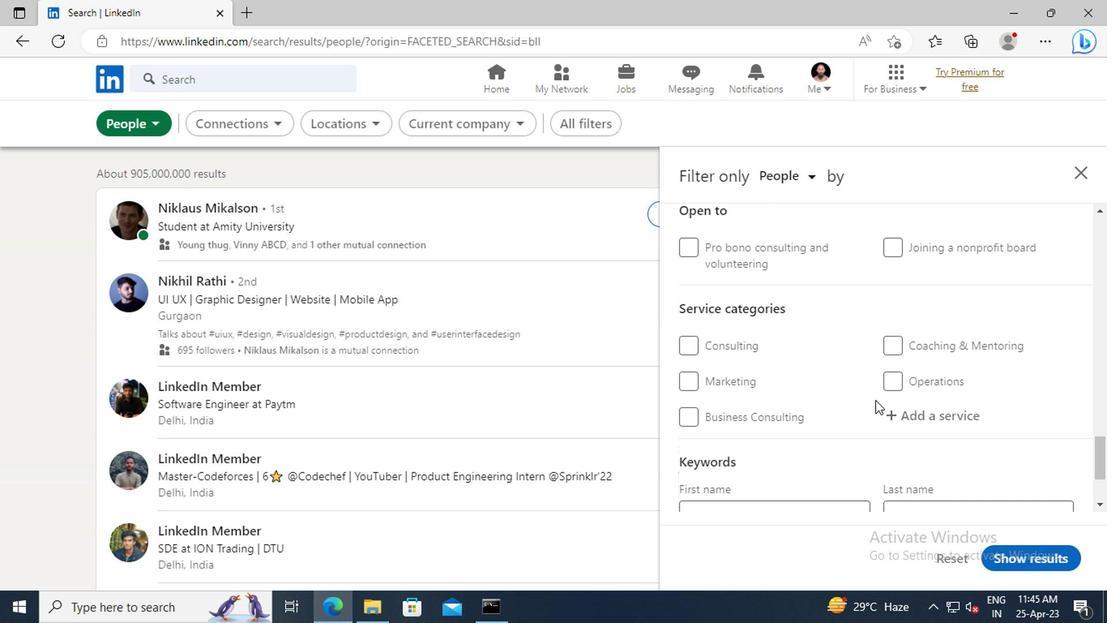 
Action: Mouse pressed left at (901, 413)
Screenshot: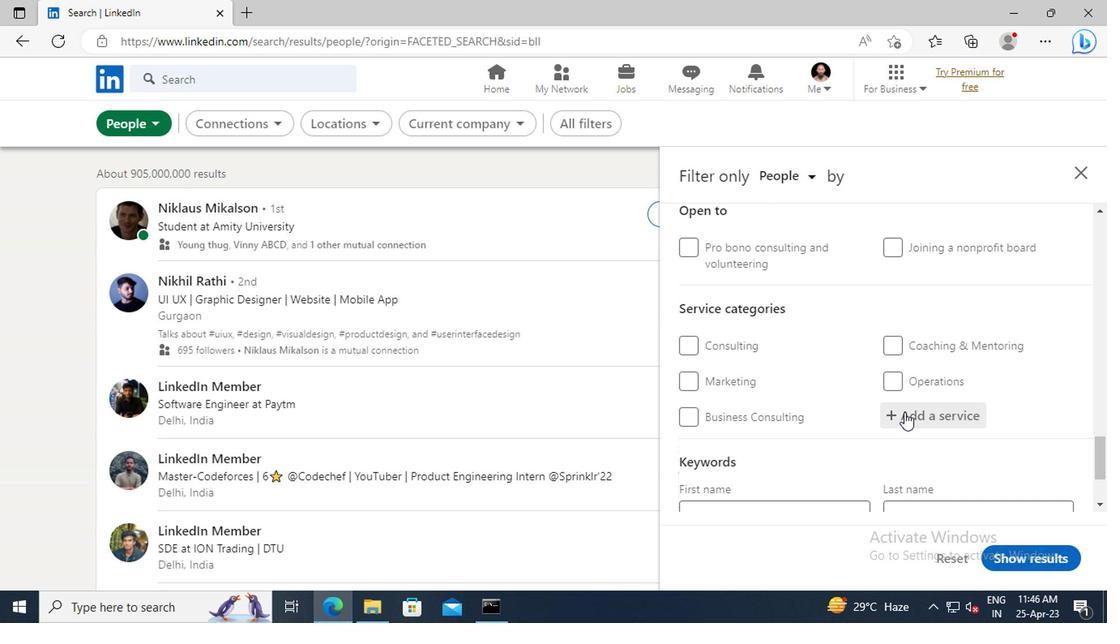 
Action: Mouse moved to (902, 413)
Screenshot: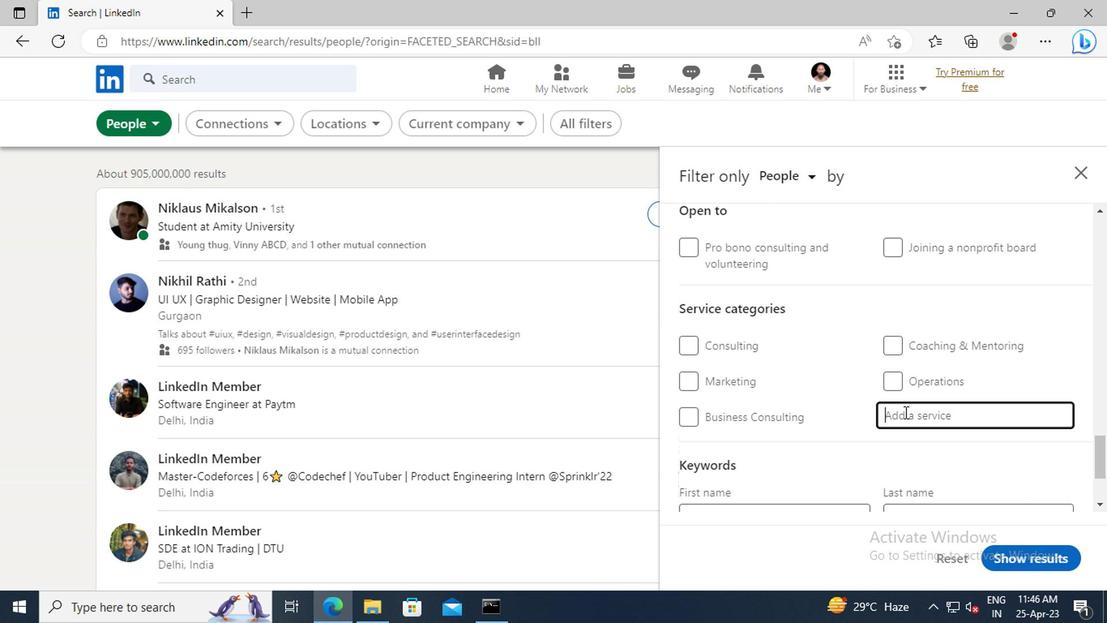 
Action: Key pressed <Key.shift>LEAD<Key.space><Key.shift>GENERATION
Screenshot: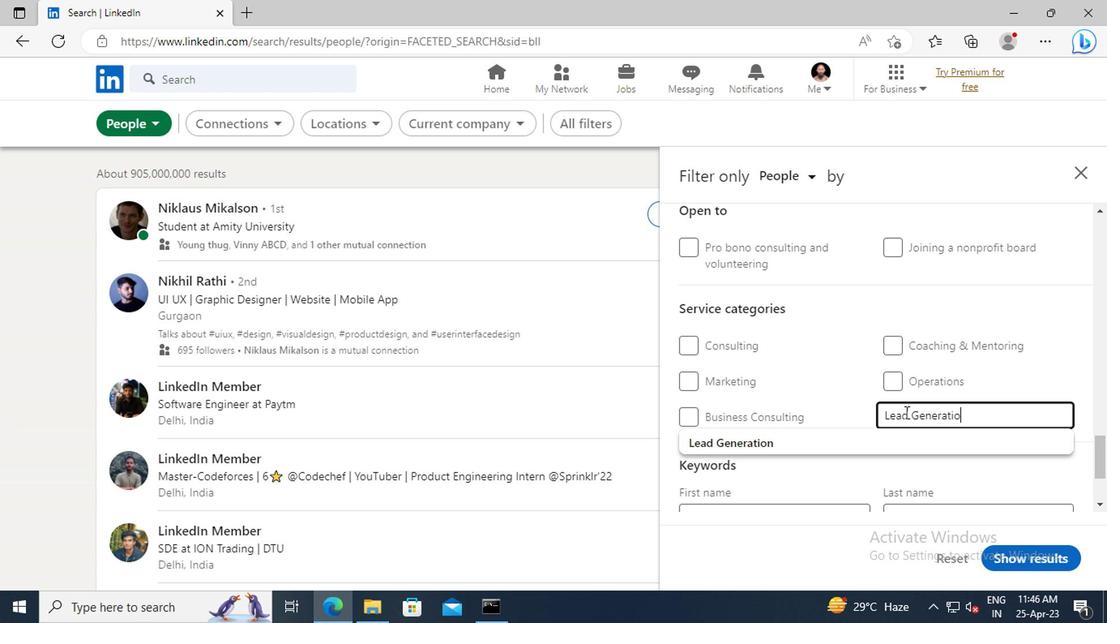 
Action: Mouse moved to (886, 437)
Screenshot: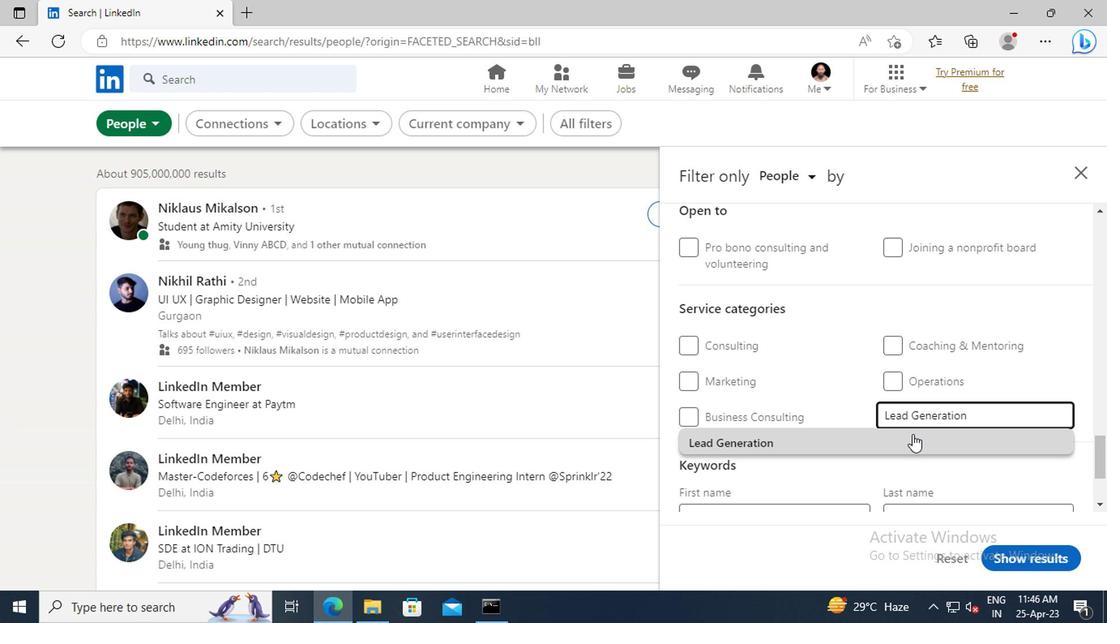 
Action: Mouse pressed left at (886, 437)
Screenshot: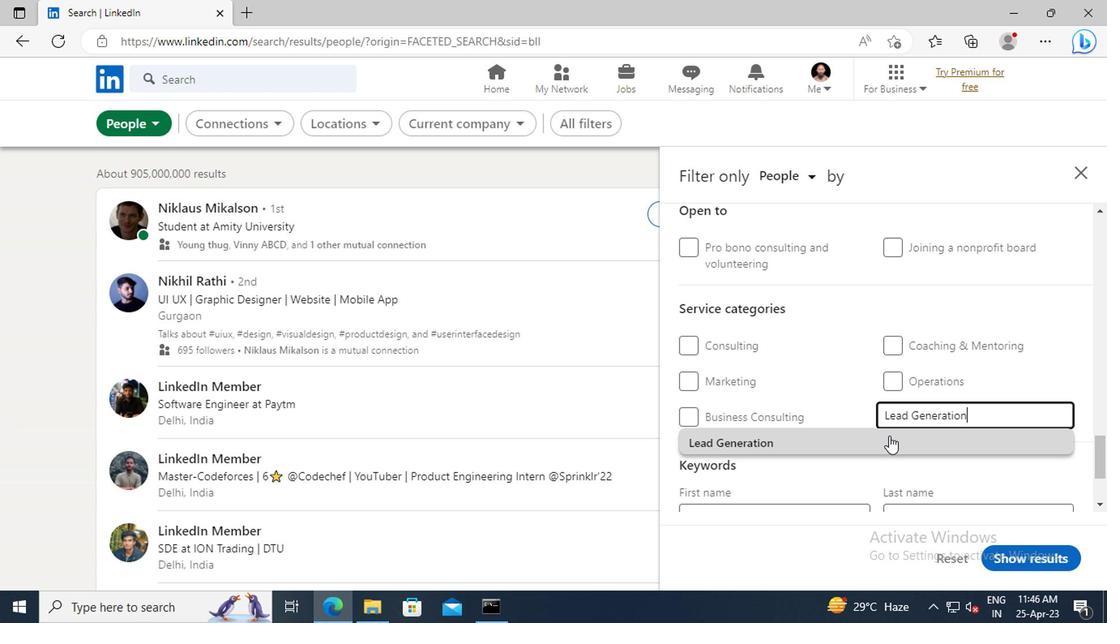 
Action: Mouse moved to (860, 356)
Screenshot: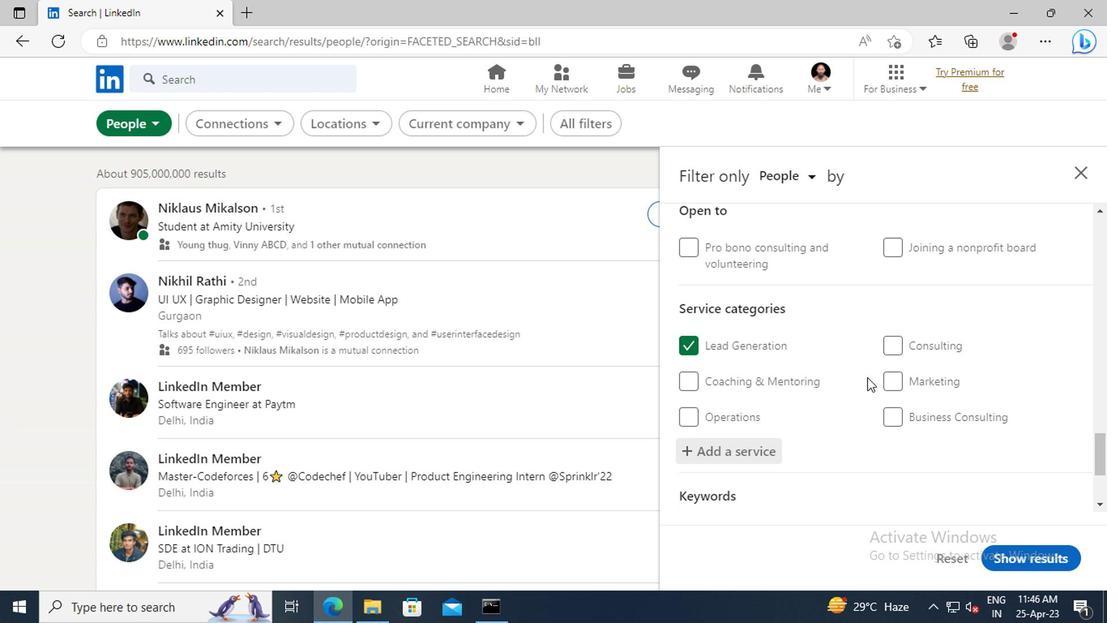 
Action: Mouse scrolled (860, 355) with delta (0, 0)
Screenshot: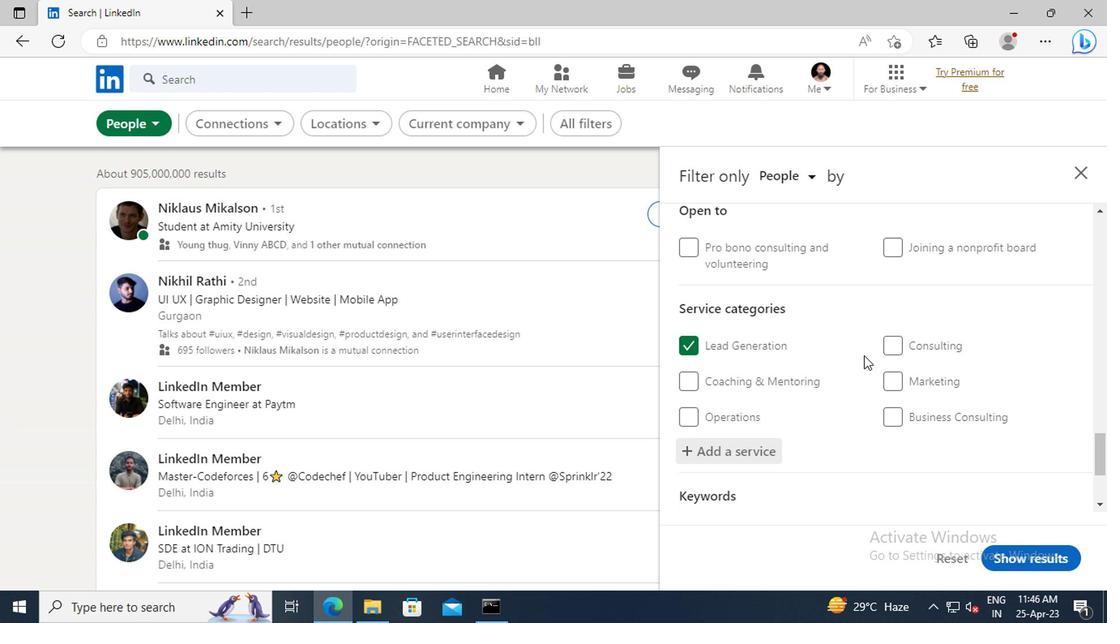 
Action: Mouse scrolled (860, 355) with delta (0, 0)
Screenshot: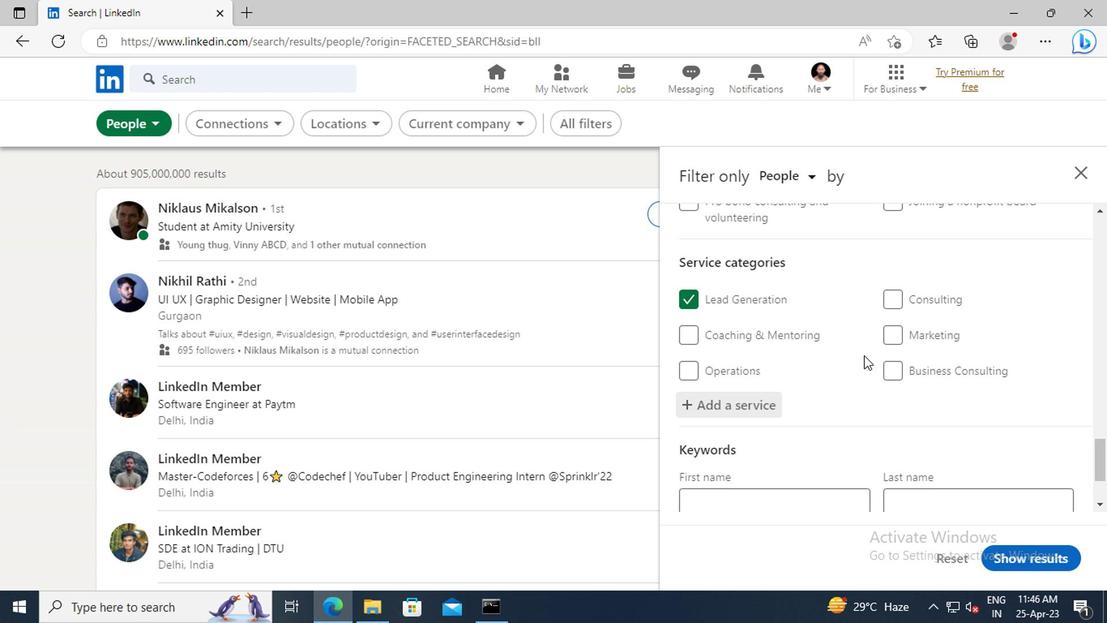 
Action: Mouse scrolled (860, 355) with delta (0, 0)
Screenshot: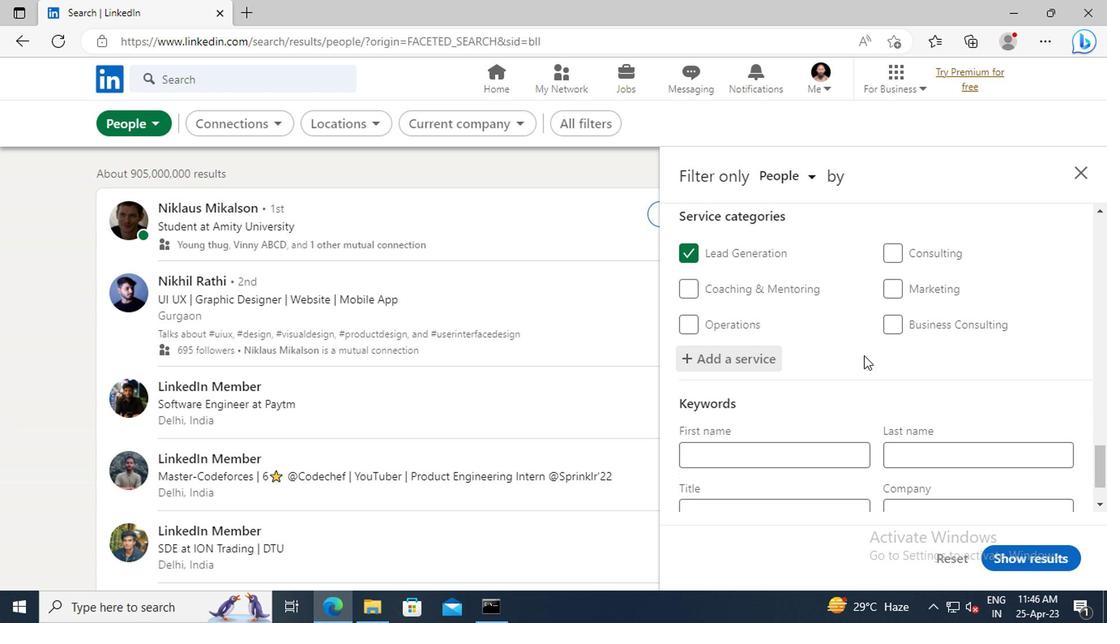 
Action: Mouse scrolled (860, 355) with delta (0, 0)
Screenshot: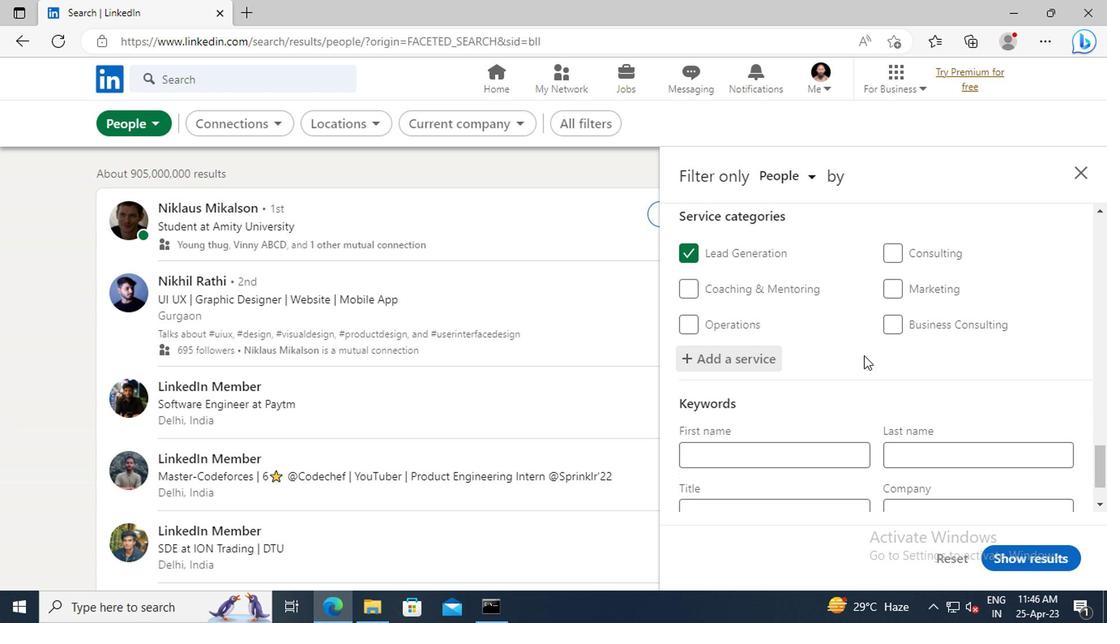 
Action: Mouse scrolled (860, 355) with delta (0, 0)
Screenshot: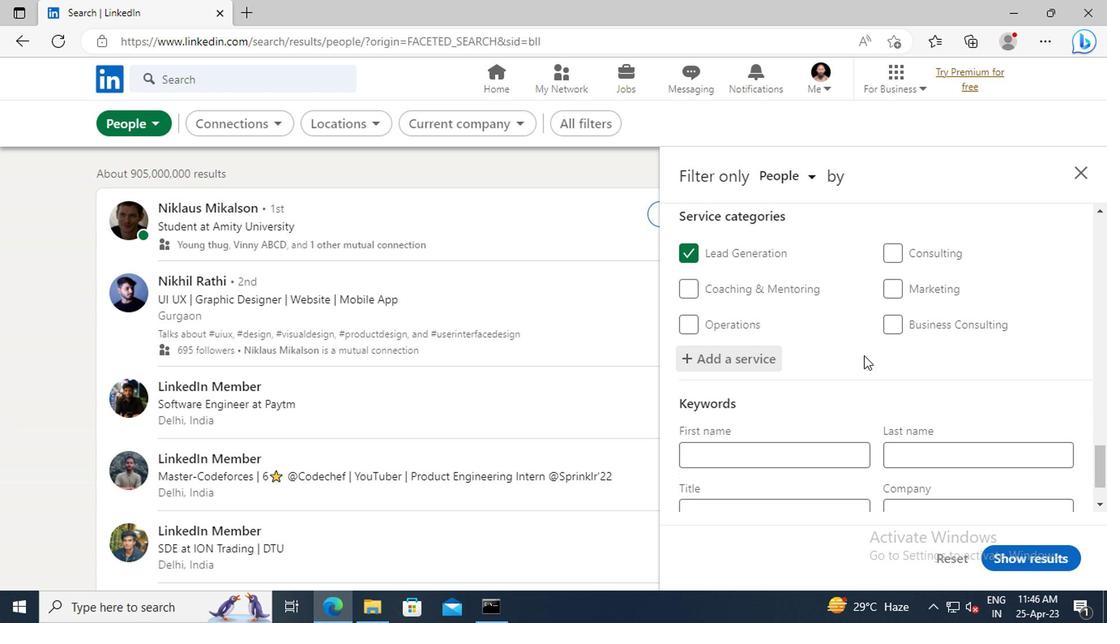 
Action: Mouse scrolled (860, 355) with delta (0, 0)
Screenshot: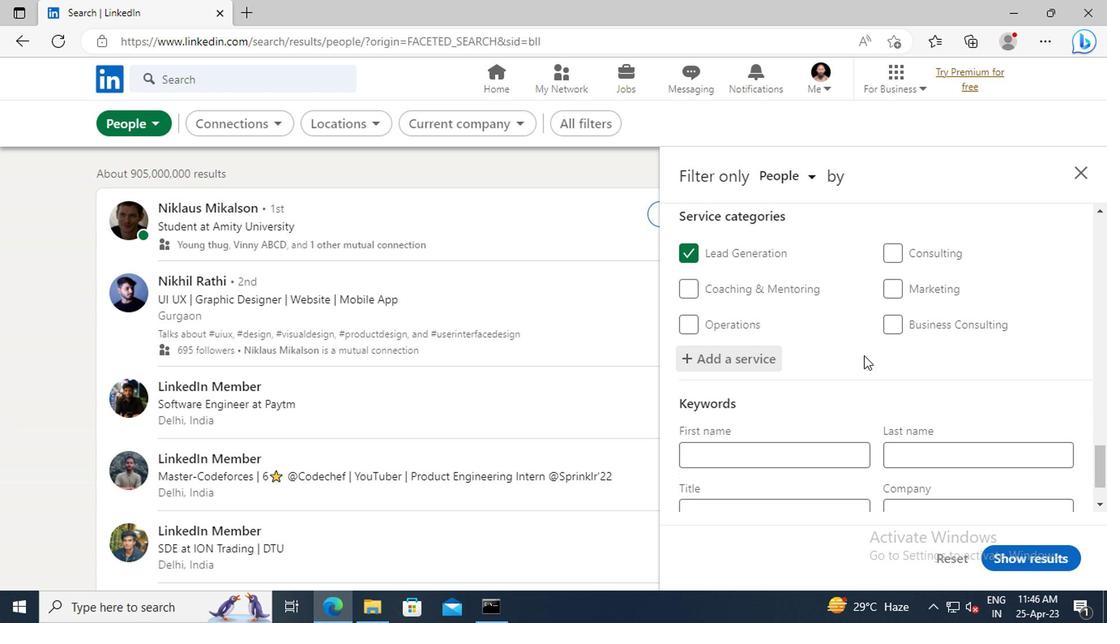 
Action: Mouse moved to (712, 435)
Screenshot: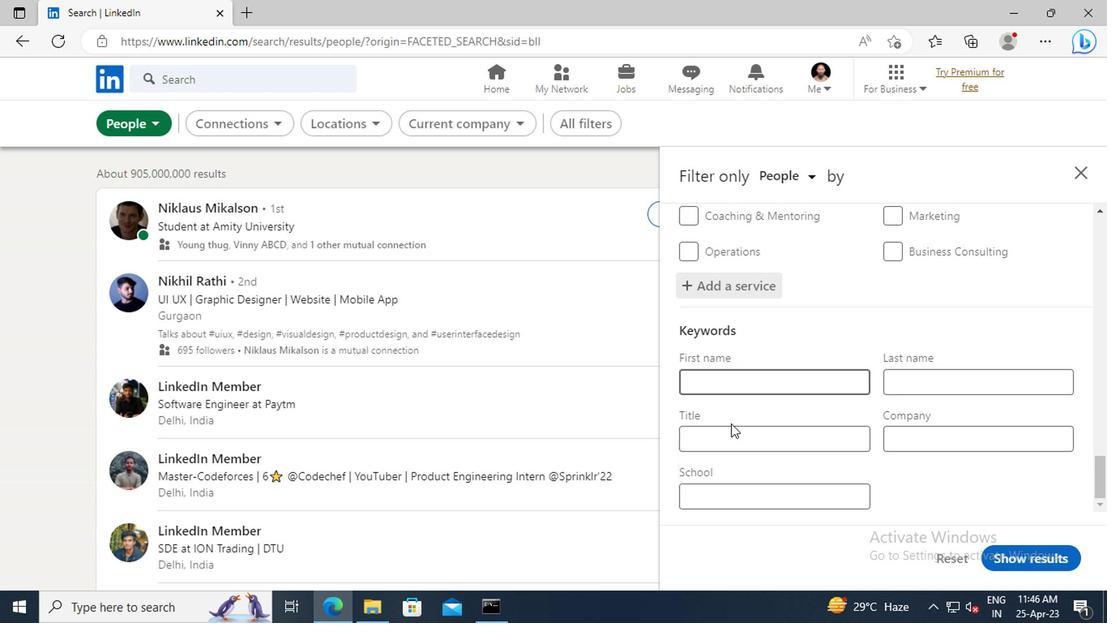 
Action: Mouse pressed left at (712, 435)
Screenshot: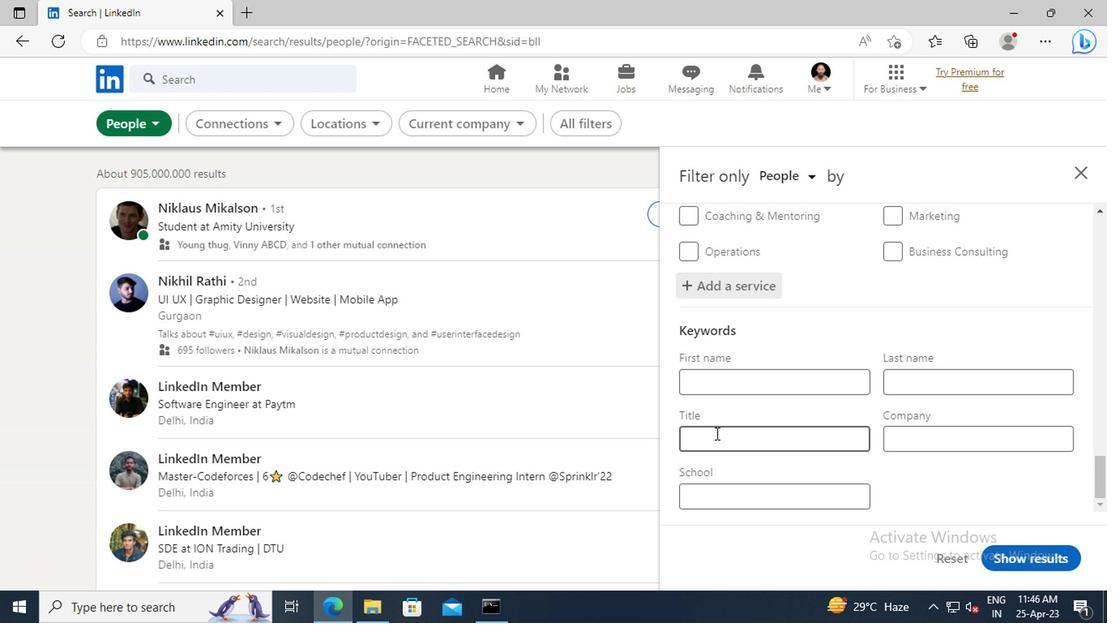 
Action: Key pressed <Key.shift>DIGITAL<Key.space><Key.shift>MARKETING<Key.space><Key.shift>MANAGER
Screenshot: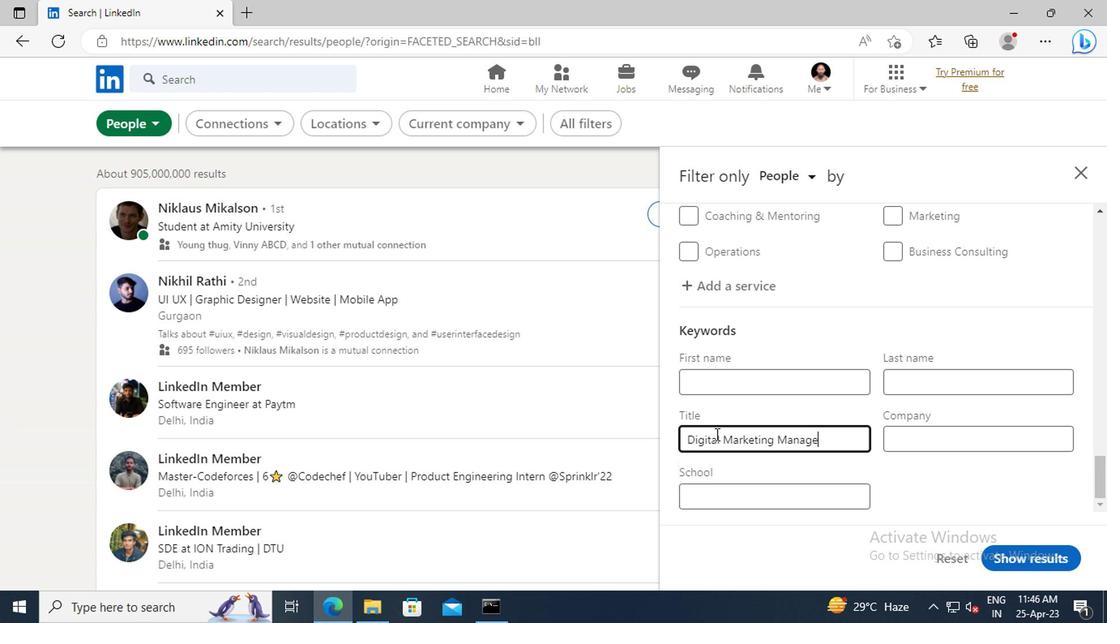 
Action: Mouse moved to (1032, 556)
Screenshot: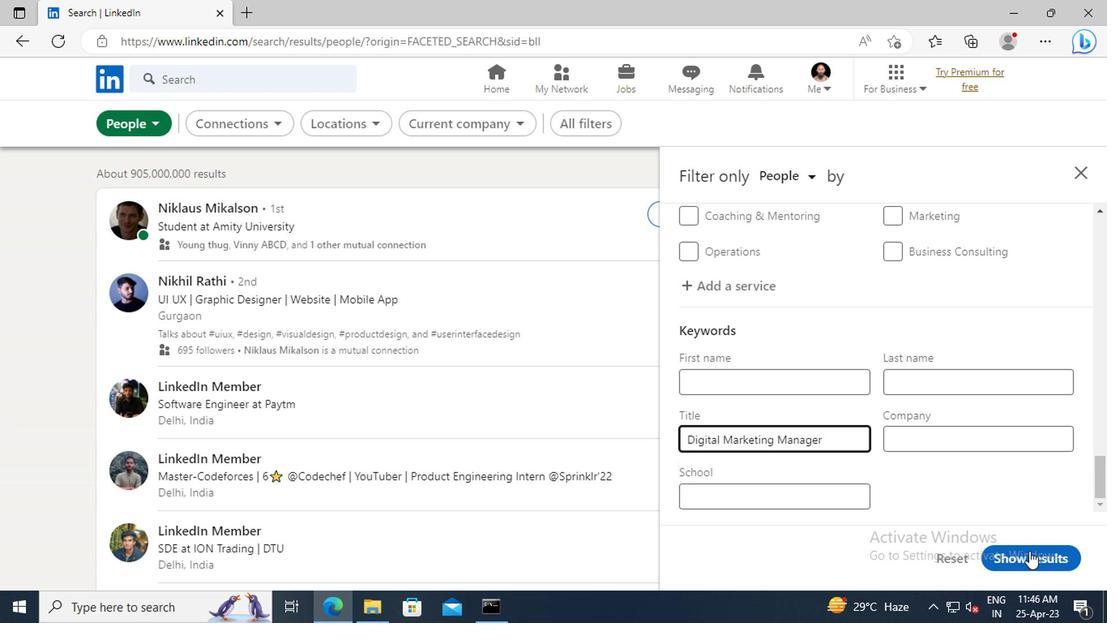 
Action: Mouse pressed left at (1032, 556)
Screenshot: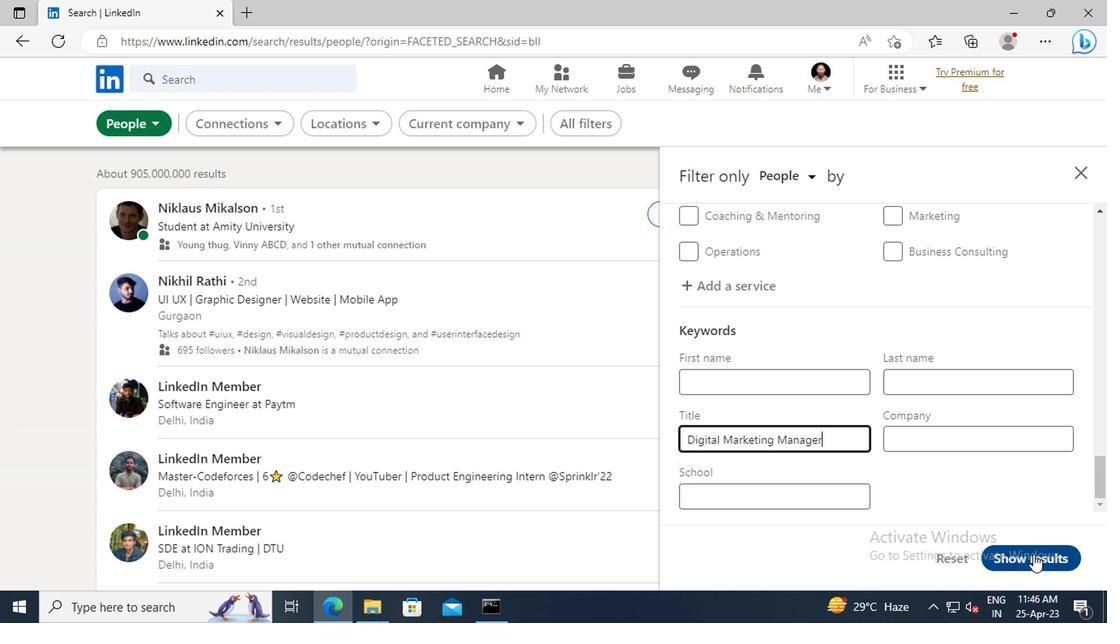 
